 Task: Look for space in Jupiter, United States from 10th August, 2023 to 18th August, 2023 for 2 adults in price range Rs.10000 to Rs.14000. Place can be private room with 1  bedroom having 1 bed and 1 bathroom. Property type can be house, flat, guest house. Amenities needed are: wifi, TV, free parkinig on premises, gym, breakfast. Booking option can be shelf check-in. Required host language is English.
Action: Mouse moved to (526, 108)
Screenshot: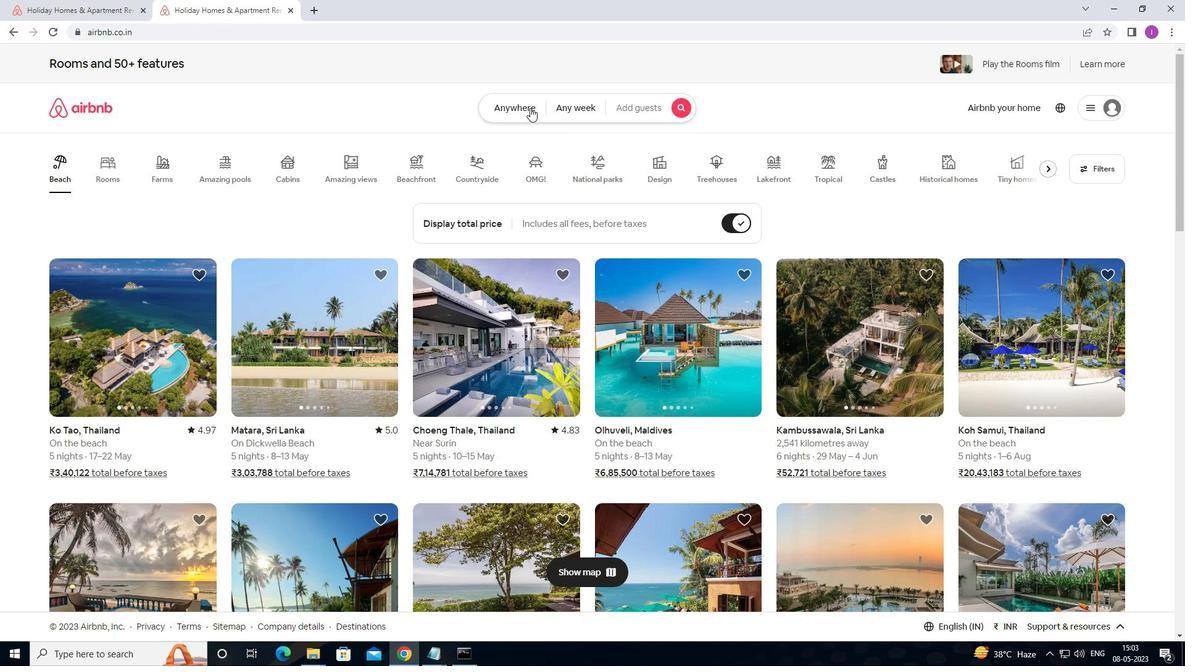 
Action: Mouse pressed left at (526, 108)
Screenshot: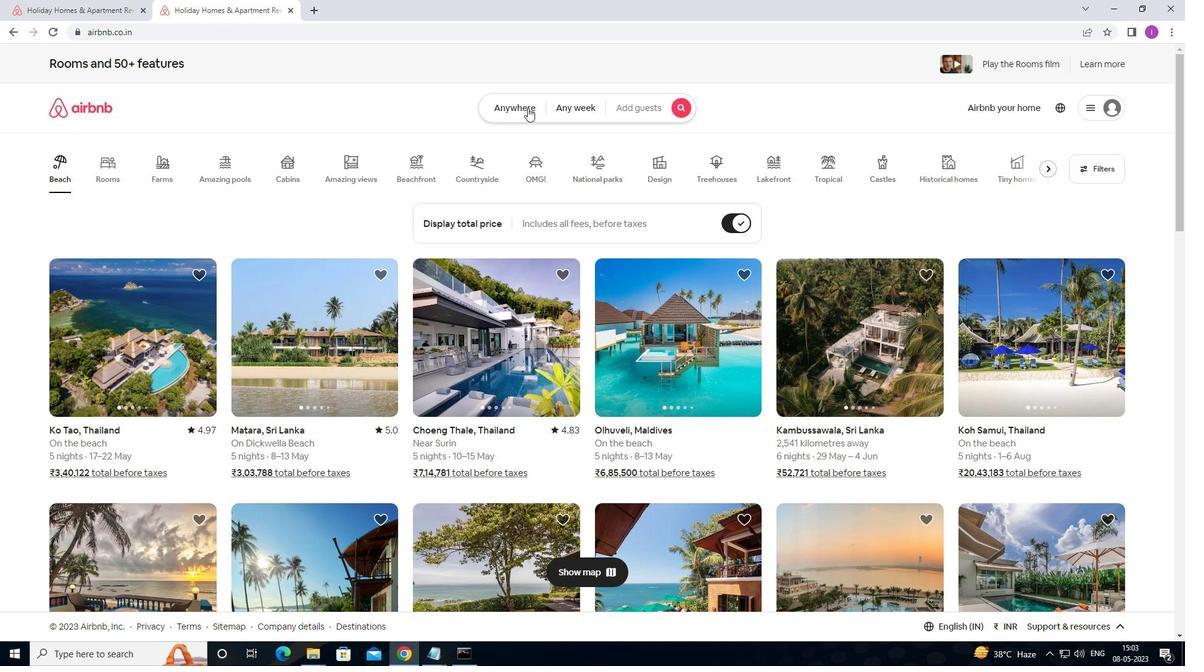 
Action: Mouse moved to (367, 161)
Screenshot: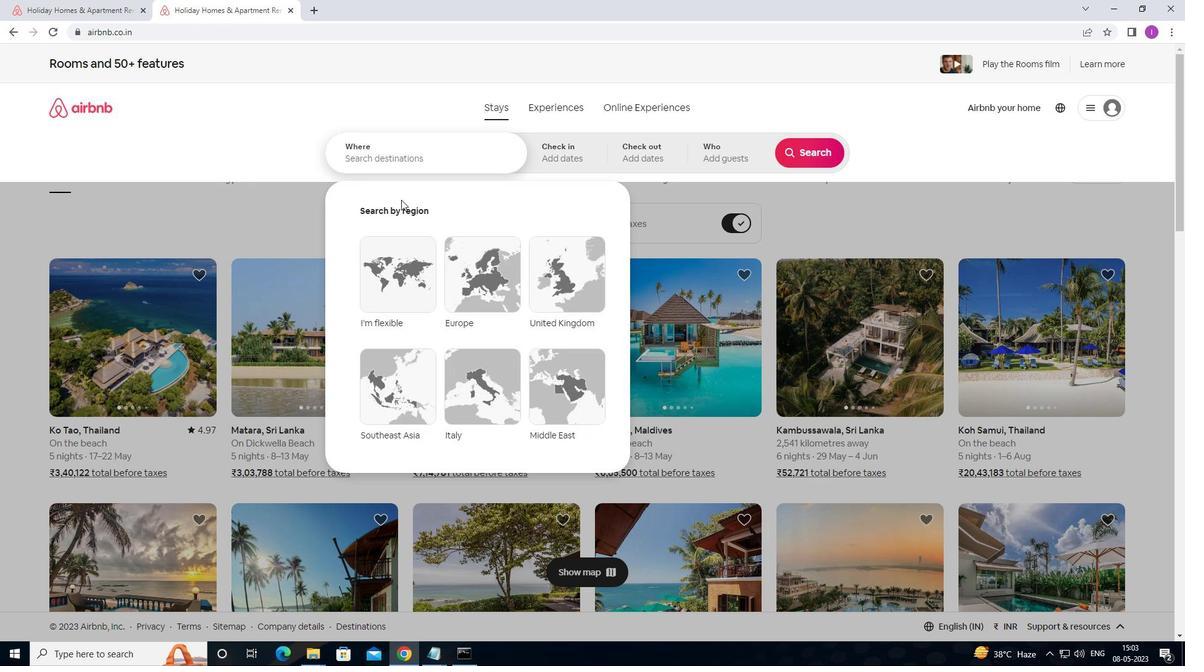 
Action: Mouse pressed left at (367, 161)
Screenshot: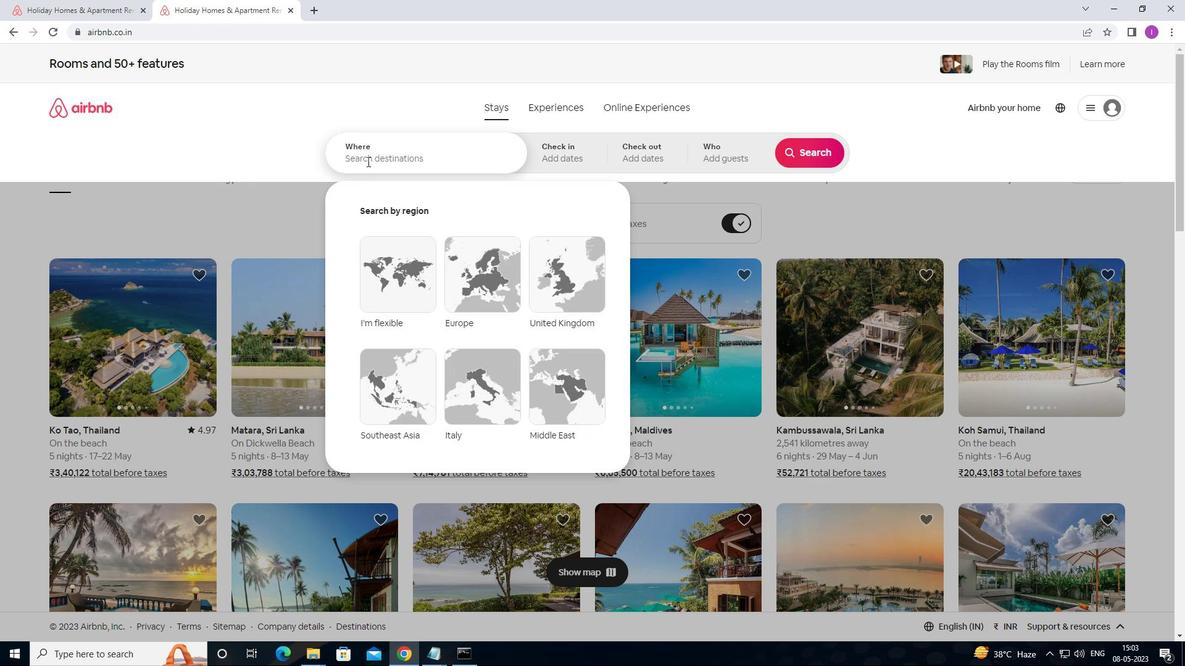 
Action: Mouse moved to (584, 161)
Screenshot: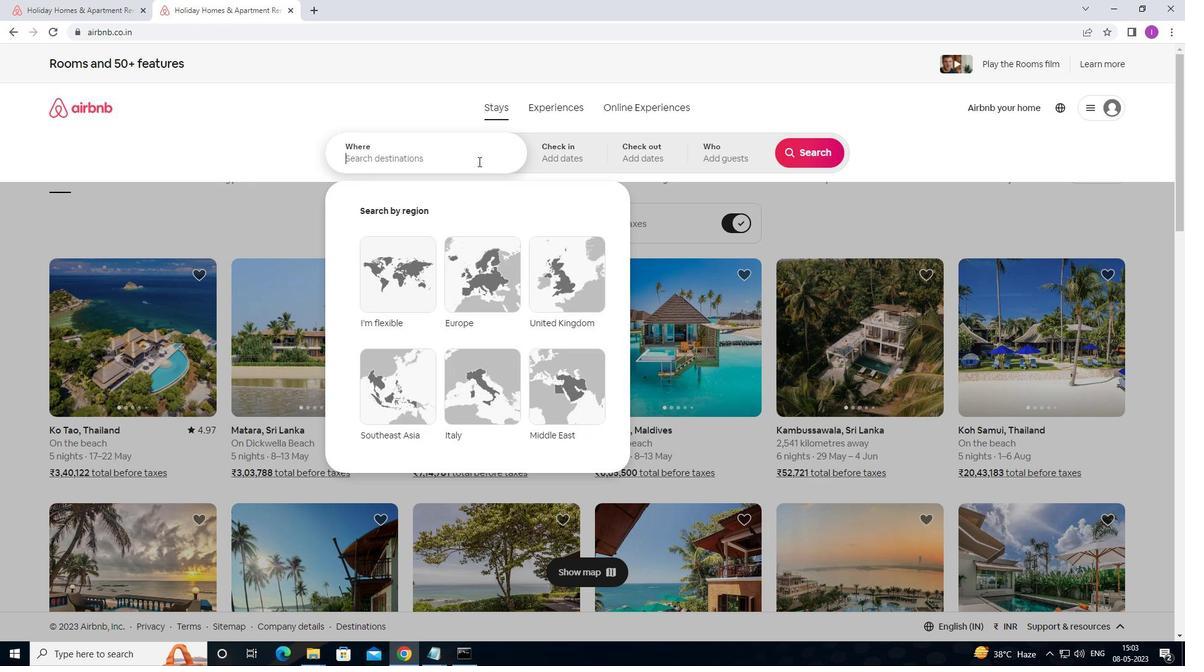 
Action: Key pressed <Key.shift><Key.shift><Key.shift>JUPITER,<Key.shift>UNITED<Key.space>STATES
Screenshot: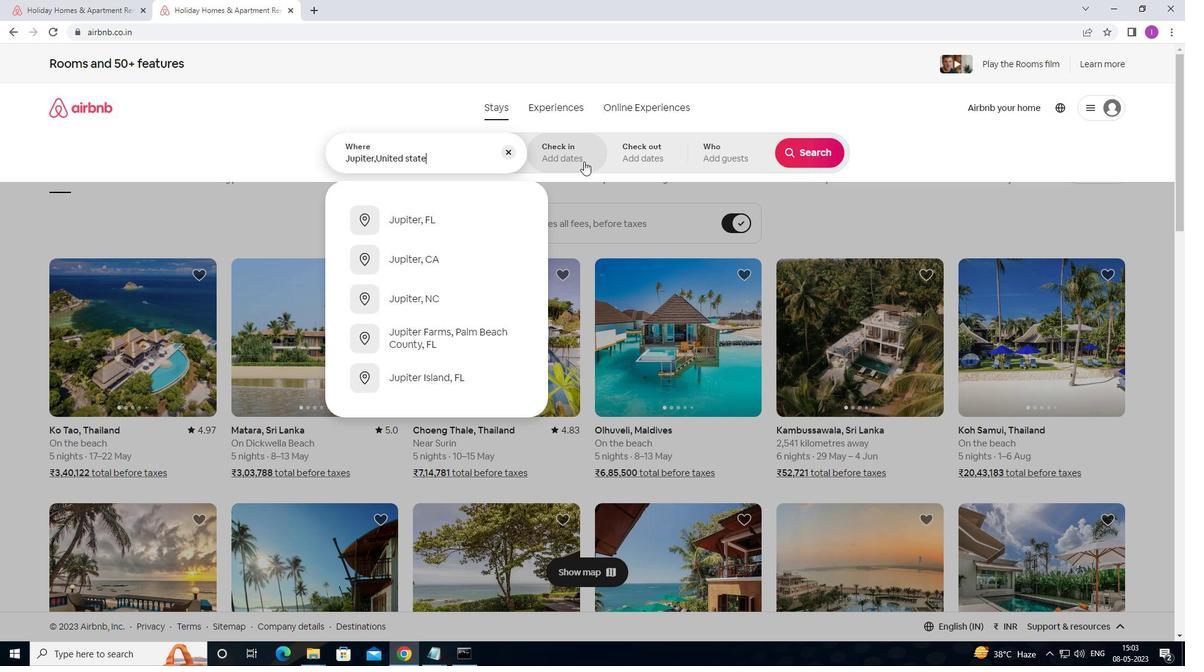 
Action: Mouse moved to (564, 154)
Screenshot: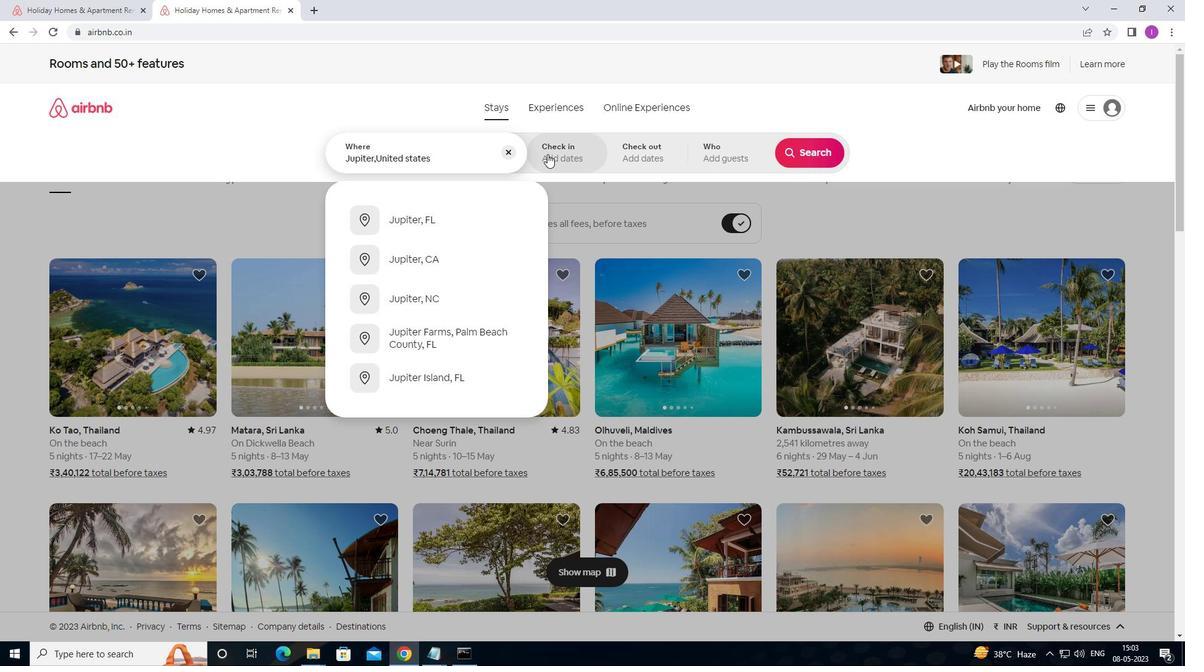 
Action: Mouse pressed left at (564, 154)
Screenshot: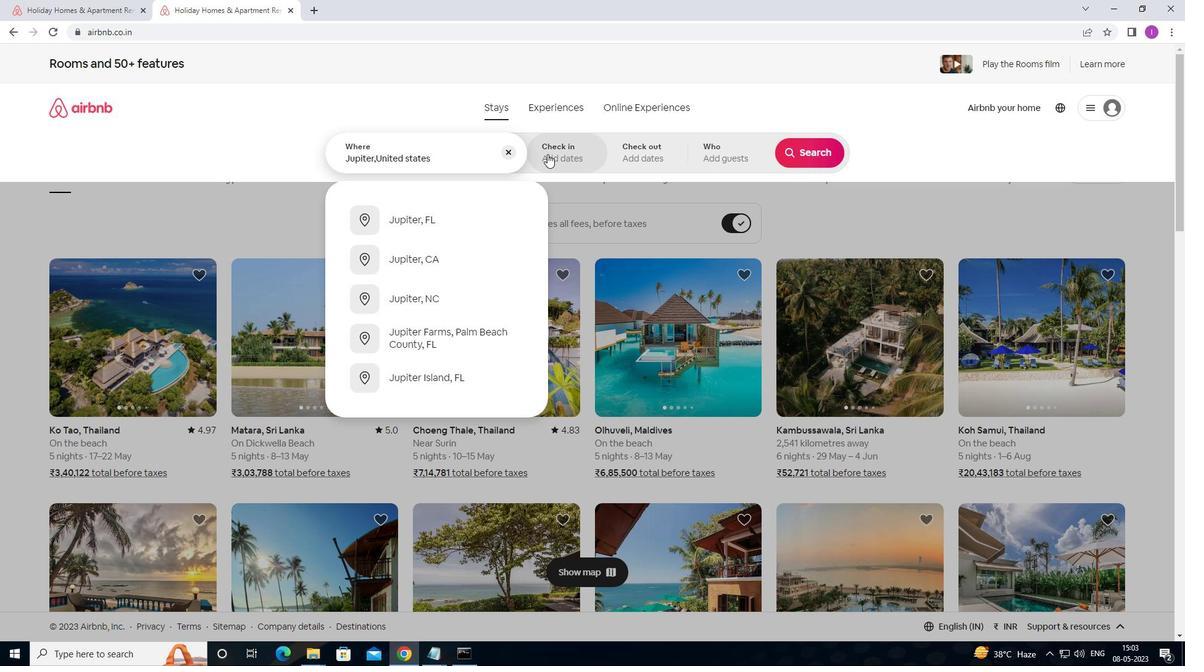 
Action: Mouse moved to (795, 247)
Screenshot: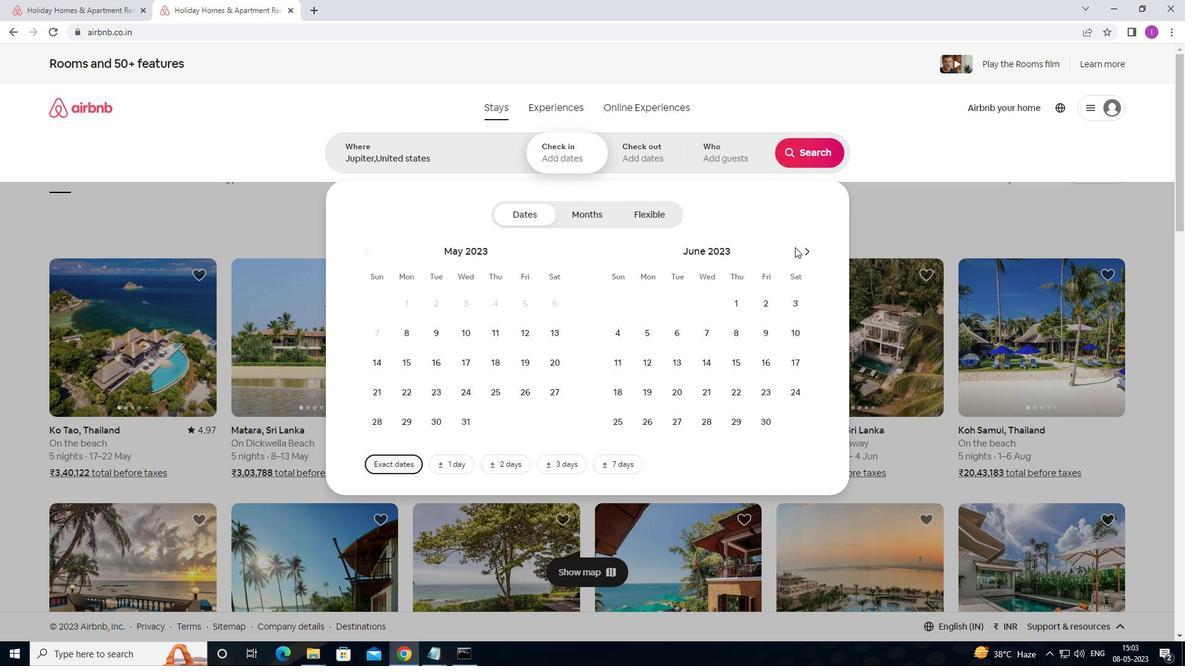 
Action: Mouse pressed left at (795, 247)
Screenshot: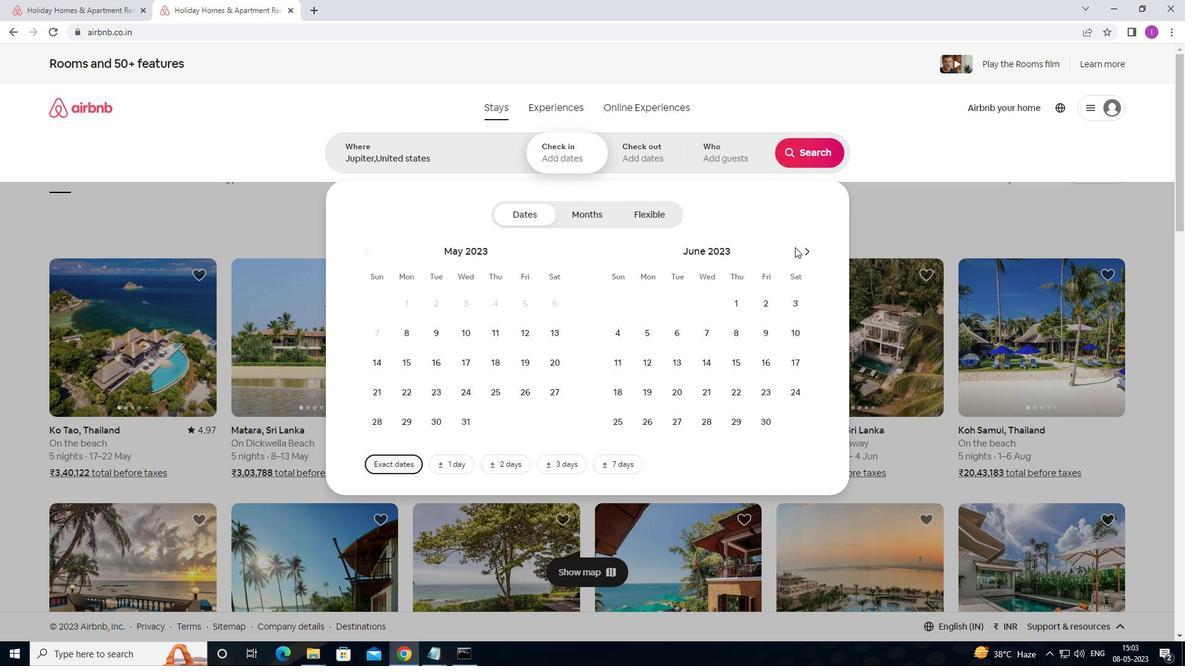 
Action: Mouse pressed left at (795, 247)
Screenshot: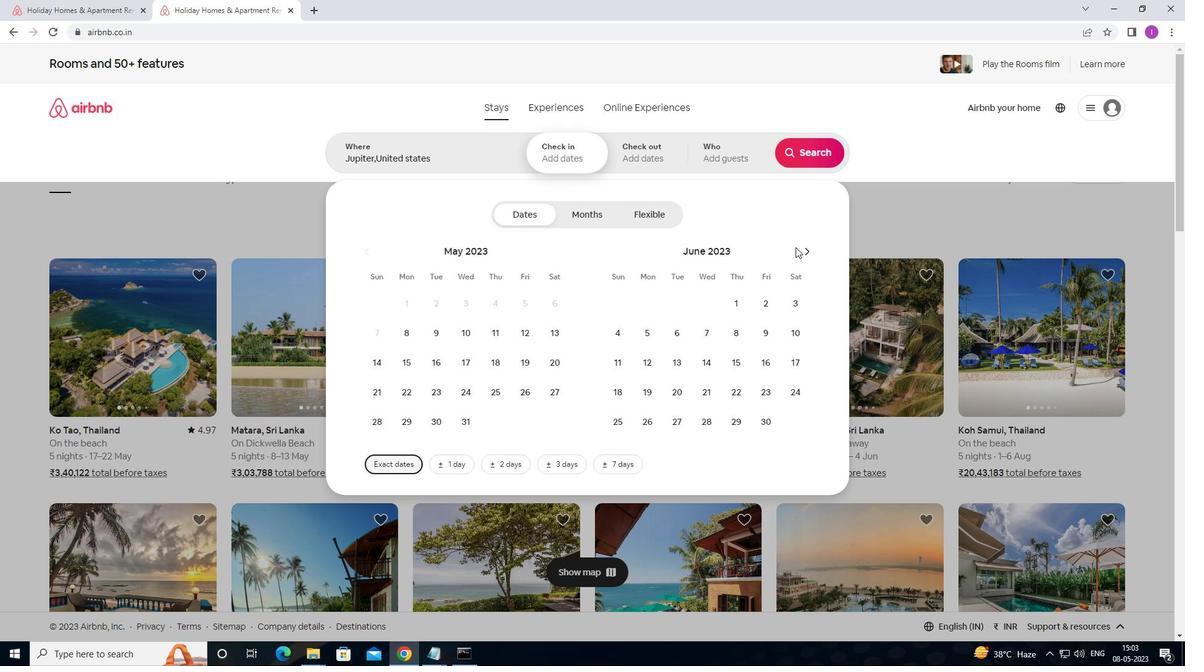 
Action: Mouse moved to (802, 253)
Screenshot: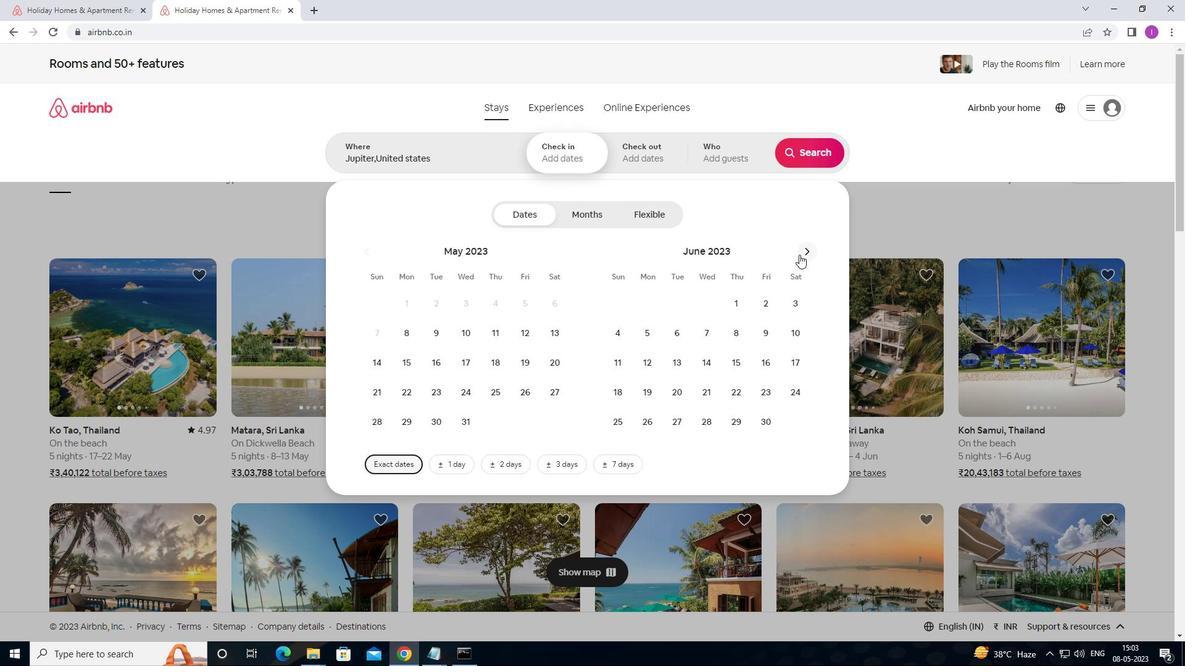 
Action: Mouse pressed left at (802, 253)
Screenshot: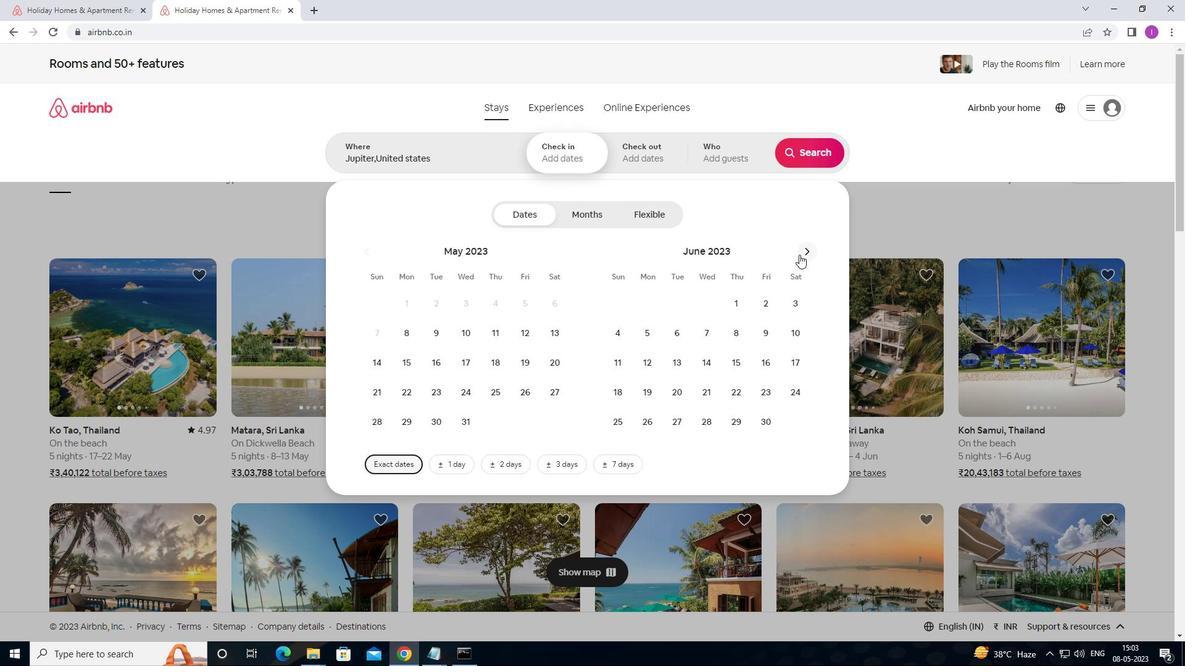 
Action: Mouse moved to (802, 253)
Screenshot: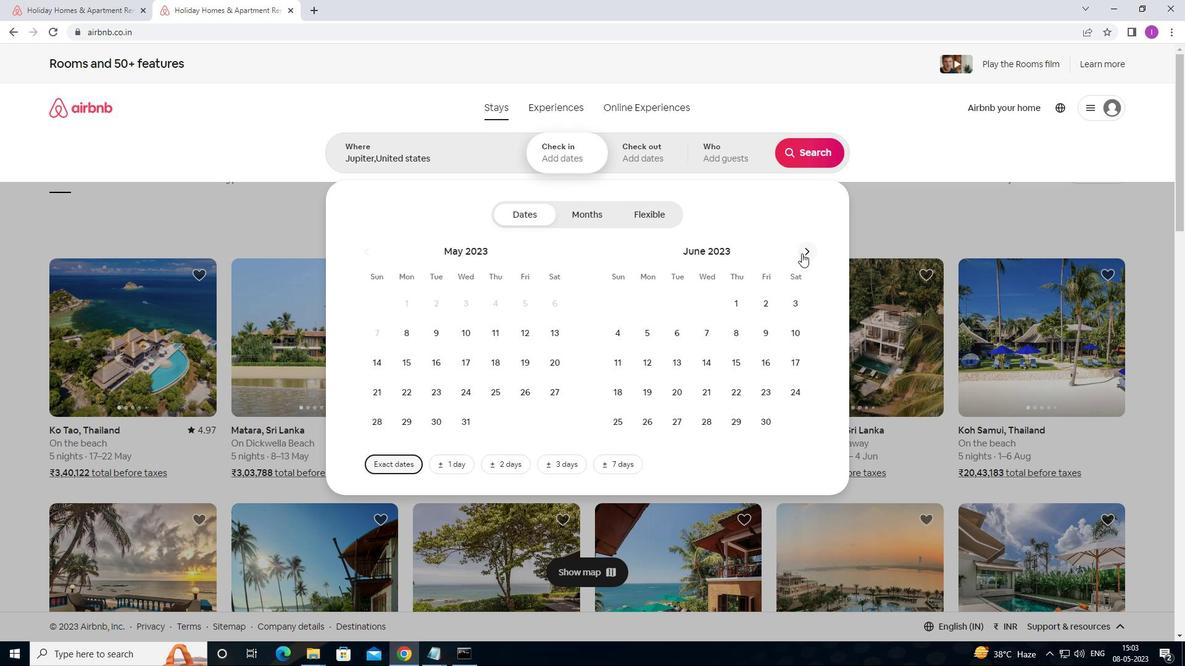 
Action: Mouse pressed left at (802, 253)
Screenshot: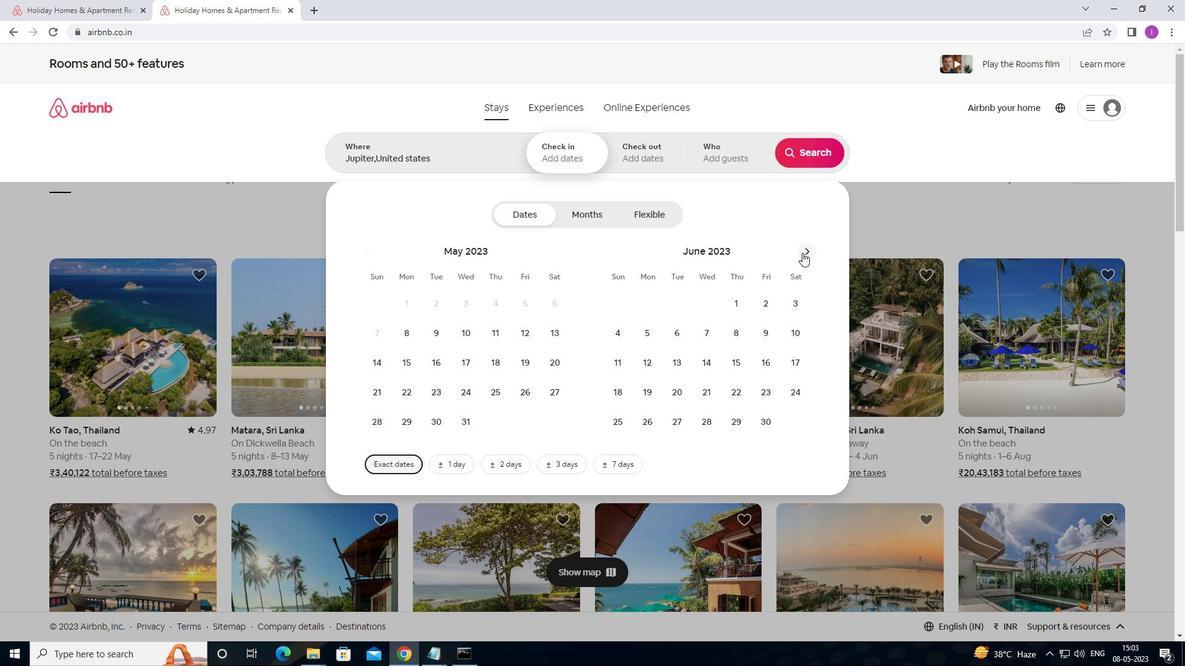 
Action: Mouse moved to (735, 336)
Screenshot: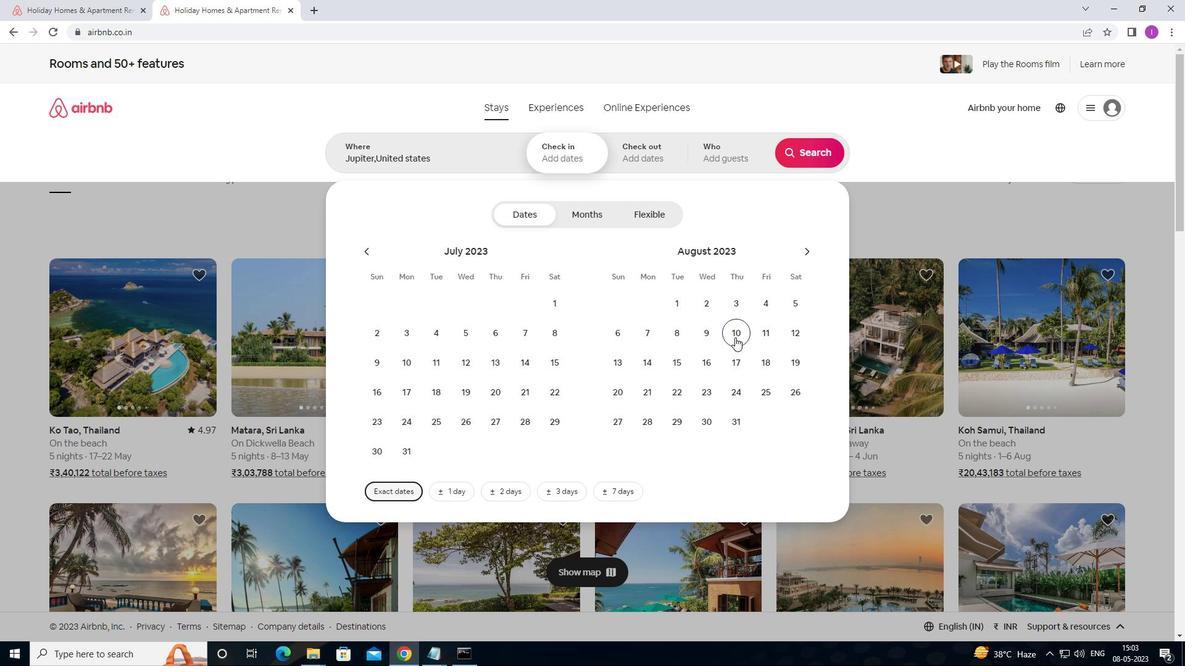 
Action: Mouse pressed left at (735, 336)
Screenshot: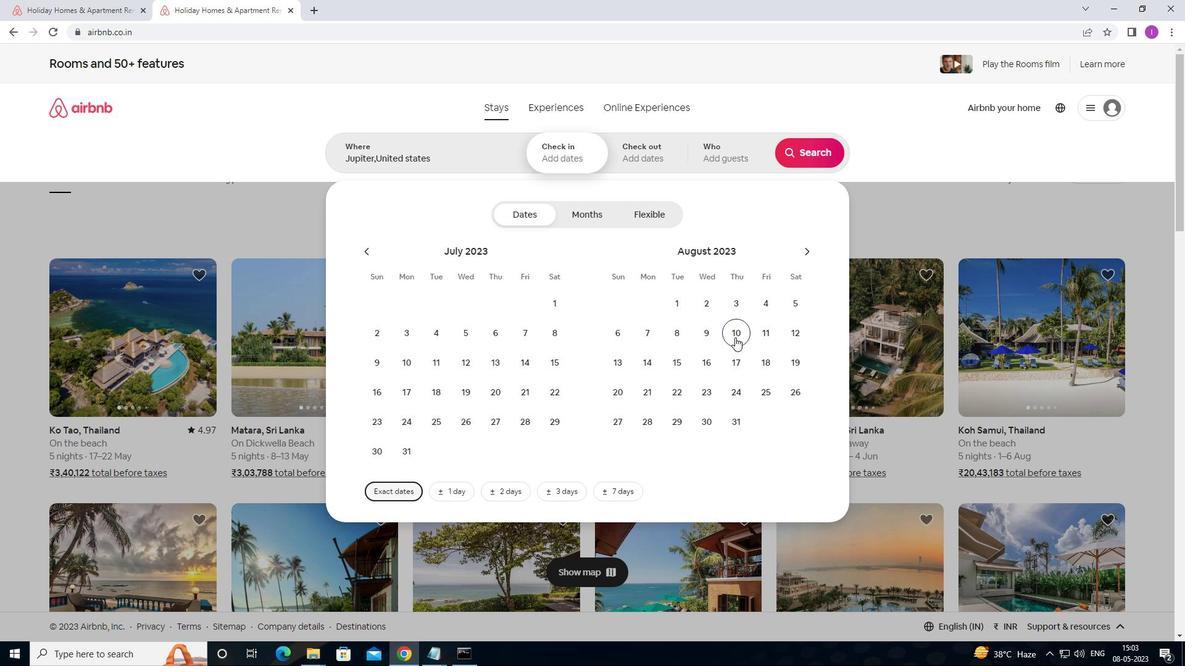 
Action: Mouse moved to (771, 362)
Screenshot: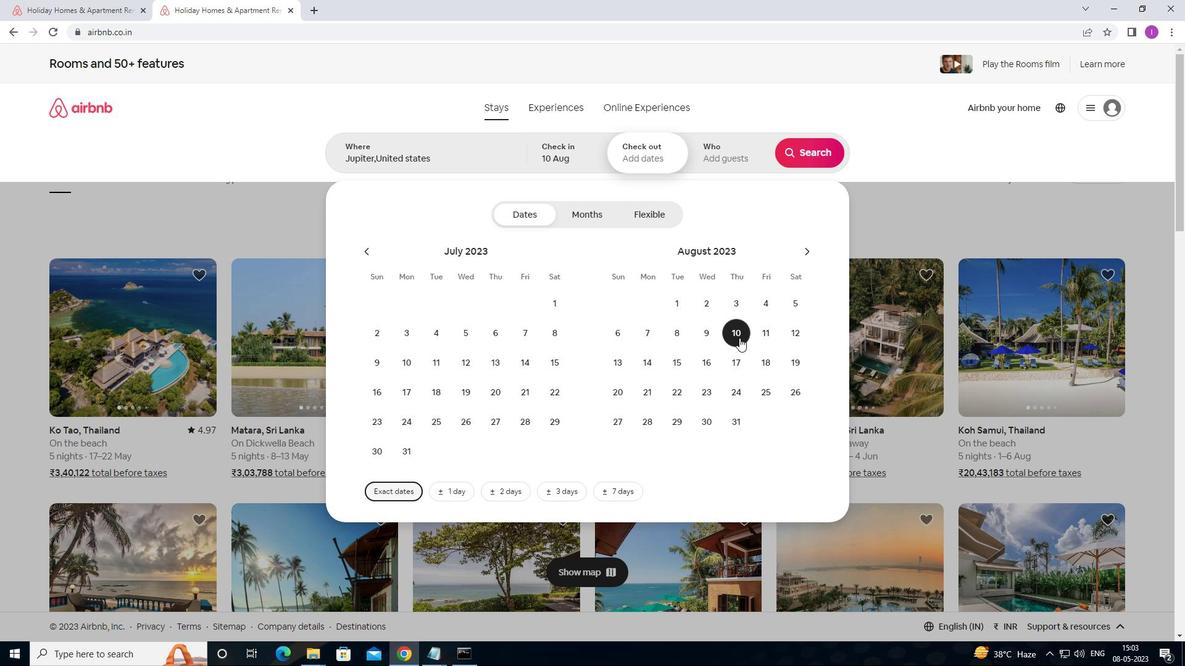 
Action: Mouse pressed left at (771, 362)
Screenshot: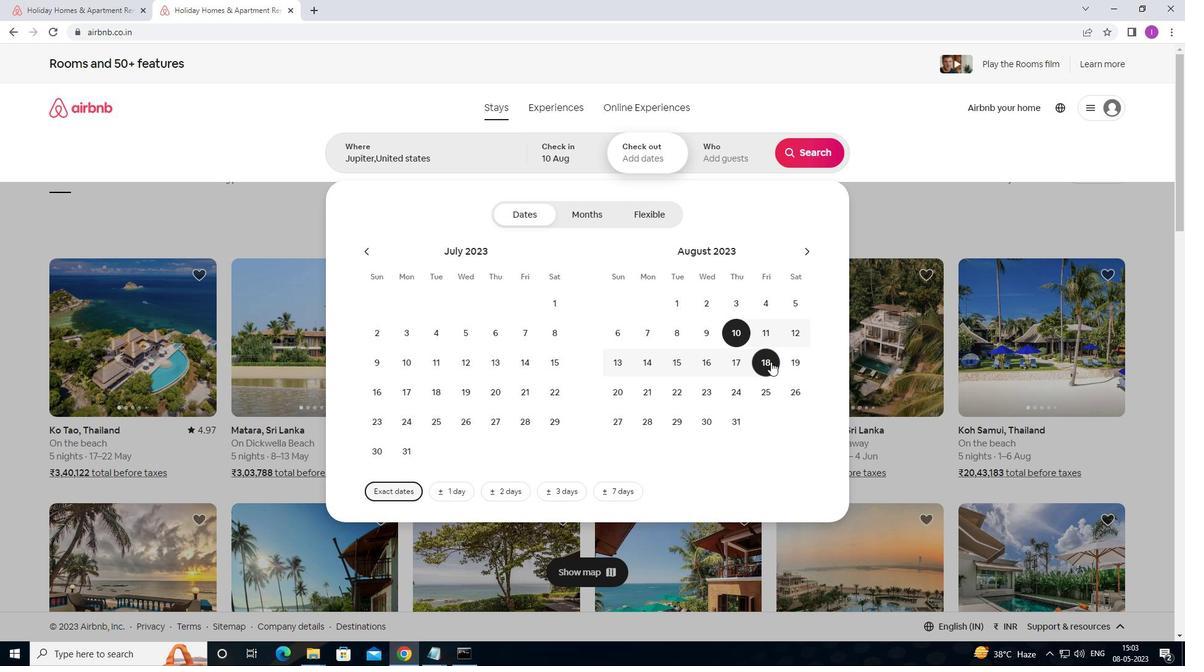 
Action: Mouse moved to (710, 153)
Screenshot: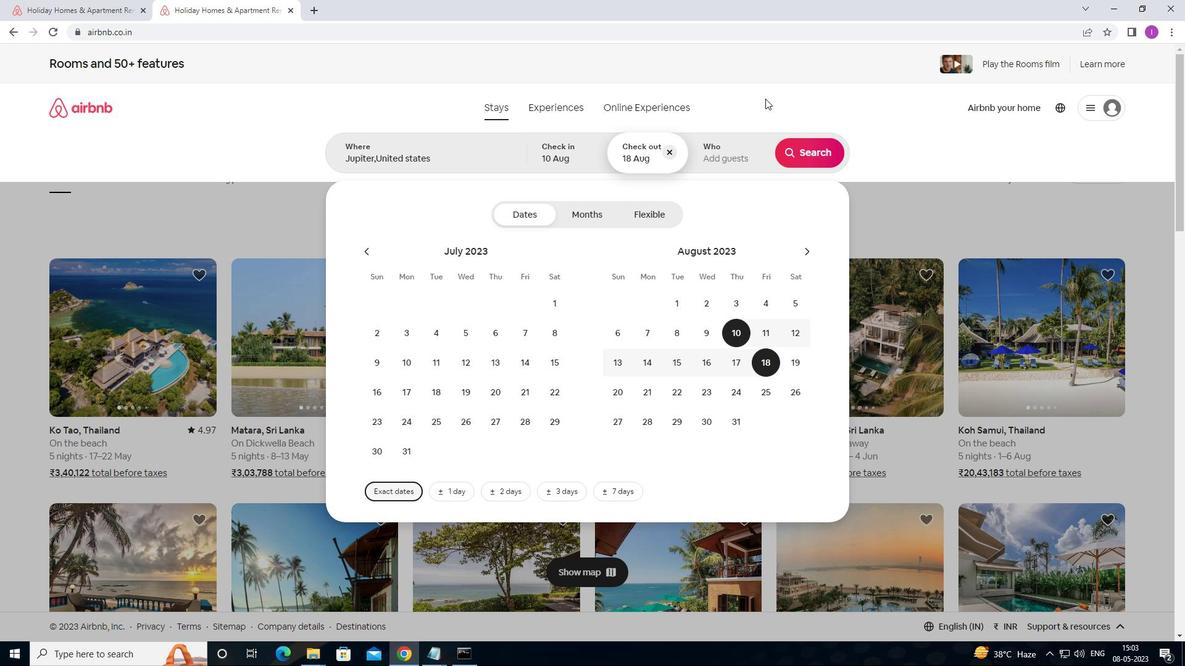 
Action: Mouse pressed left at (710, 153)
Screenshot: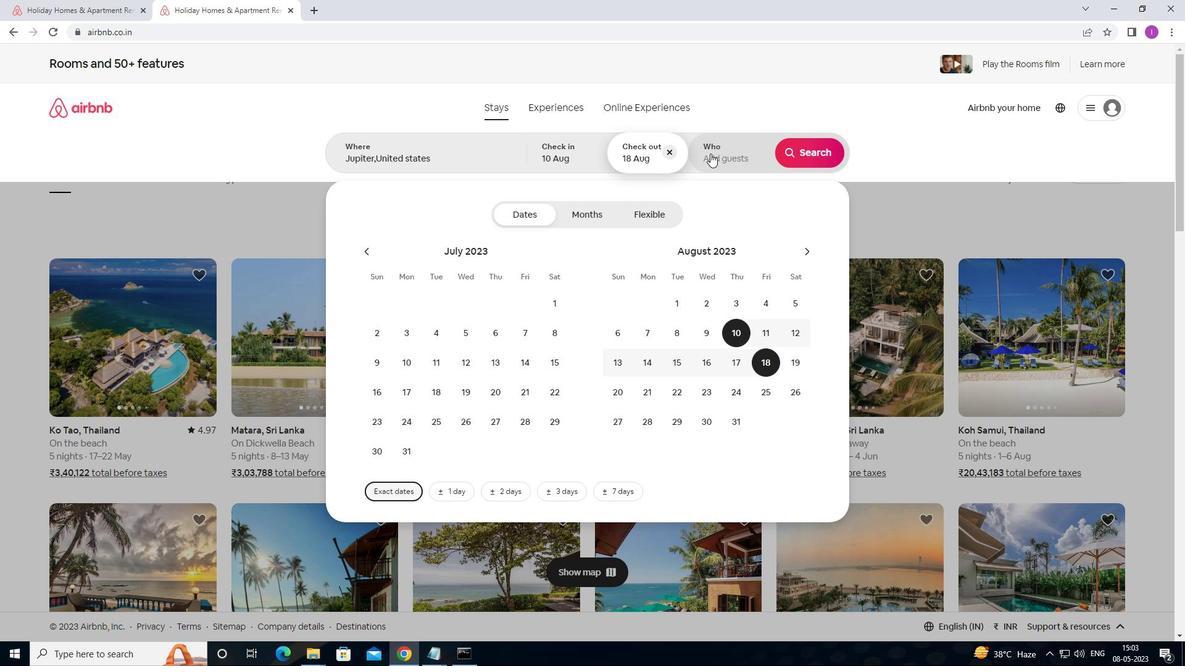 
Action: Mouse moved to (815, 214)
Screenshot: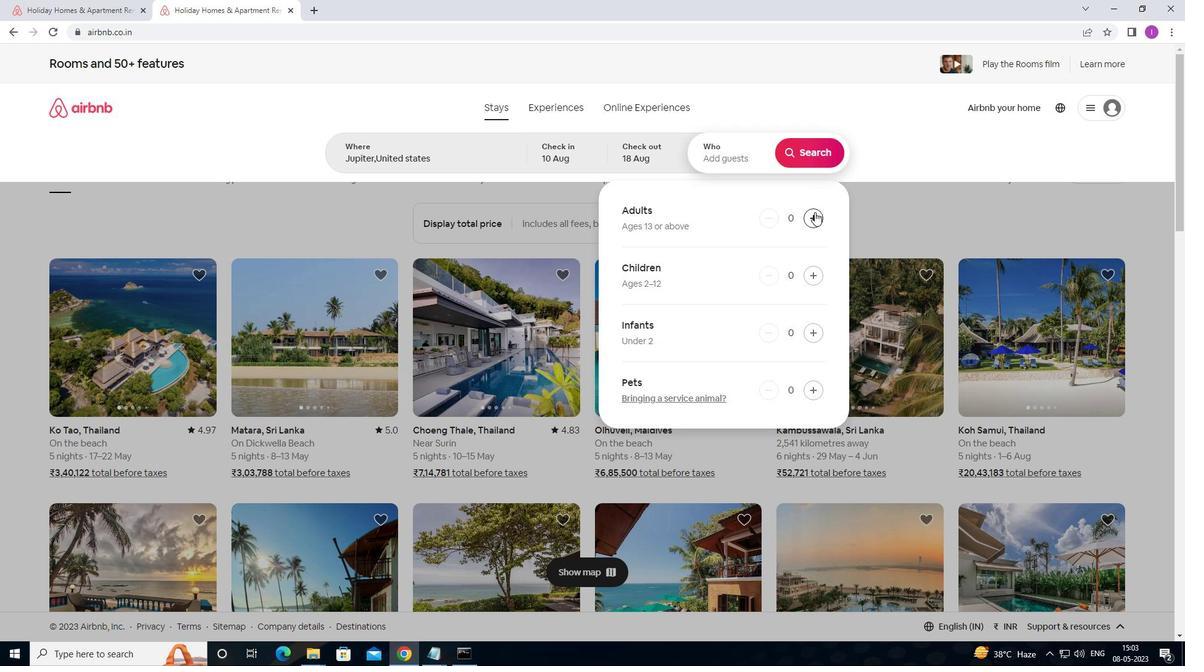 
Action: Mouse pressed left at (815, 214)
Screenshot: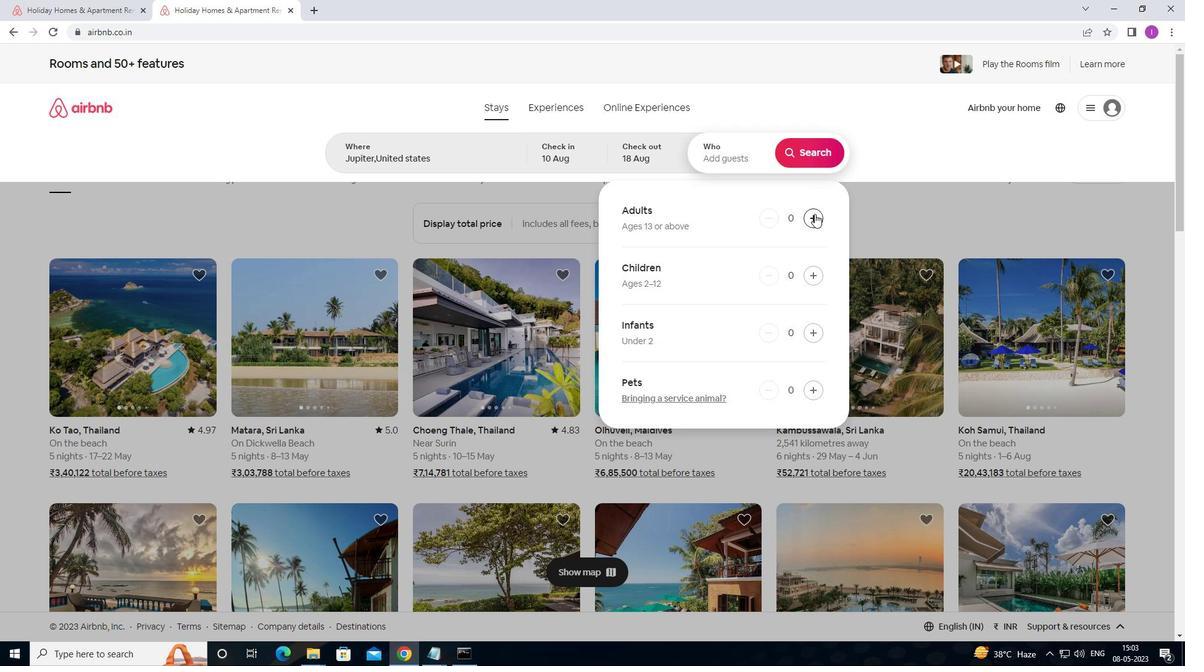 
Action: Mouse pressed left at (815, 214)
Screenshot: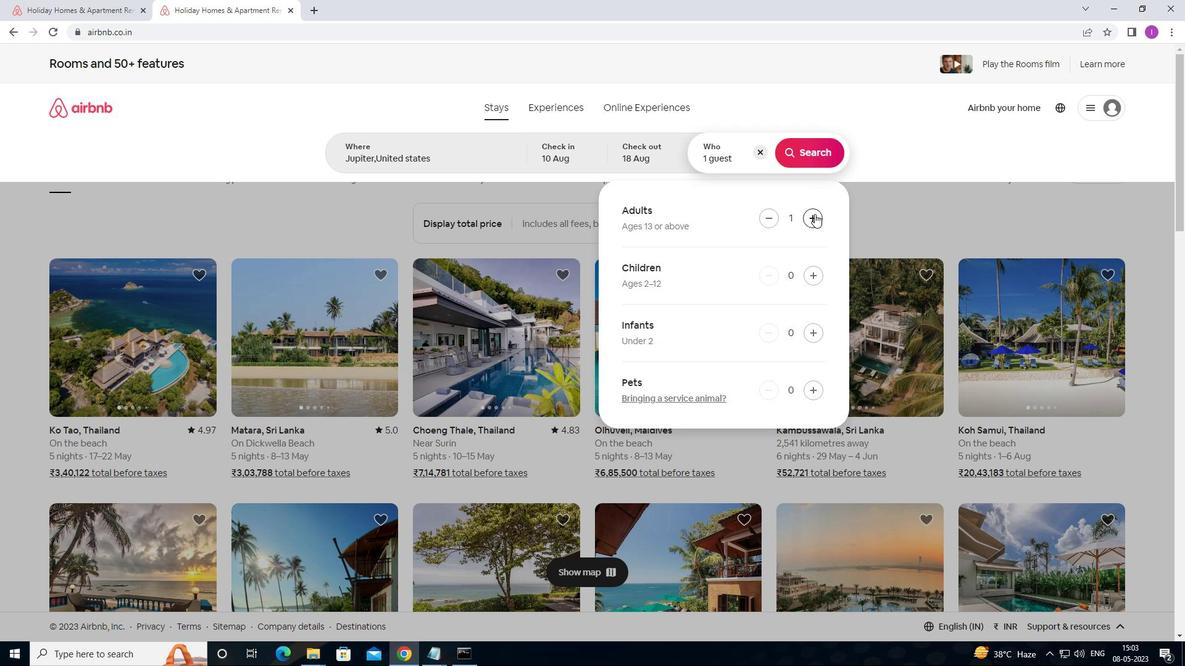 
Action: Mouse moved to (809, 154)
Screenshot: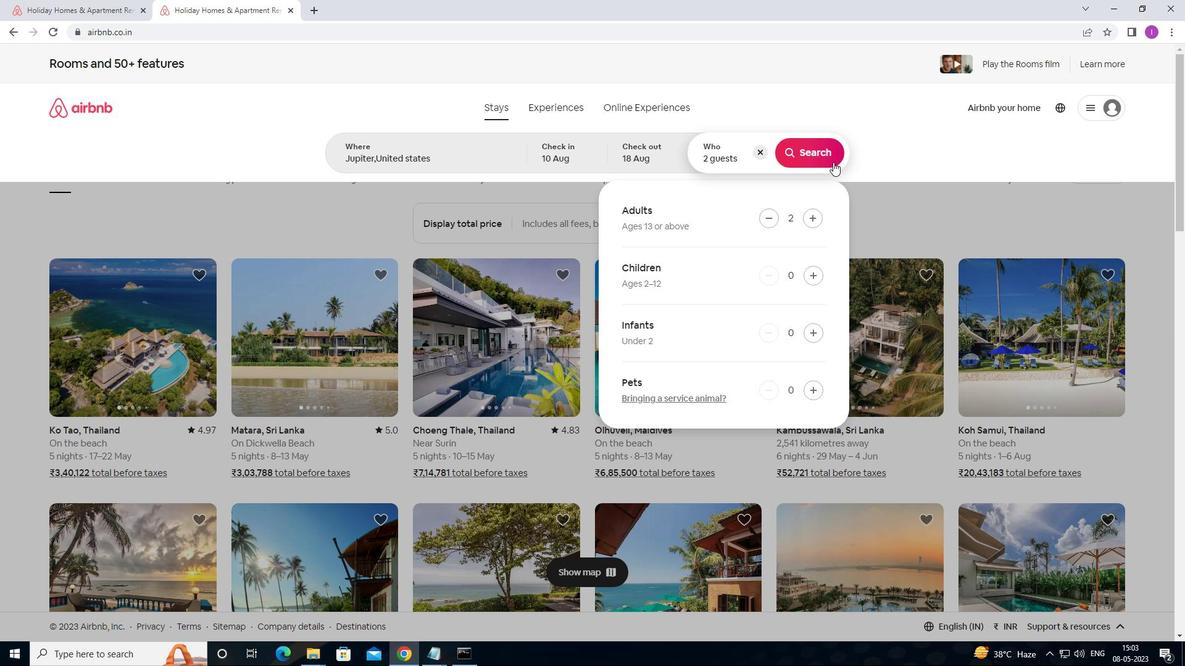 
Action: Mouse pressed left at (809, 154)
Screenshot: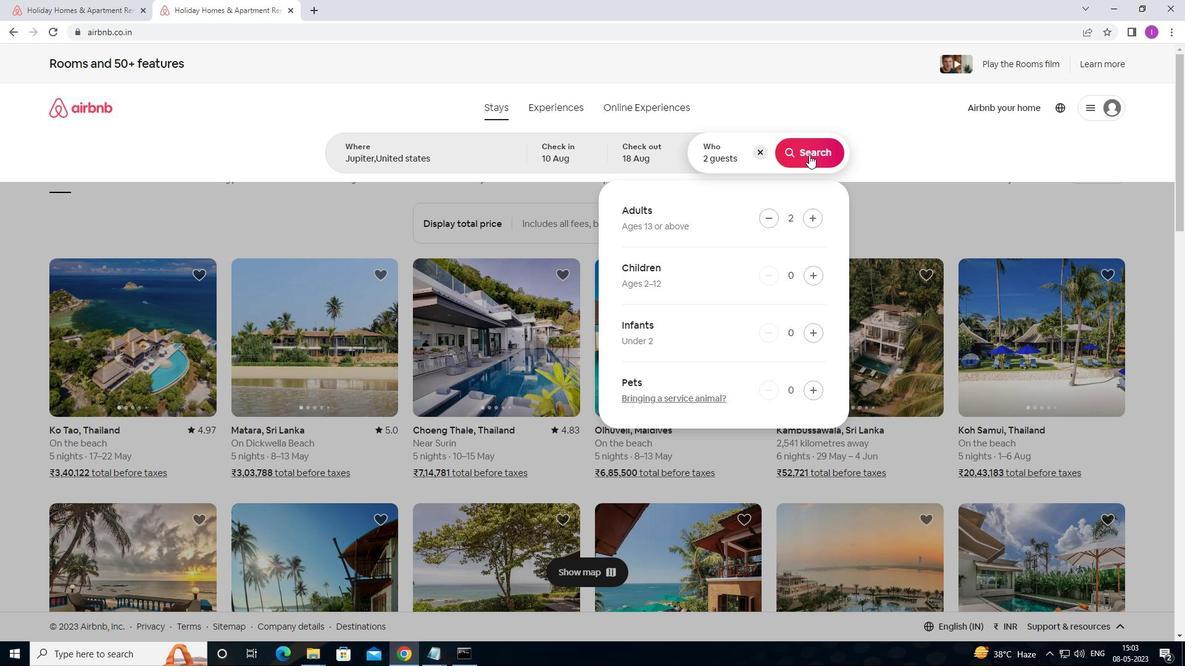 
Action: Mouse moved to (1137, 124)
Screenshot: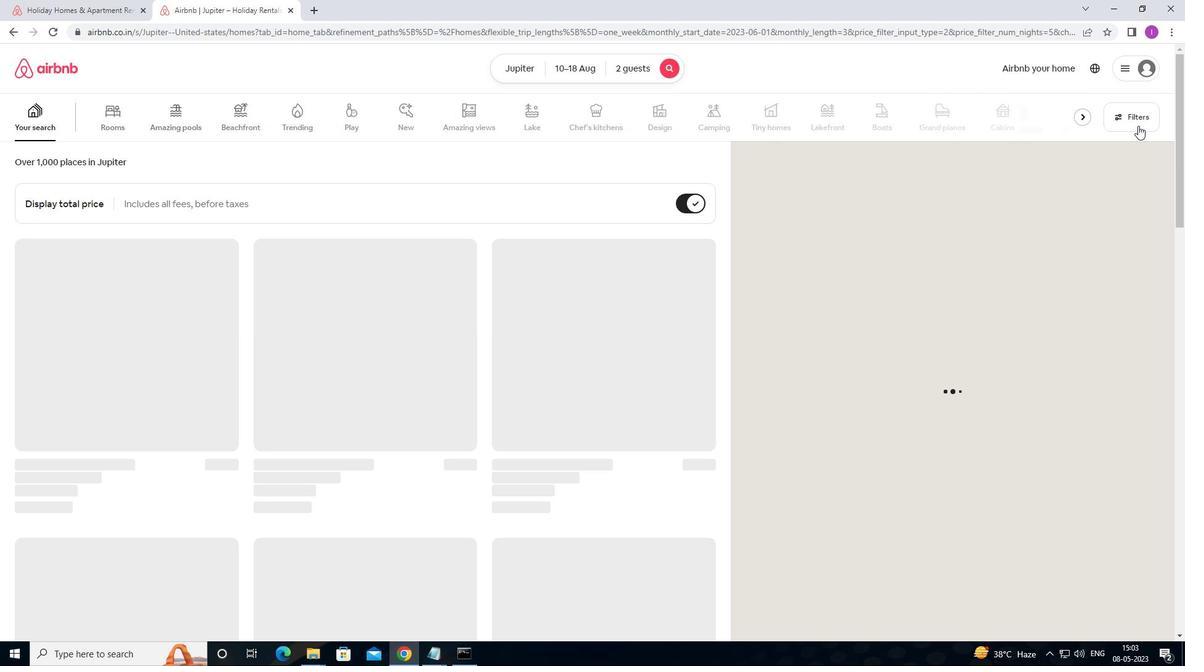 
Action: Mouse pressed left at (1137, 124)
Screenshot: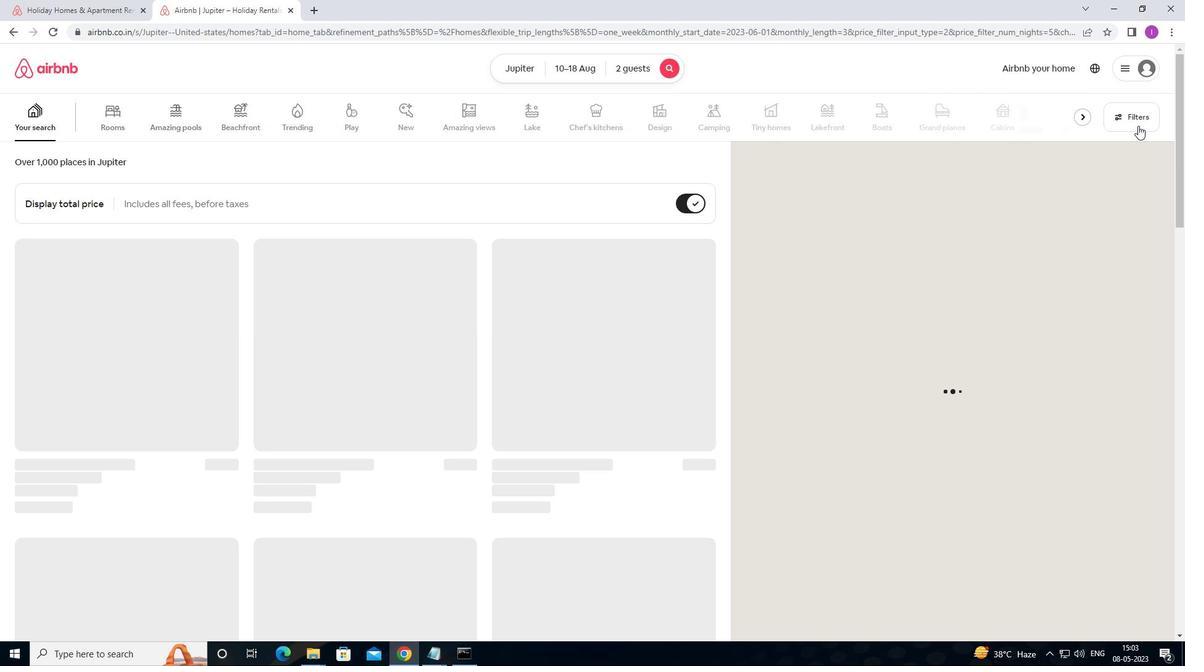 
Action: Mouse moved to (453, 421)
Screenshot: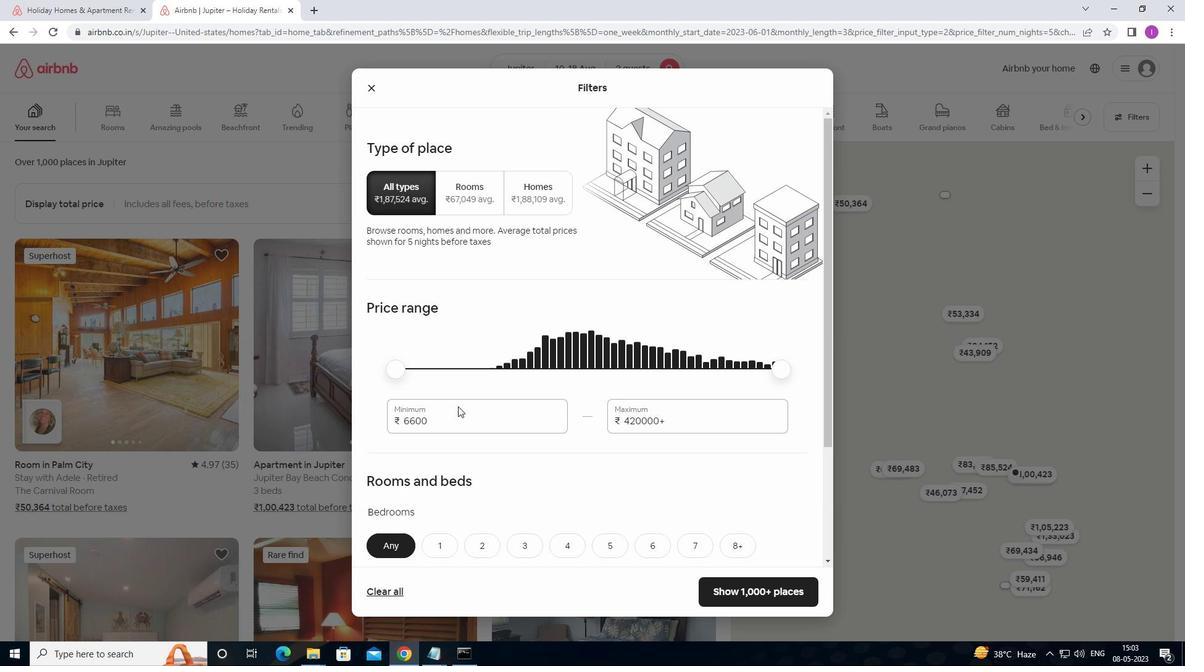 
Action: Mouse pressed left at (453, 421)
Screenshot: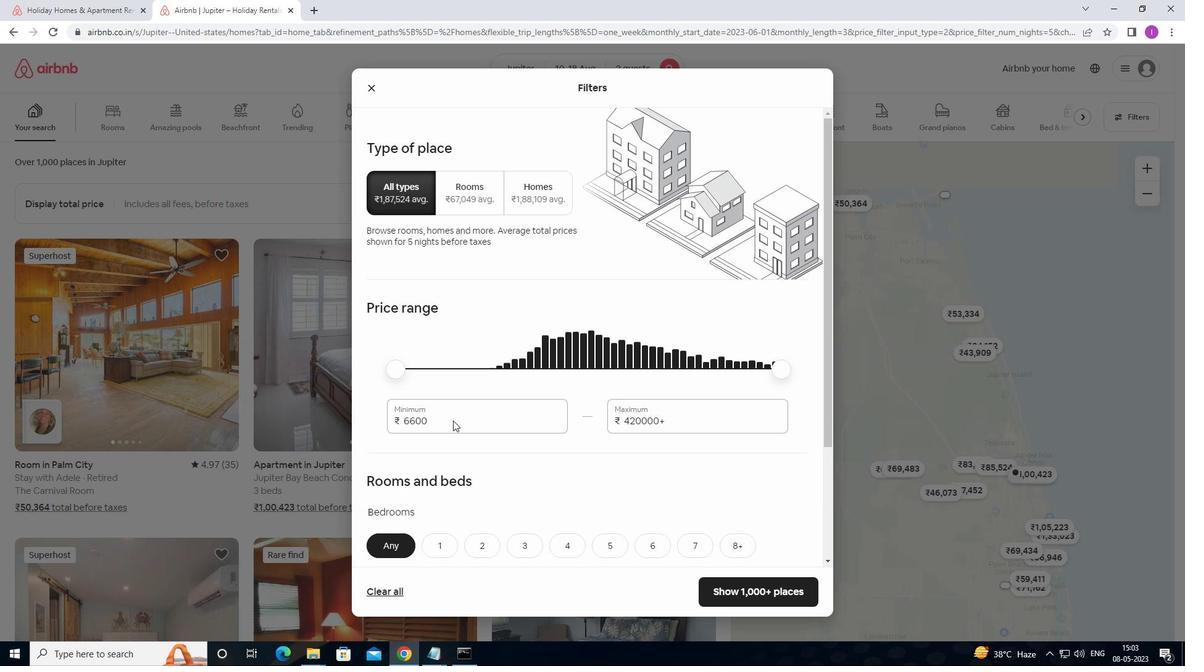 
Action: Mouse moved to (529, 401)
Screenshot: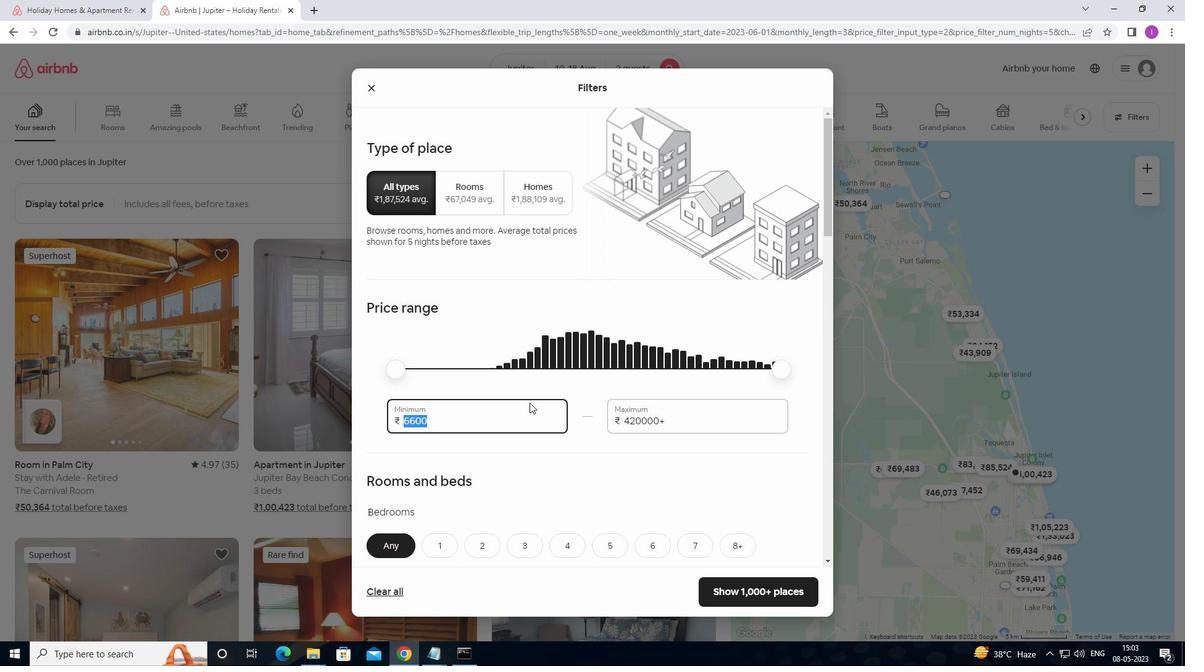 
Action: Key pressed 1
Screenshot: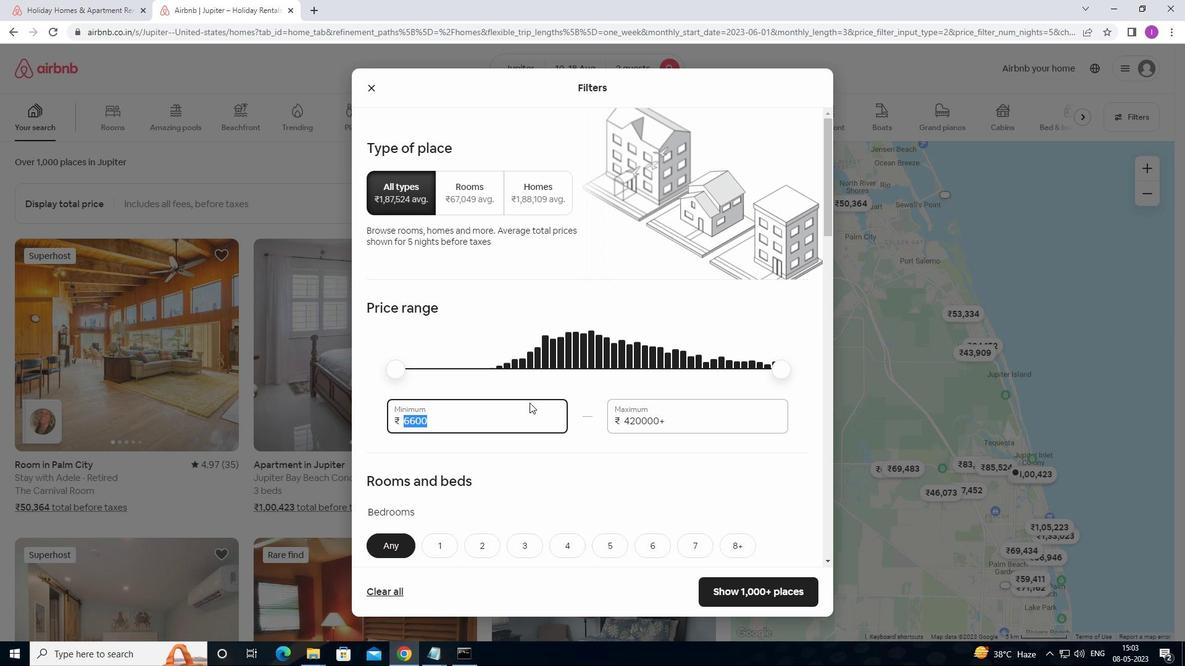 
Action: Mouse moved to (531, 400)
Screenshot: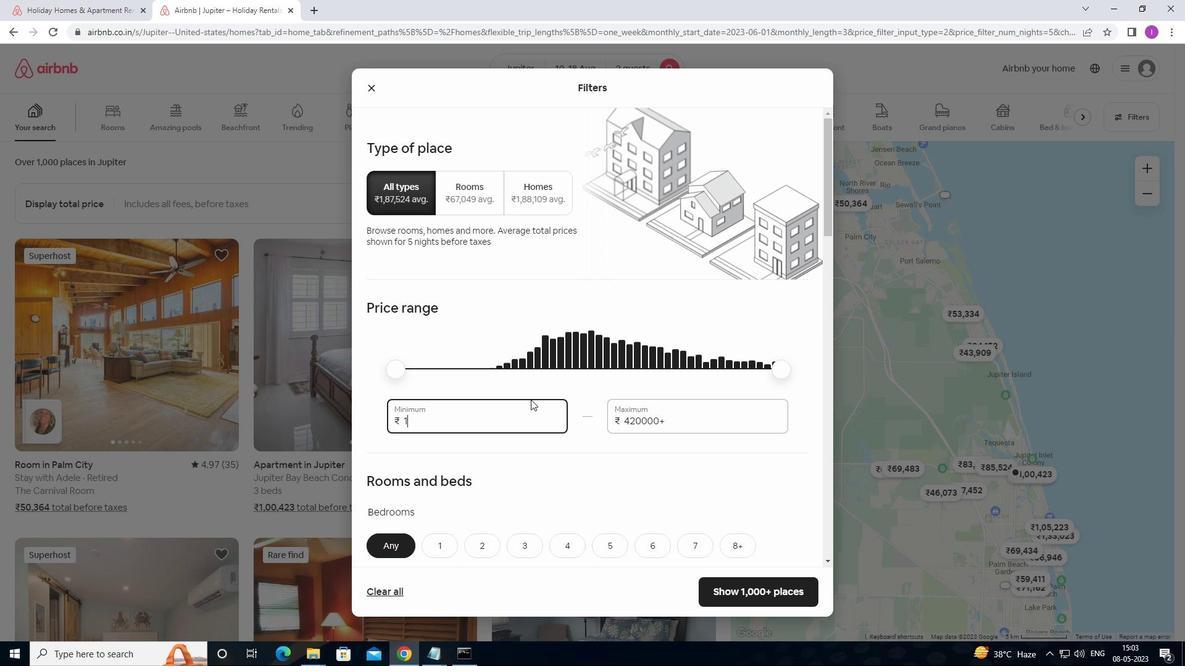 
Action: Key pressed 0
Screenshot: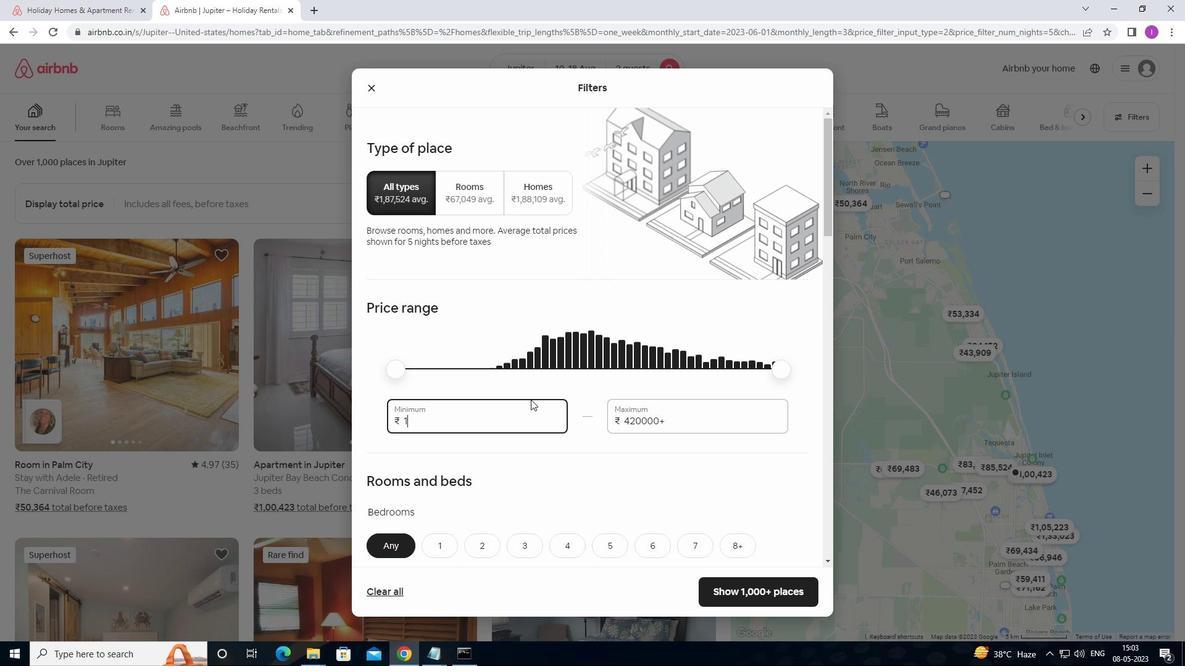 
Action: Mouse moved to (533, 399)
Screenshot: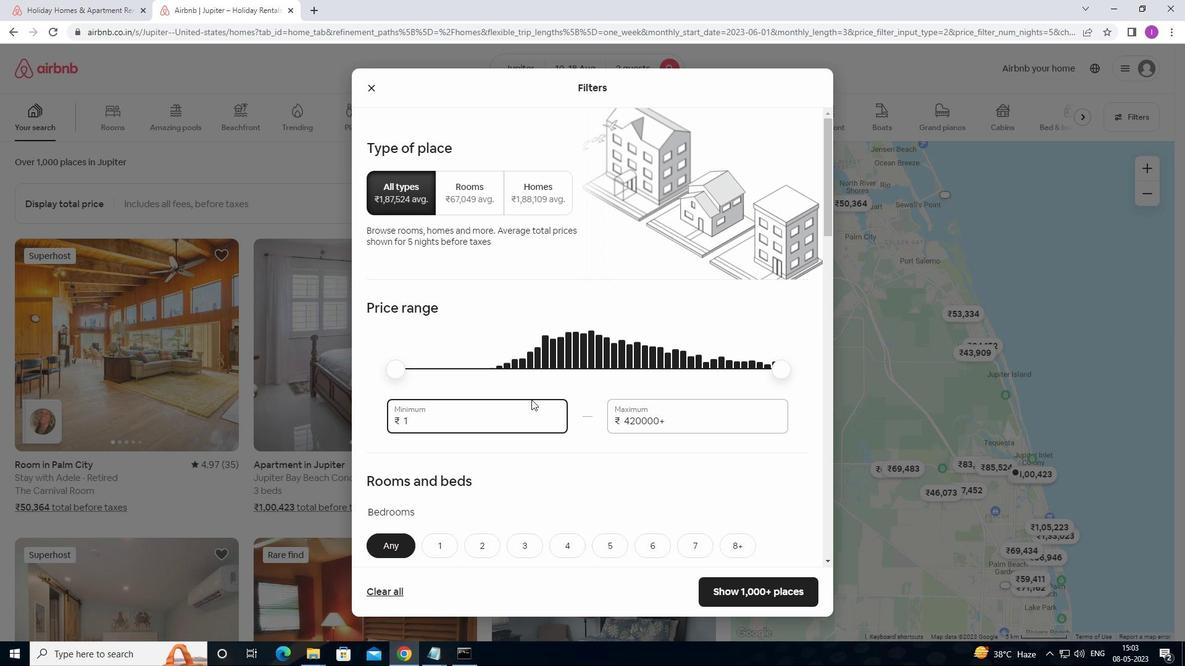 
Action: Key pressed 0
Screenshot: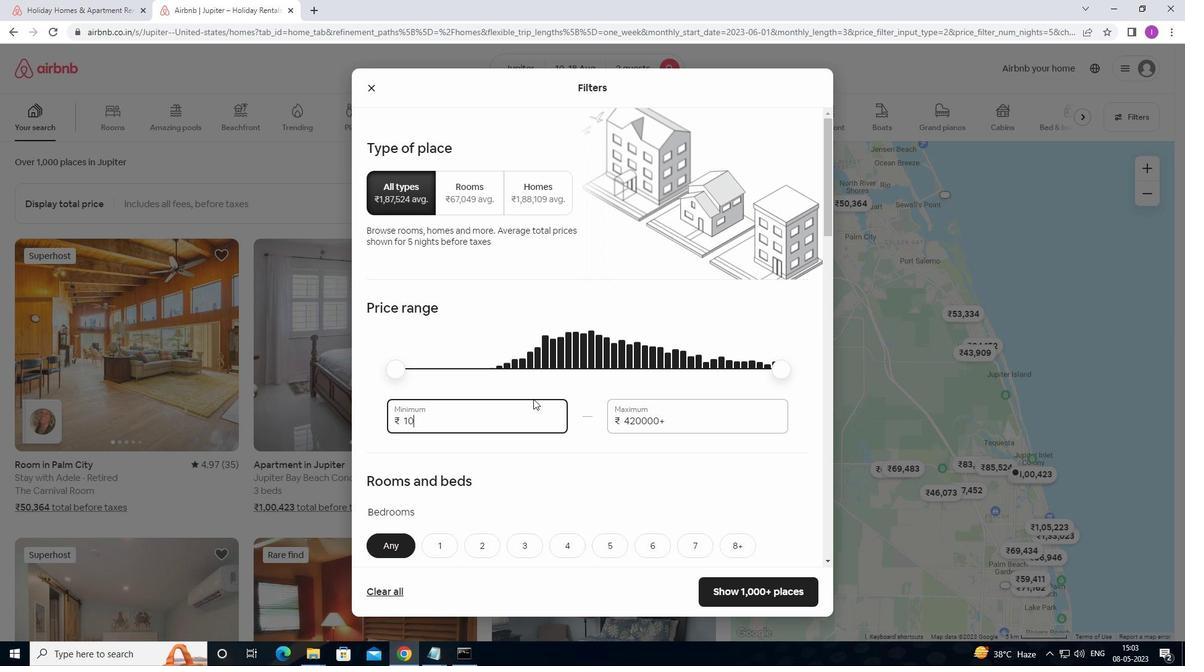 
Action: Mouse moved to (533, 398)
Screenshot: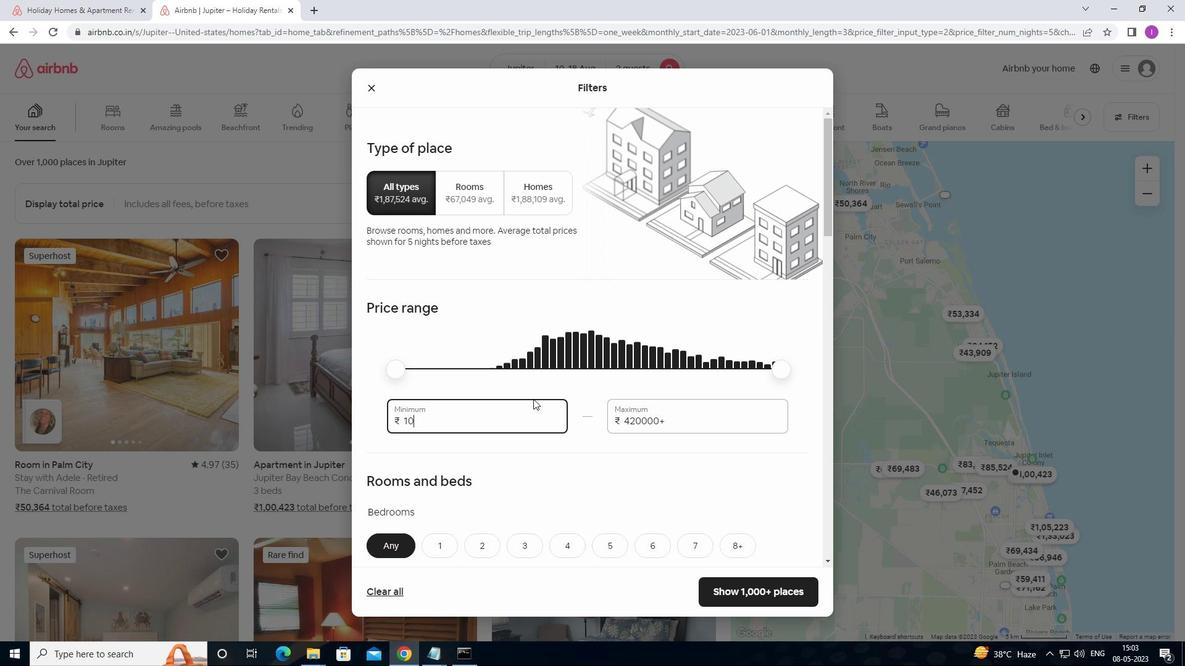 
Action: Key pressed 00
Screenshot: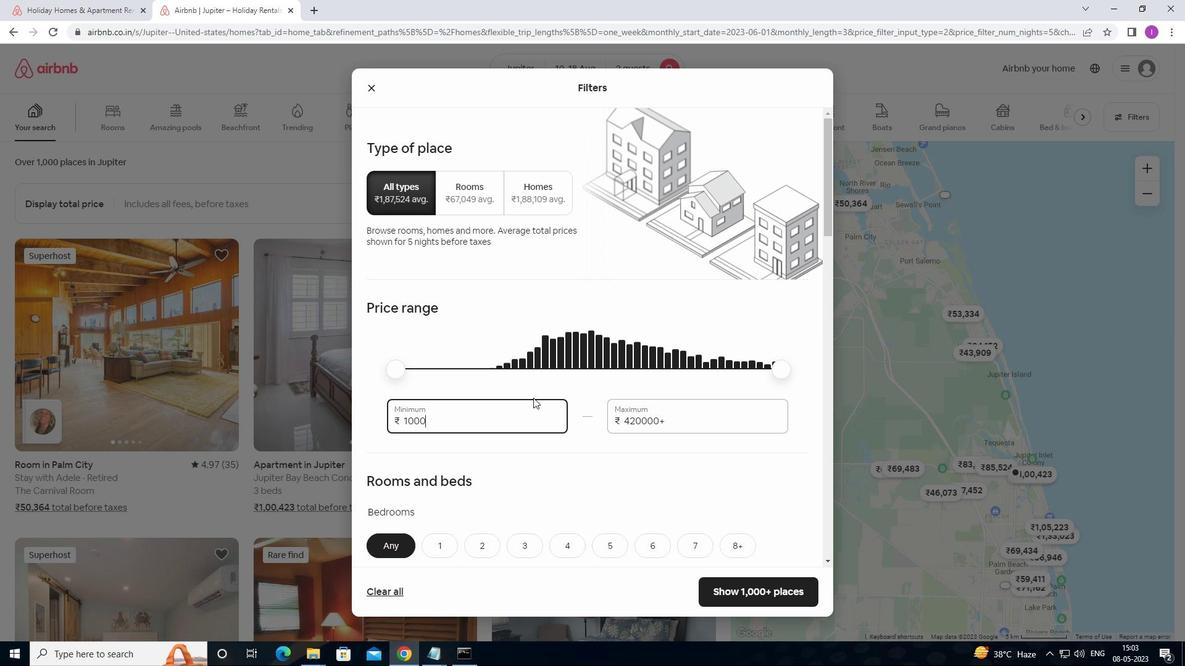 
Action: Mouse moved to (668, 421)
Screenshot: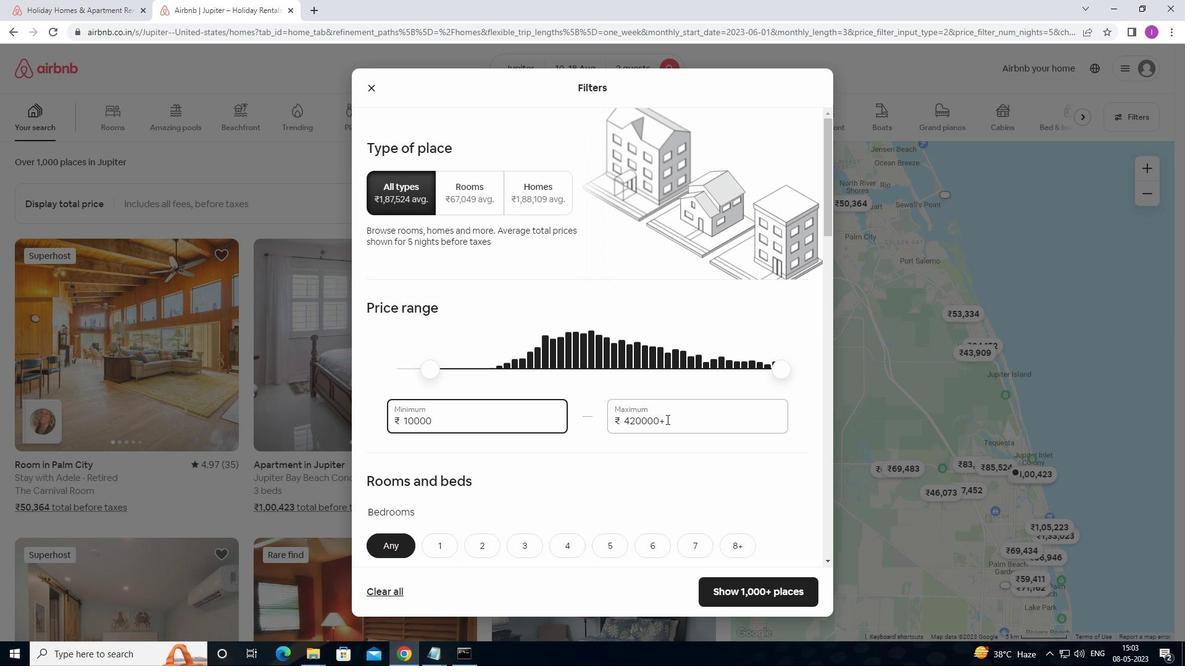 
Action: Mouse pressed left at (668, 421)
Screenshot: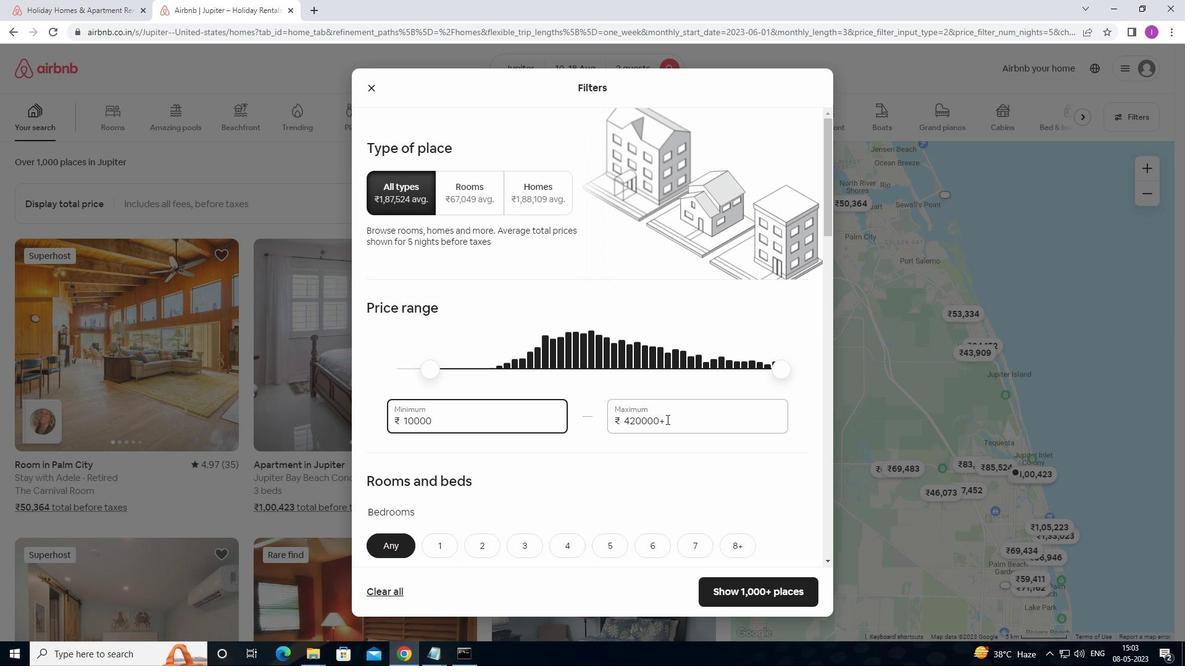 
Action: Mouse moved to (605, 414)
Screenshot: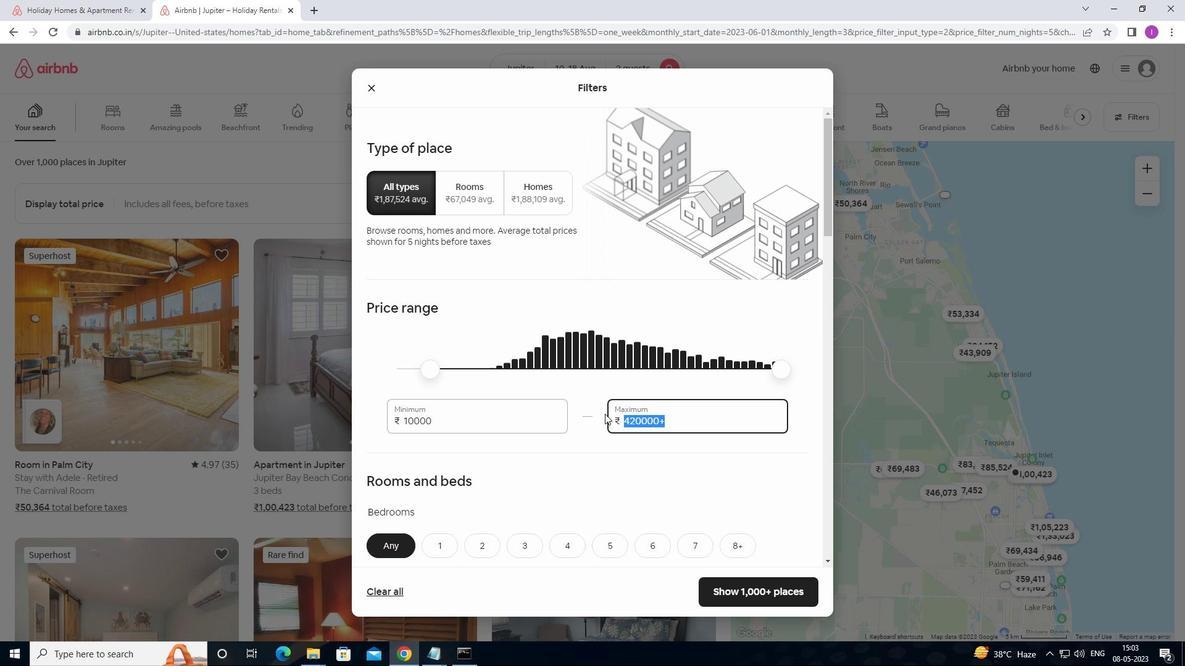 
Action: Key pressed 14000
Screenshot: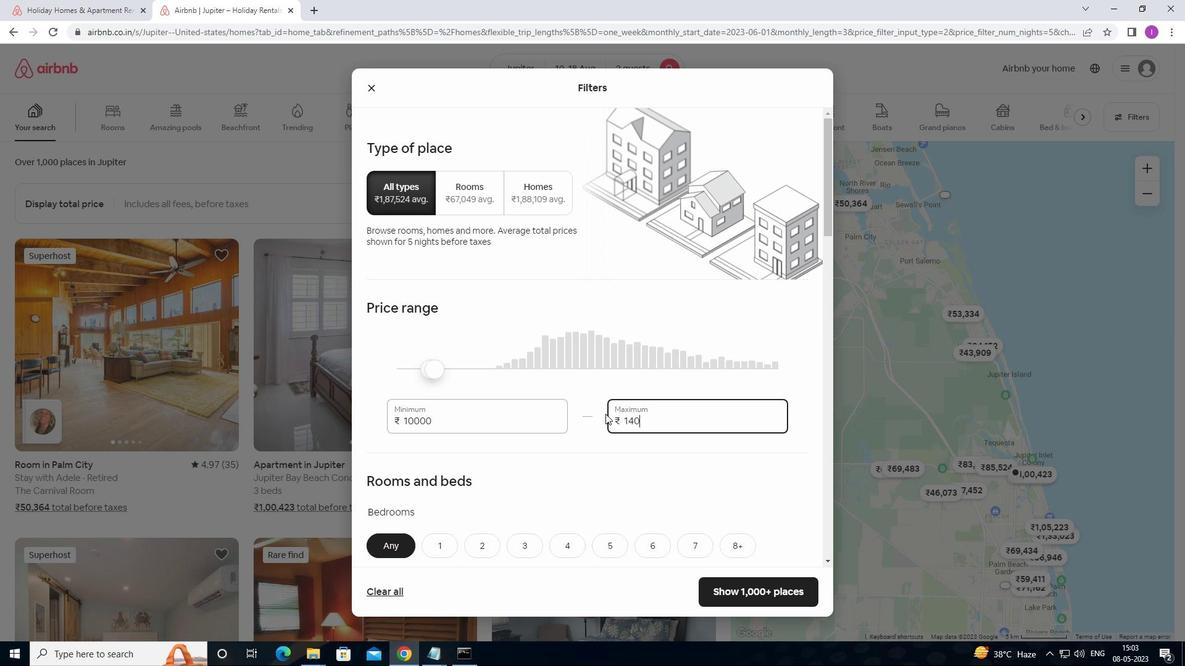 
Action: Mouse moved to (641, 406)
Screenshot: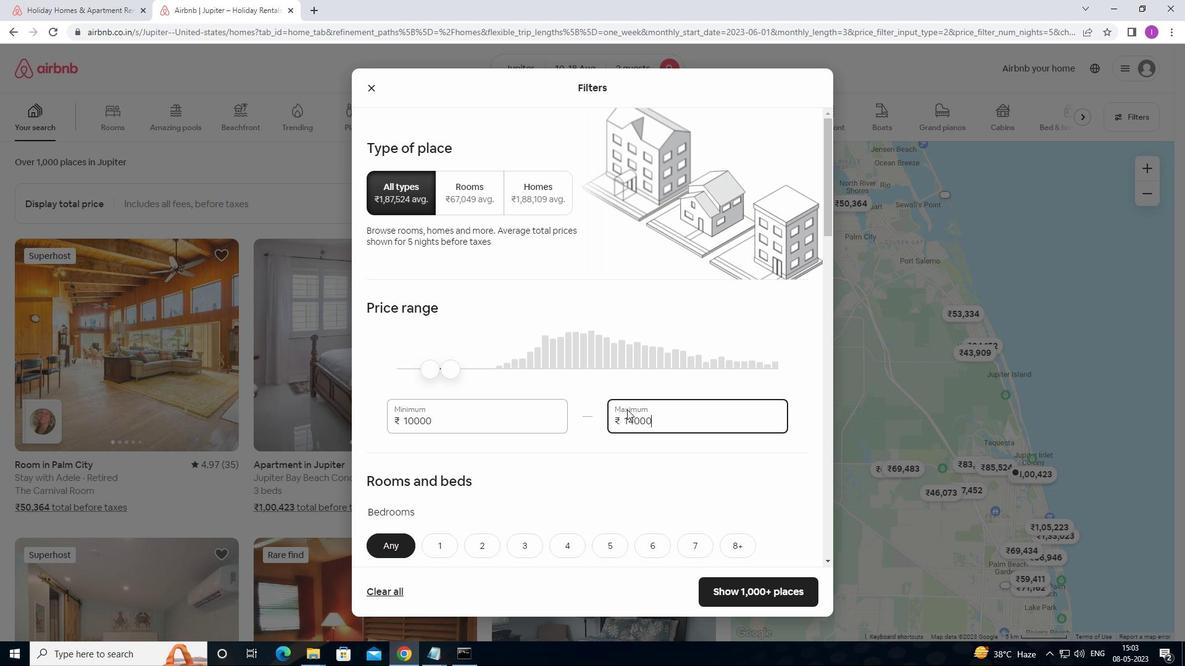 
Action: Mouse scrolled (641, 406) with delta (0, 0)
Screenshot: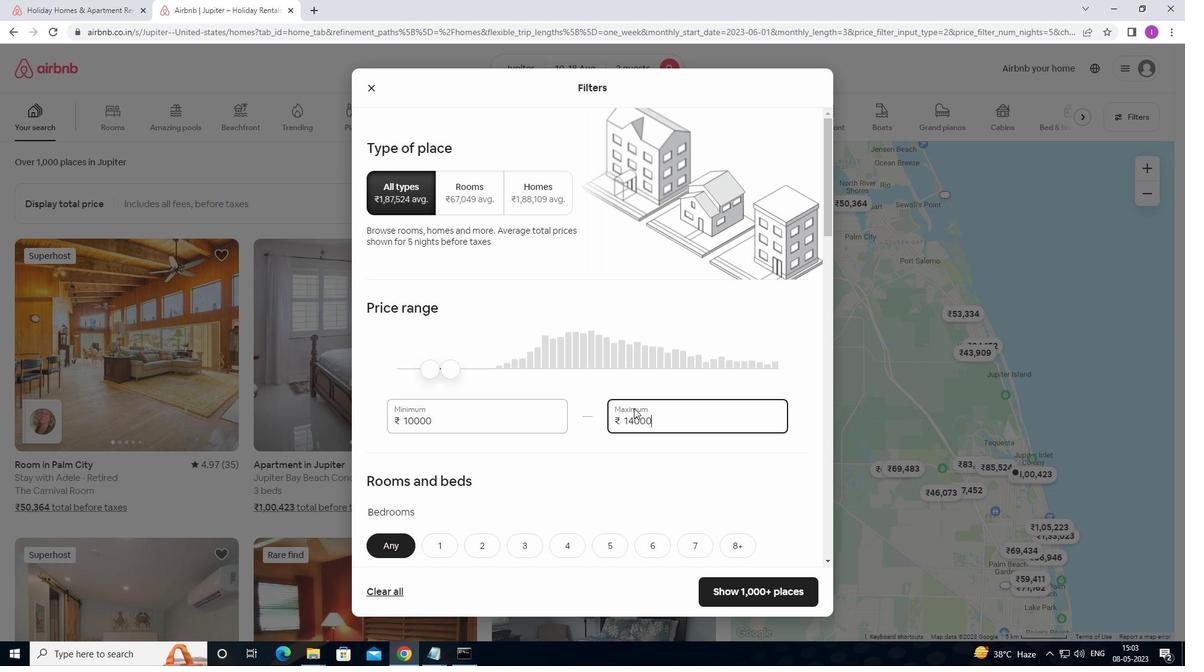 
Action: Mouse scrolled (641, 406) with delta (0, 0)
Screenshot: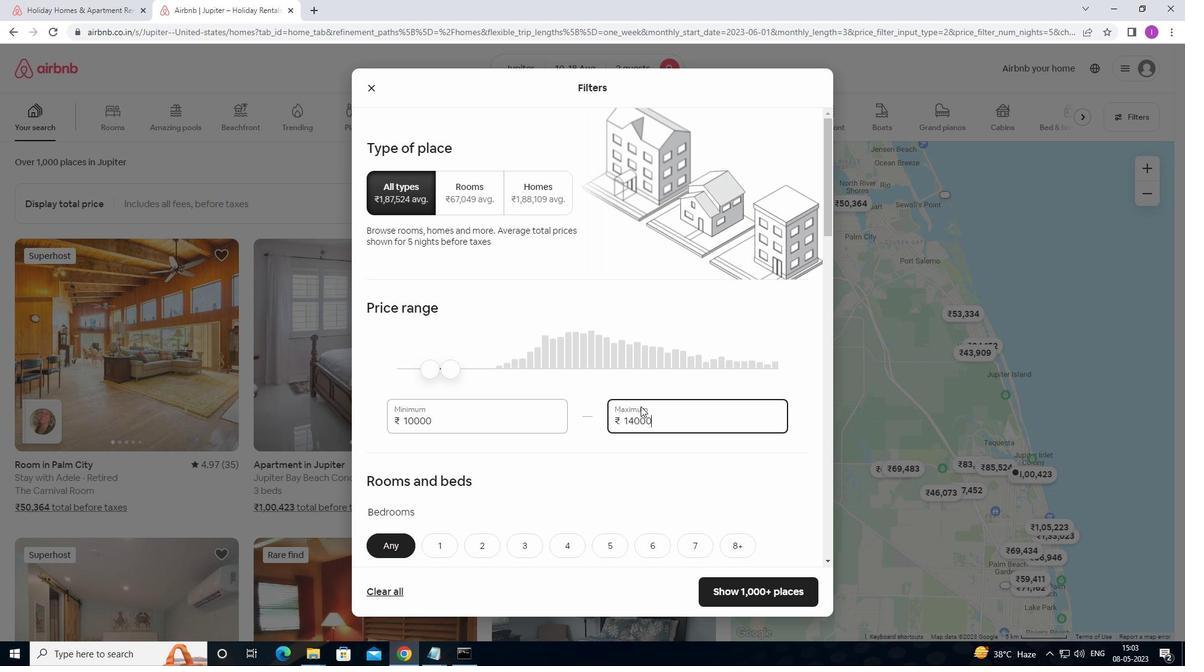 
Action: Mouse moved to (627, 405)
Screenshot: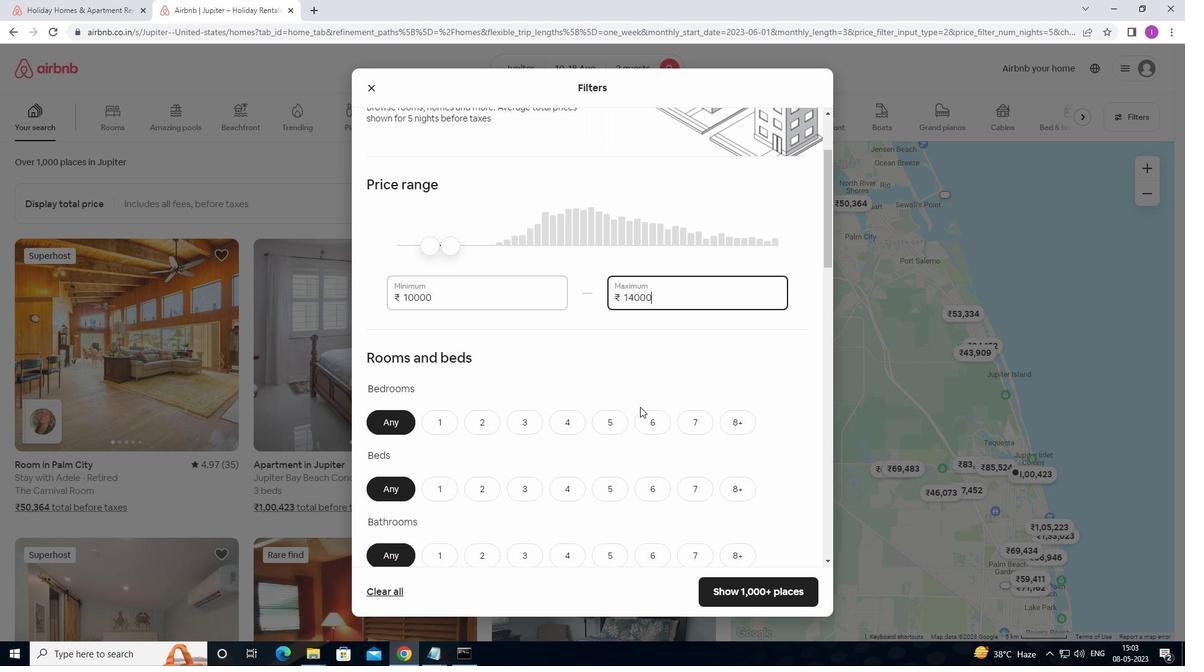 
Action: Mouse scrolled (627, 405) with delta (0, 0)
Screenshot: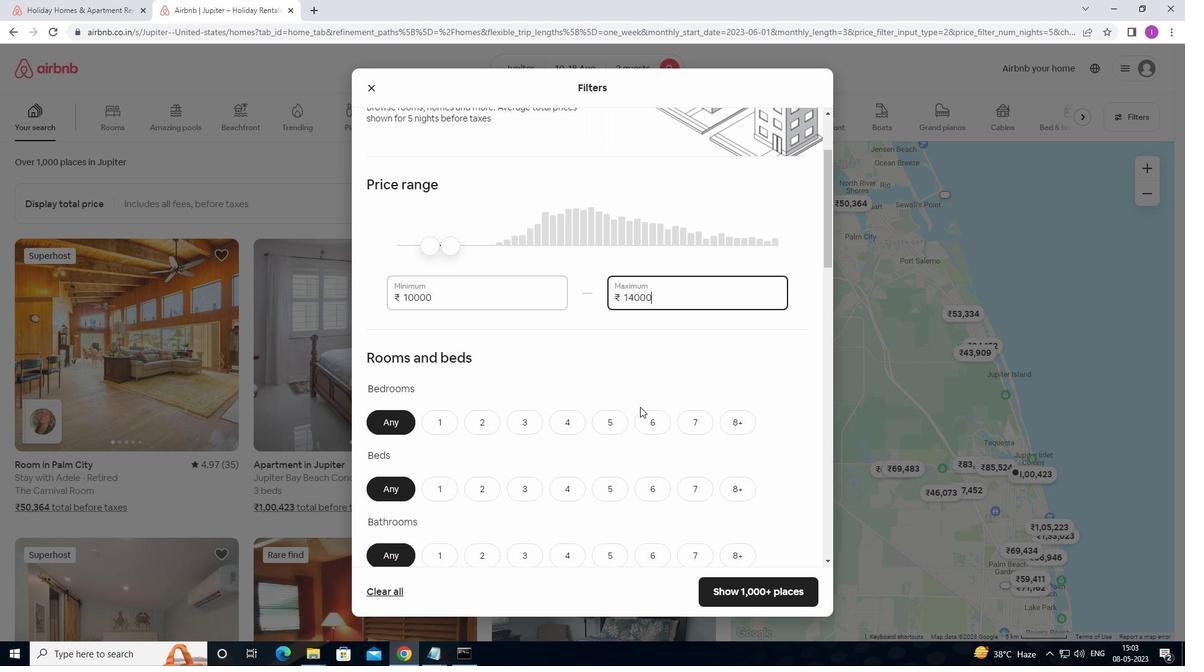 
Action: Mouse scrolled (627, 405) with delta (0, 0)
Screenshot: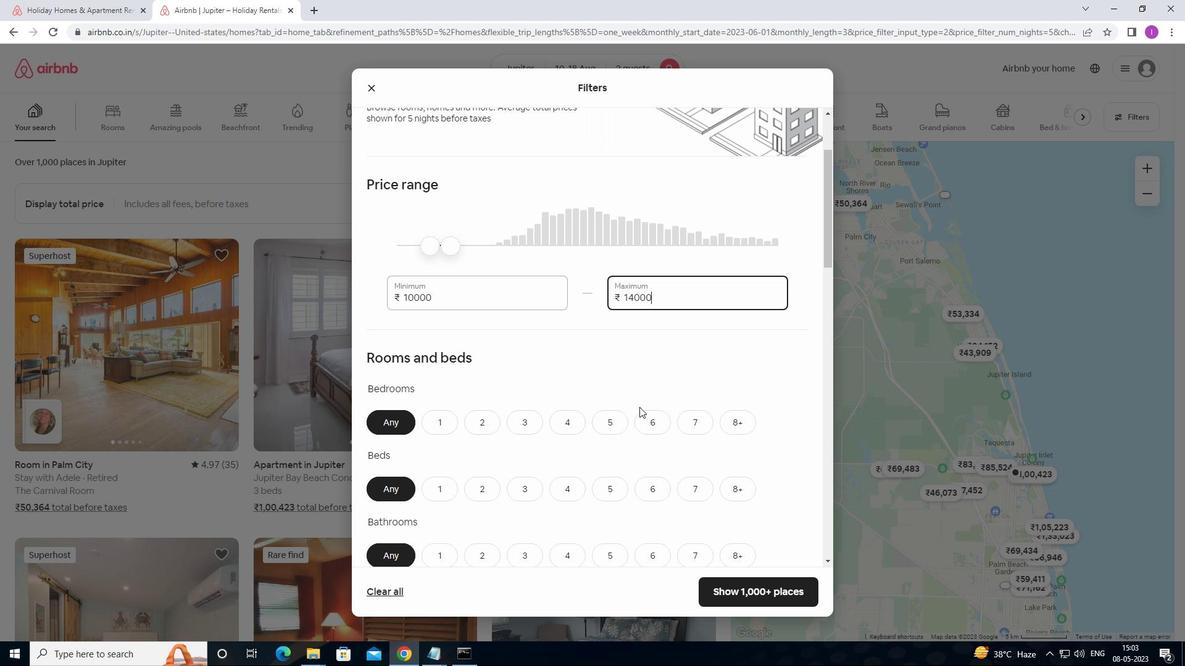 
Action: Mouse moved to (440, 296)
Screenshot: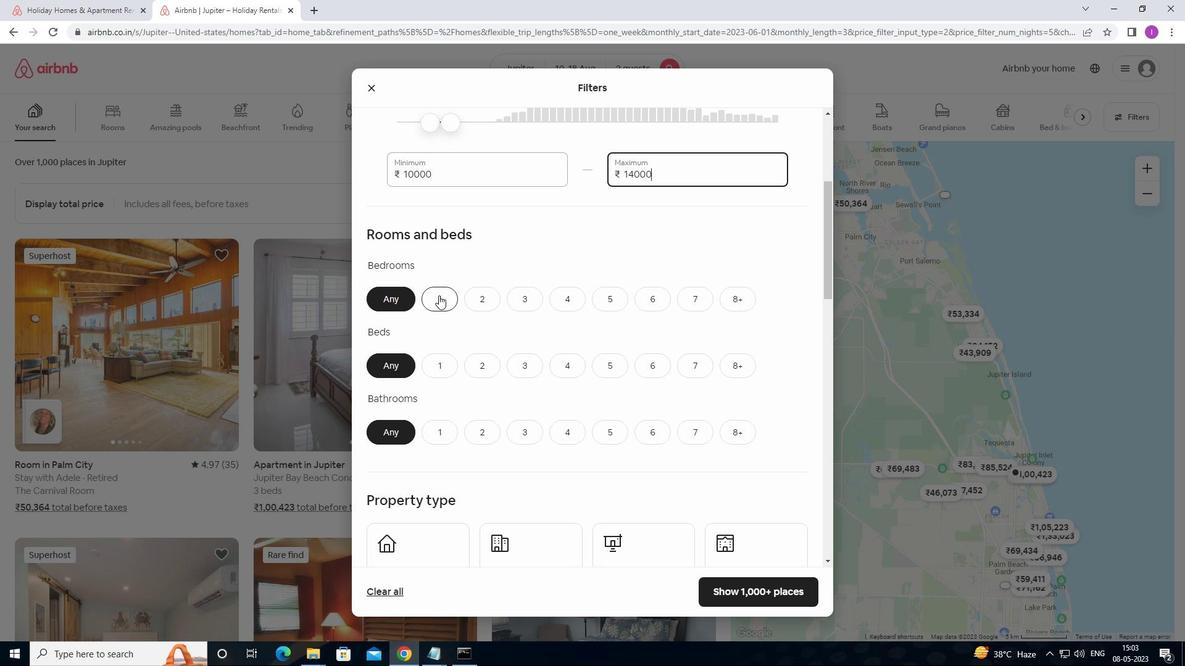 
Action: Mouse pressed left at (440, 296)
Screenshot: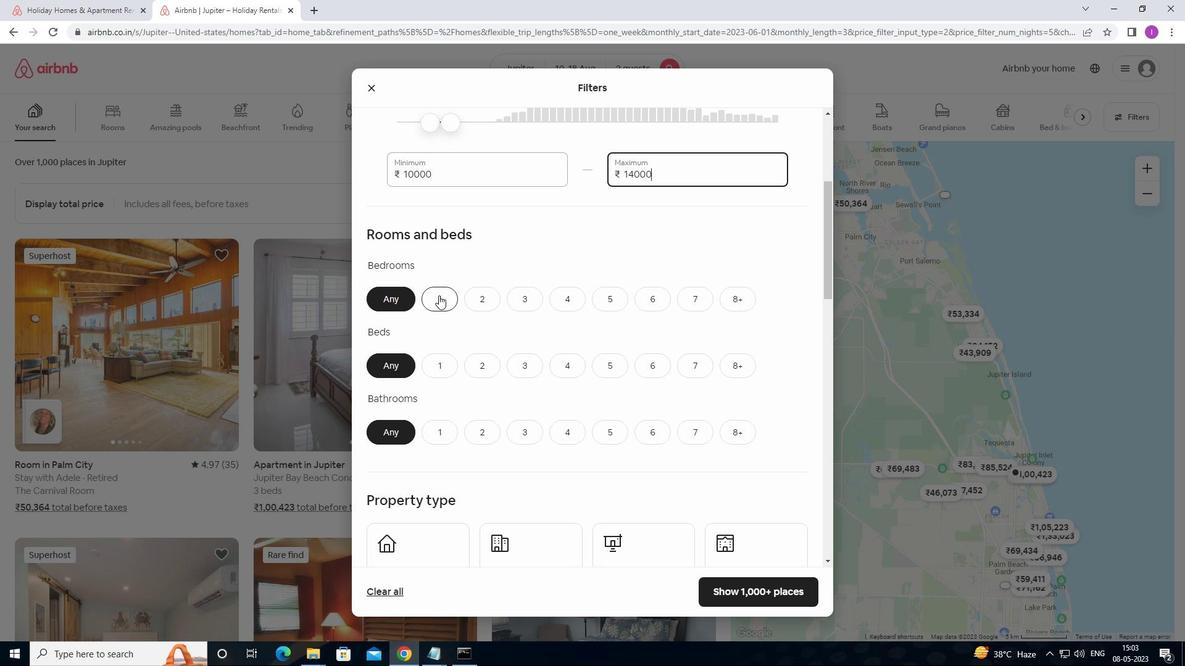 
Action: Mouse moved to (445, 365)
Screenshot: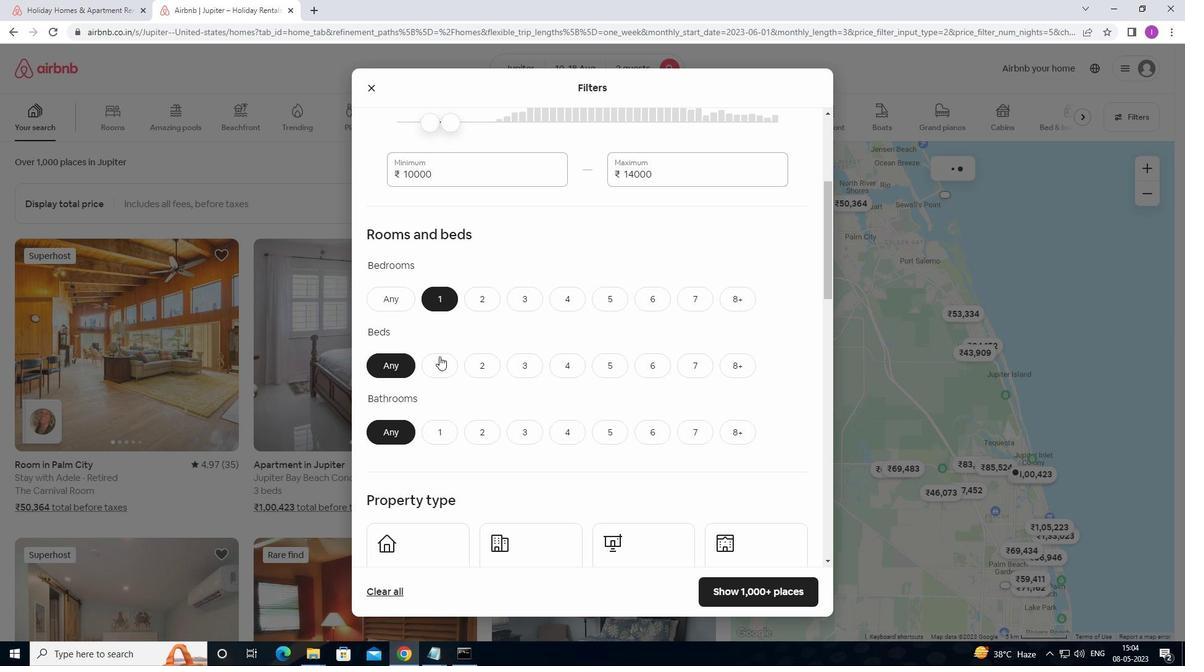 
Action: Mouse pressed left at (445, 365)
Screenshot: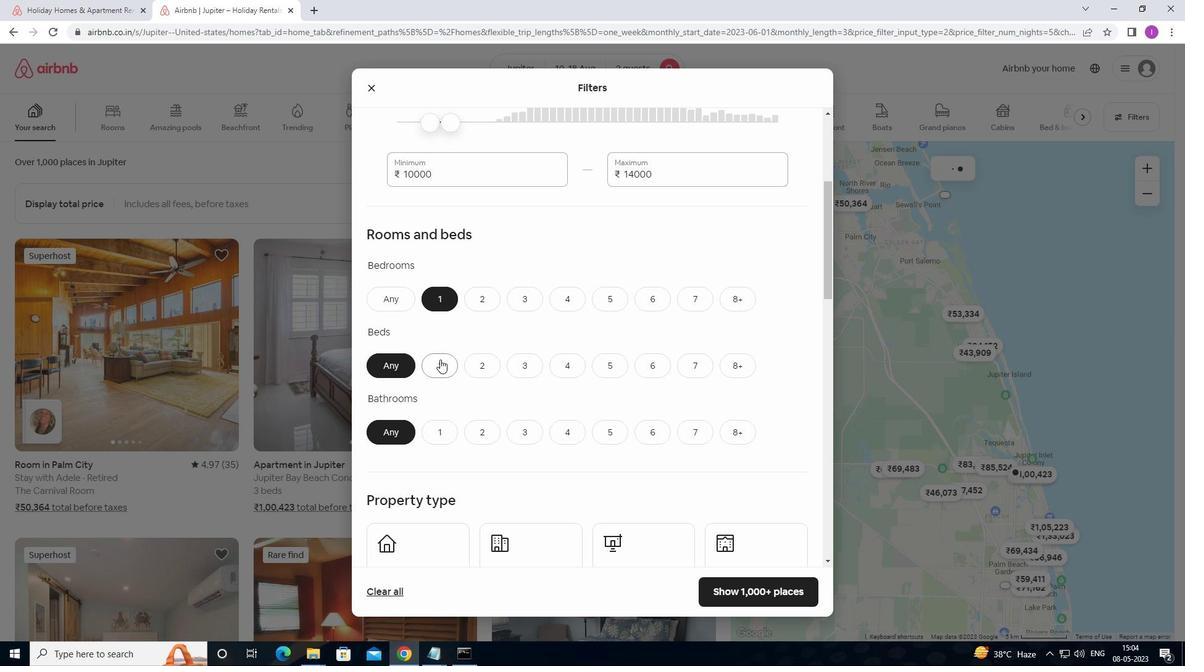 
Action: Mouse moved to (436, 426)
Screenshot: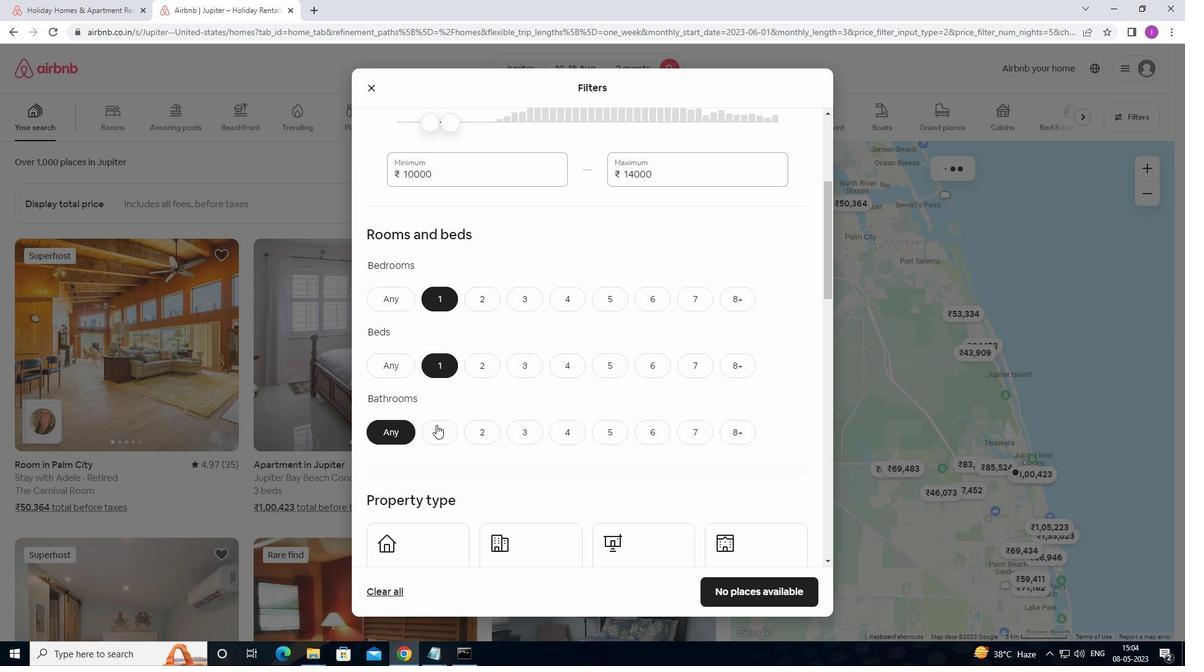 
Action: Mouse pressed left at (436, 426)
Screenshot: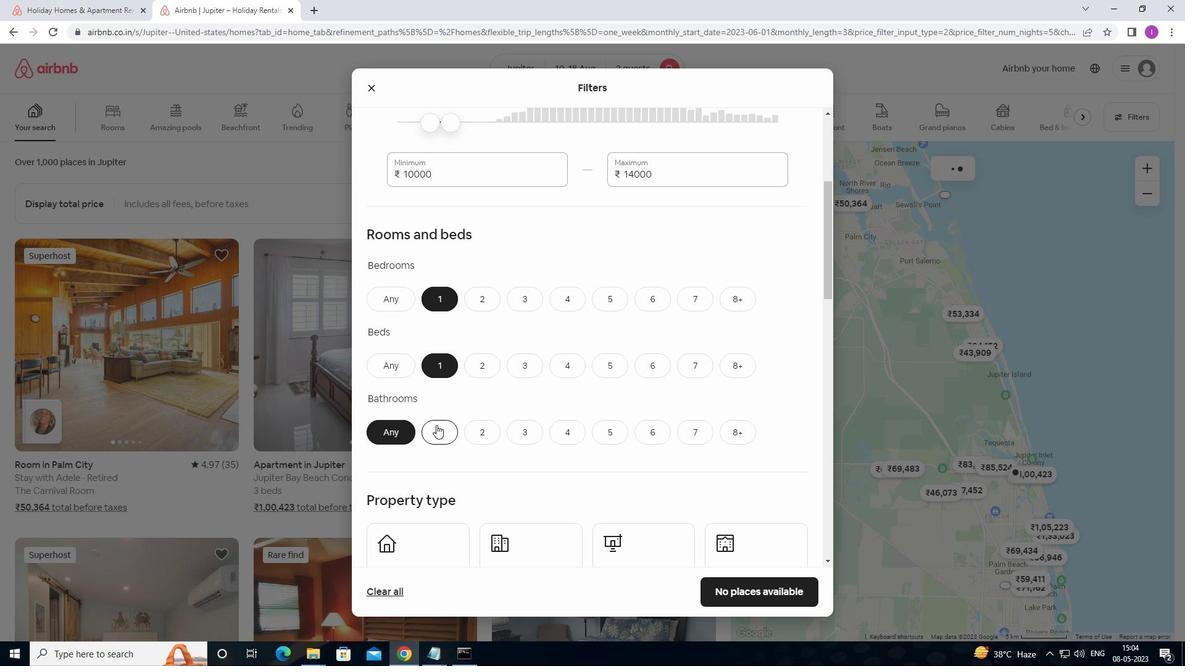 
Action: Mouse moved to (593, 405)
Screenshot: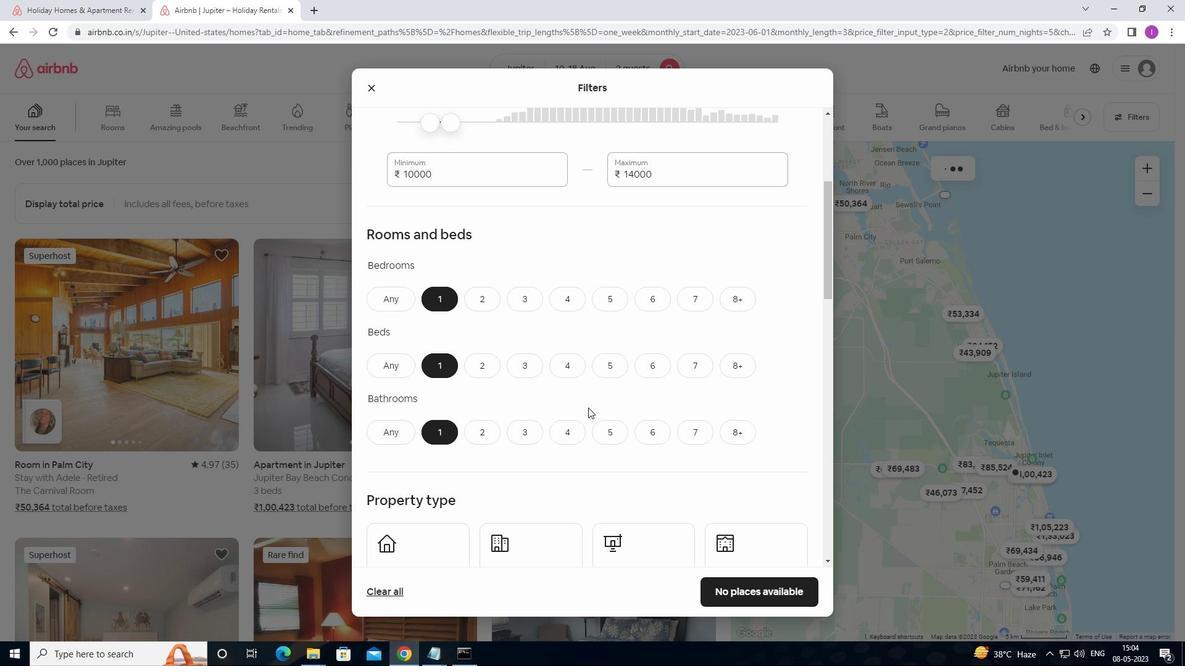 
Action: Mouse scrolled (593, 404) with delta (0, 0)
Screenshot: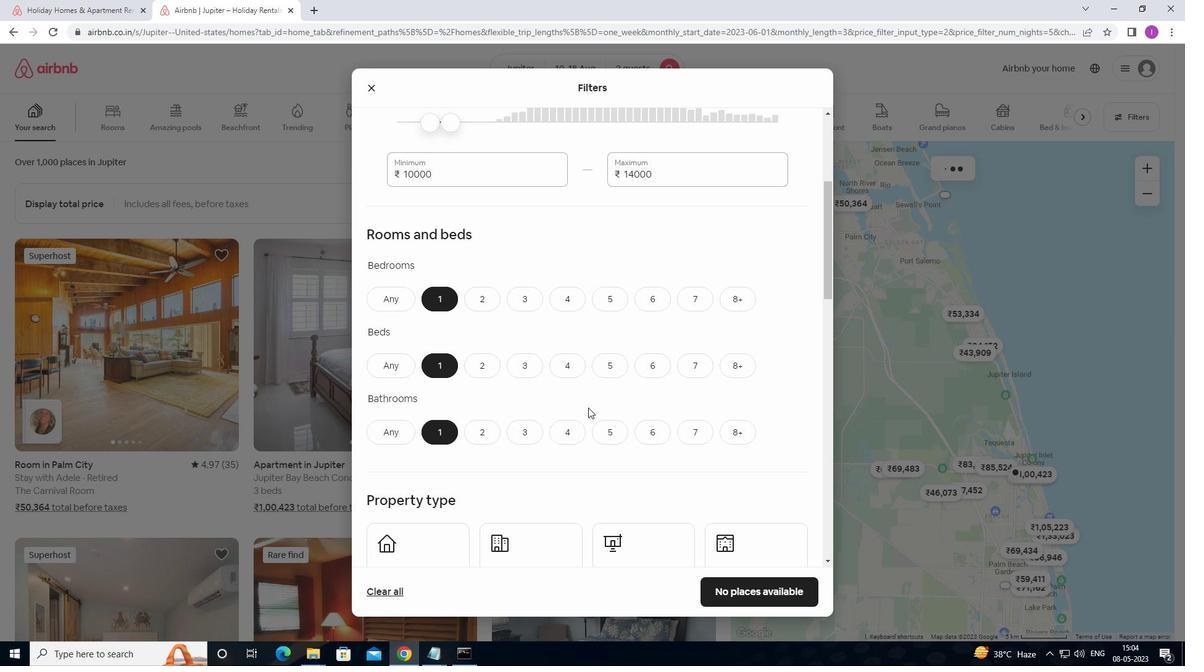
Action: Mouse scrolled (593, 404) with delta (0, 0)
Screenshot: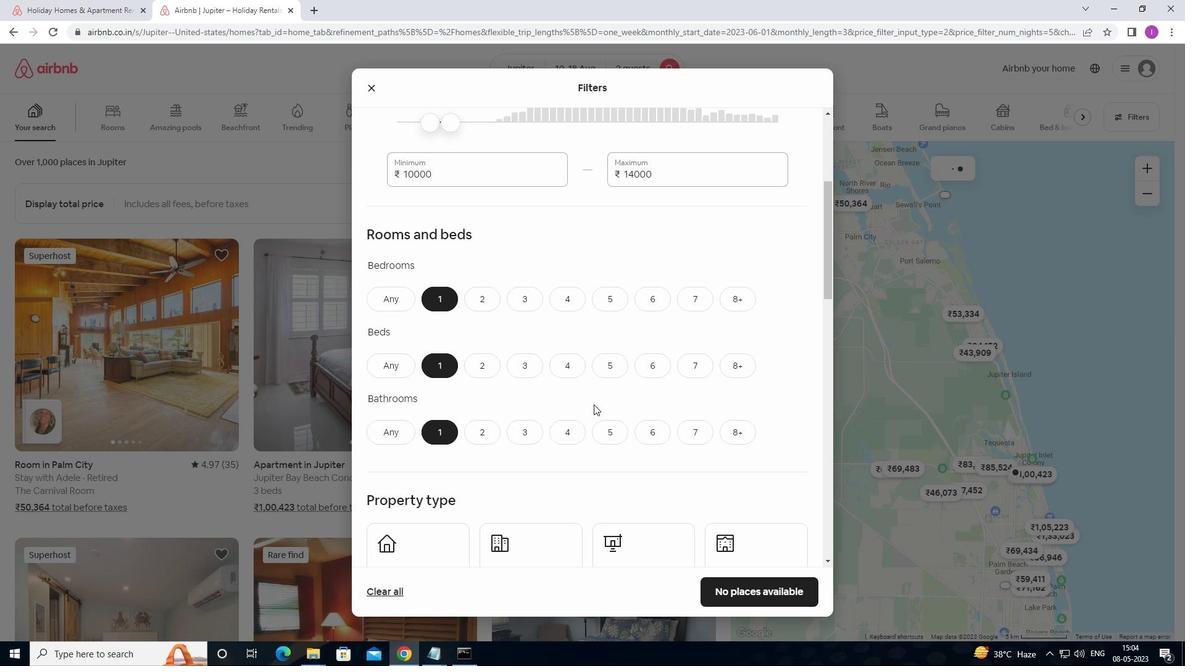 
Action: Mouse scrolled (593, 404) with delta (0, 0)
Screenshot: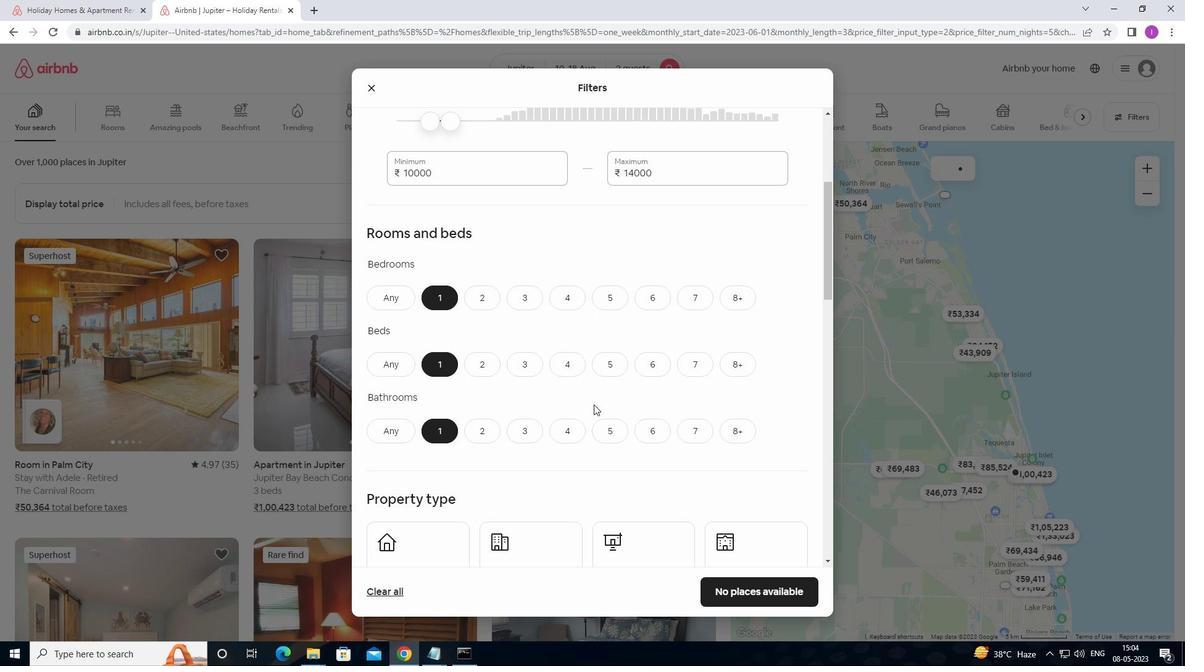 
Action: Mouse moved to (600, 400)
Screenshot: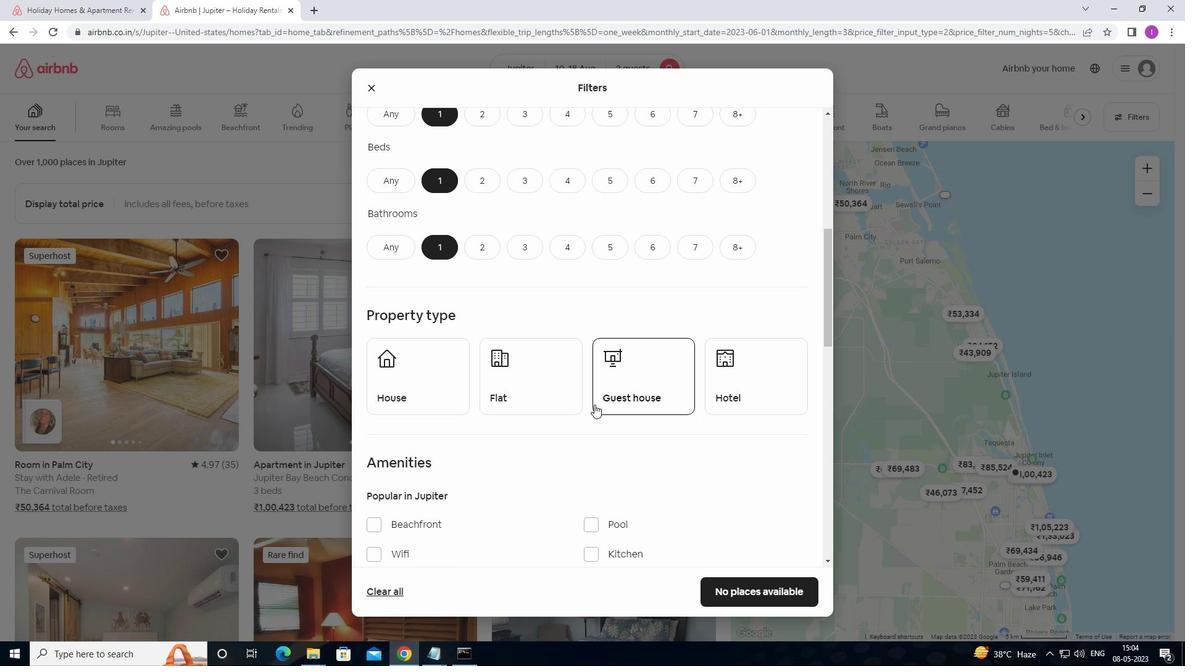 
Action: Mouse scrolled (600, 400) with delta (0, 0)
Screenshot: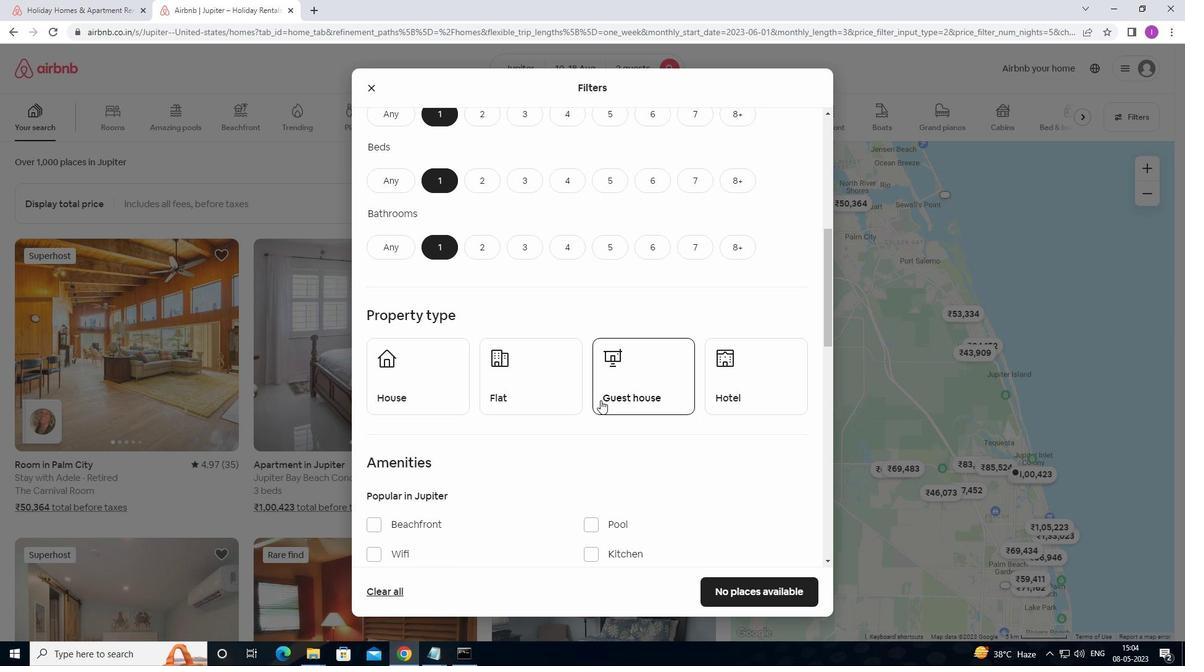 
Action: Mouse moved to (427, 334)
Screenshot: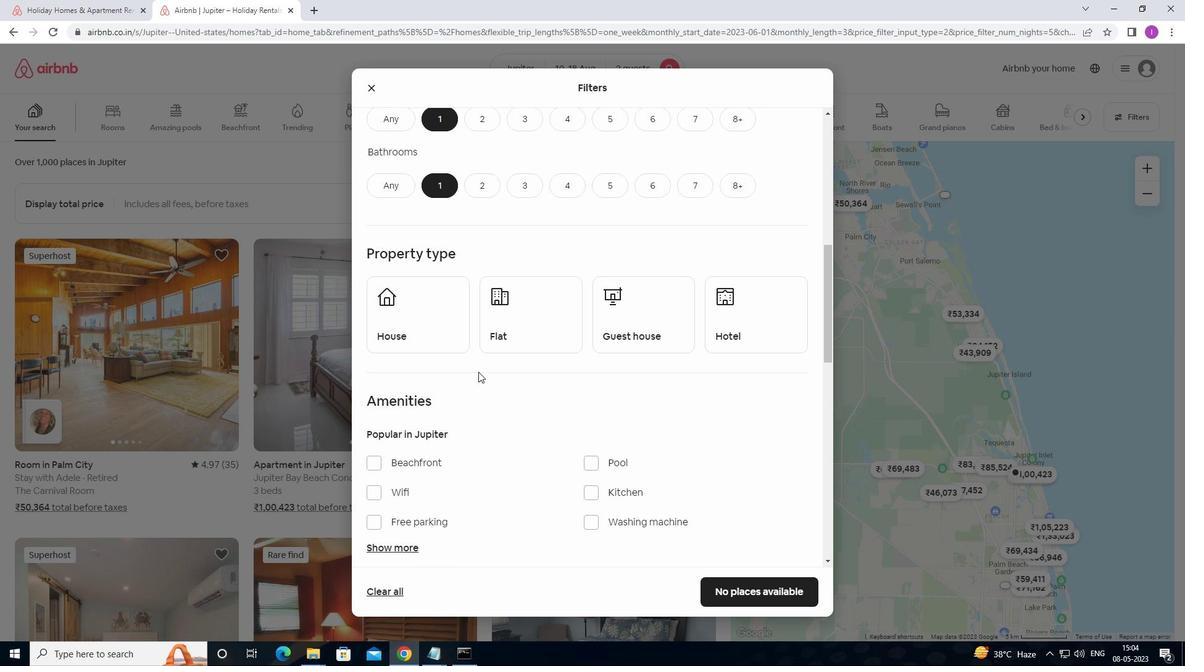 
Action: Mouse pressed left at (427, 334)
Screenshot: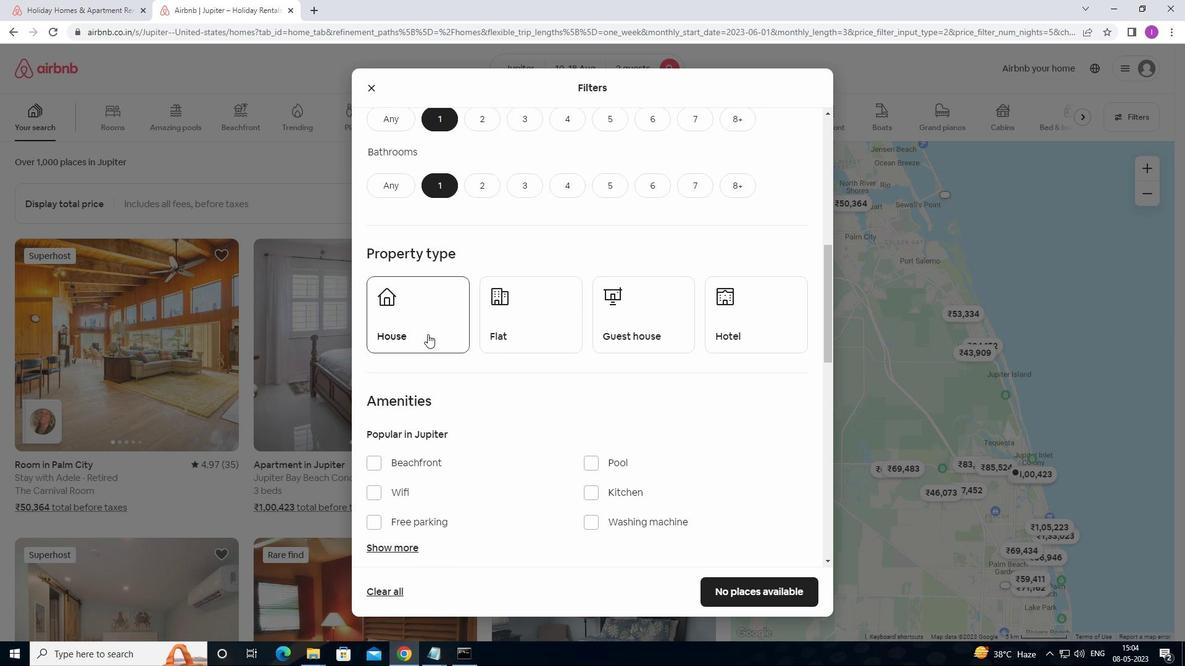 
Action: Mouse moved to (506, 327)
Screenshot: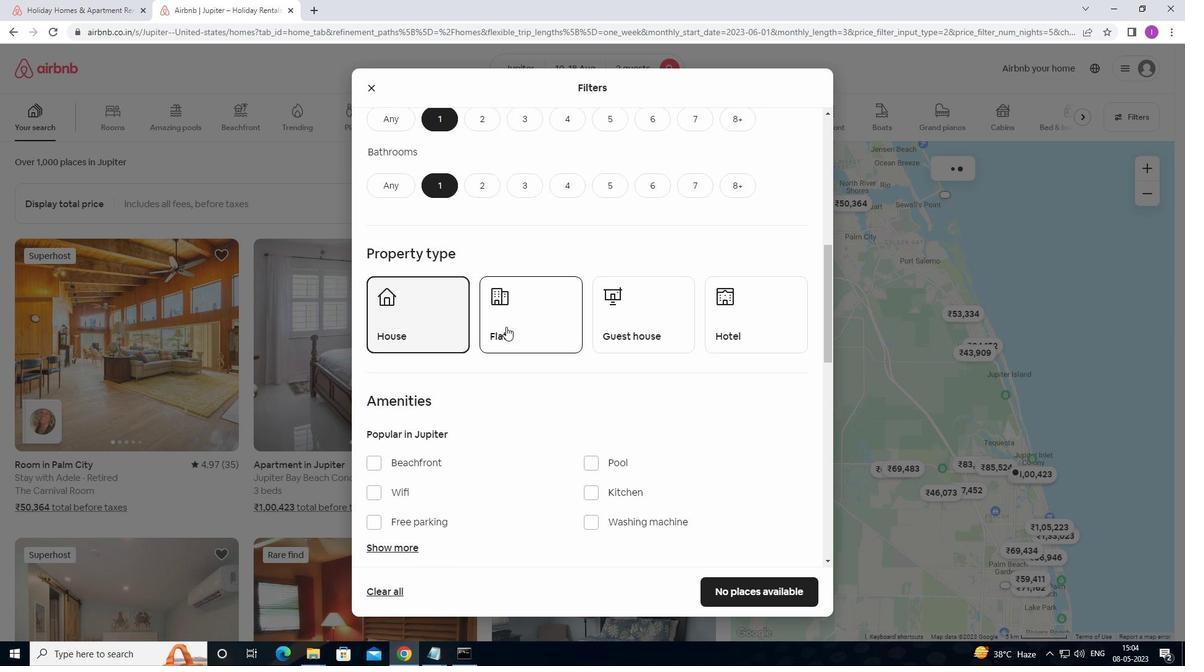 
Action: Mouse pressed left at (506, 327)
Screenshot: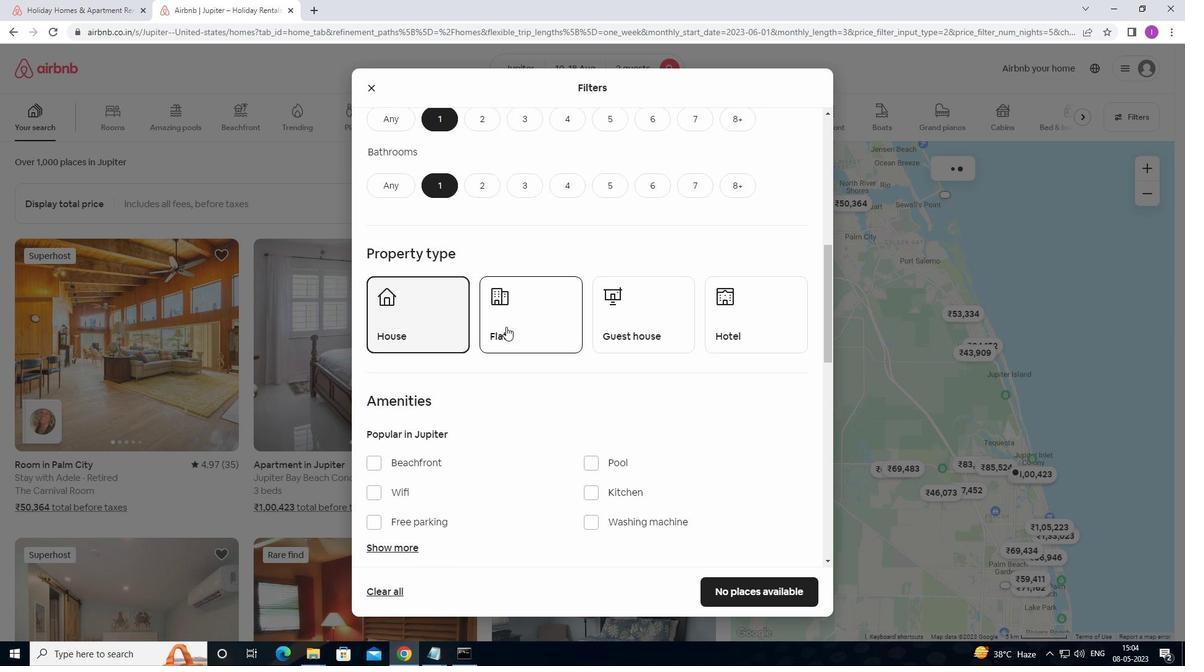 
Action: Mouse moved to (626, 334)
Screenshot: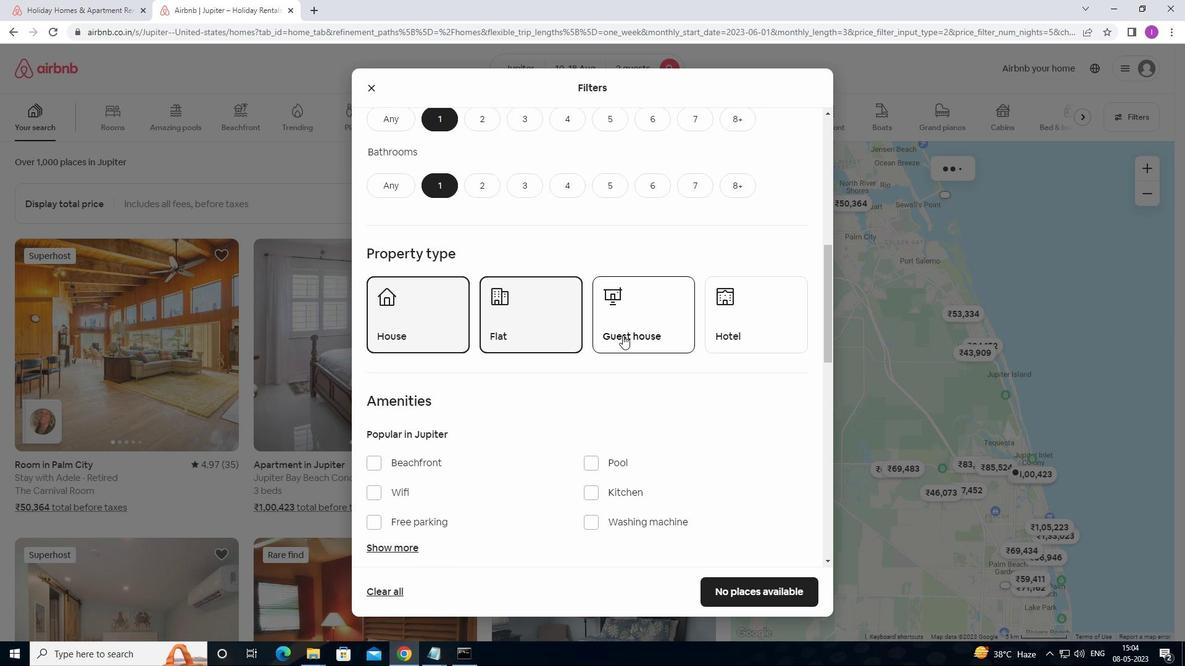 
Action: Mouse pressed left at (626, 334)
Screenshot: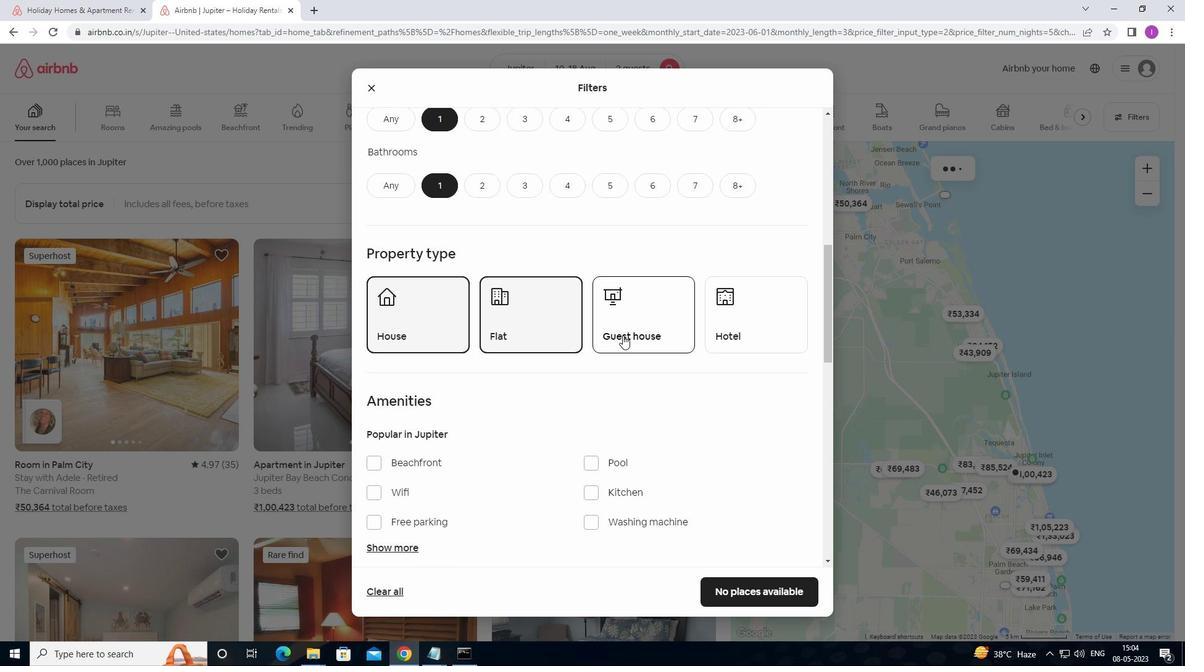 
Action: Mouse moved to (772, 326)
Screenshot: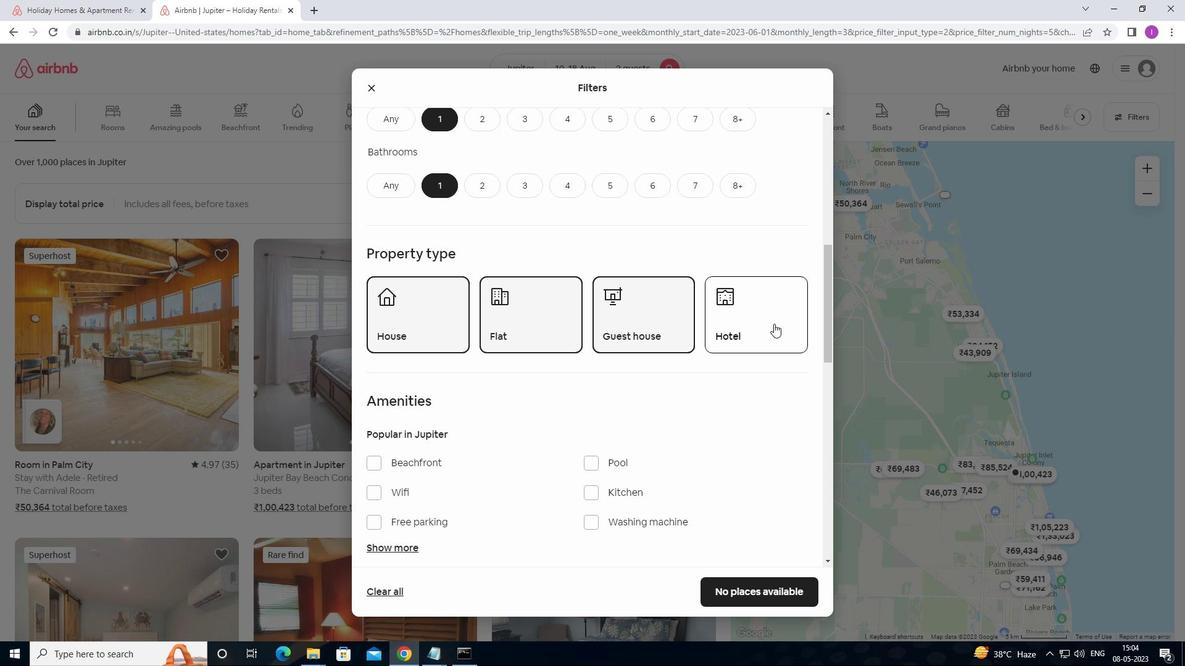 
Action: Mouse scrolled (772, 325) with delta (0, 0)
Screenshot: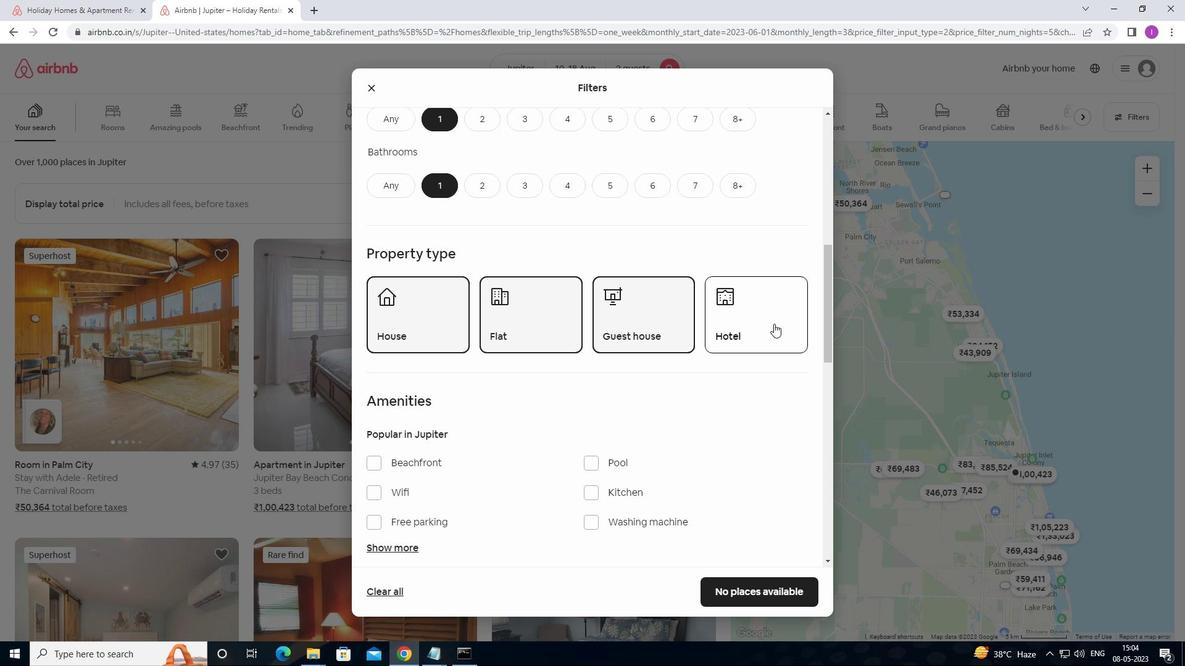 
Action: Mouse moved to (772, 326)
Screenshot: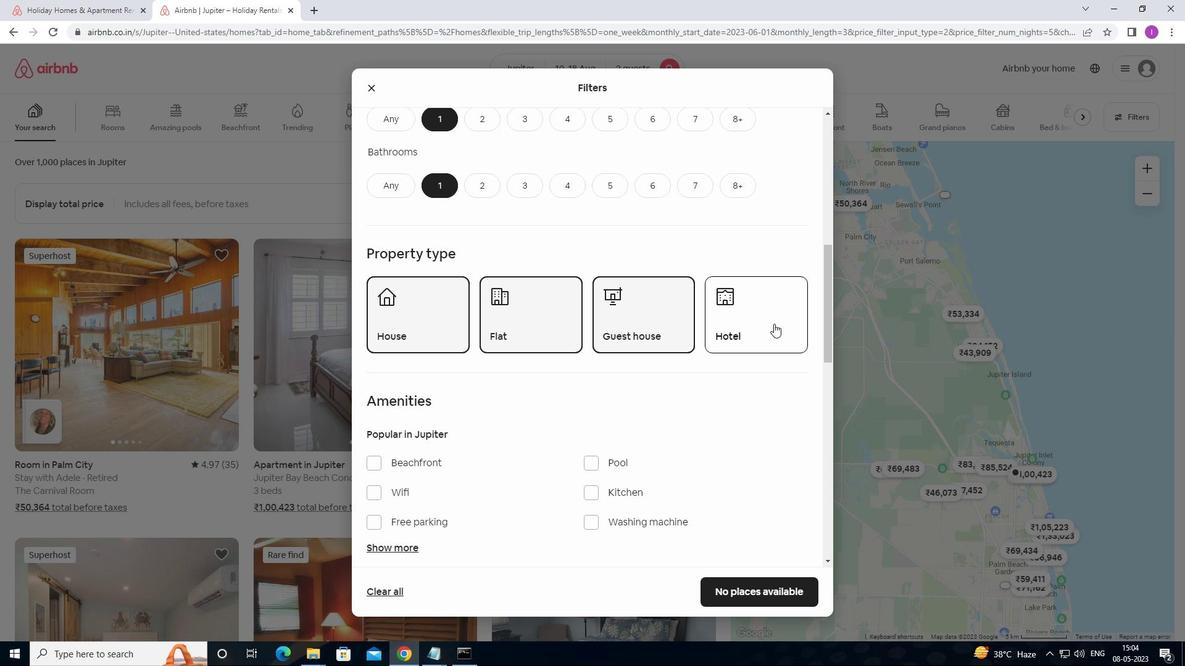 
Action: Mouse scrolled (772, 326) with delta (0, 0)
Screenshot: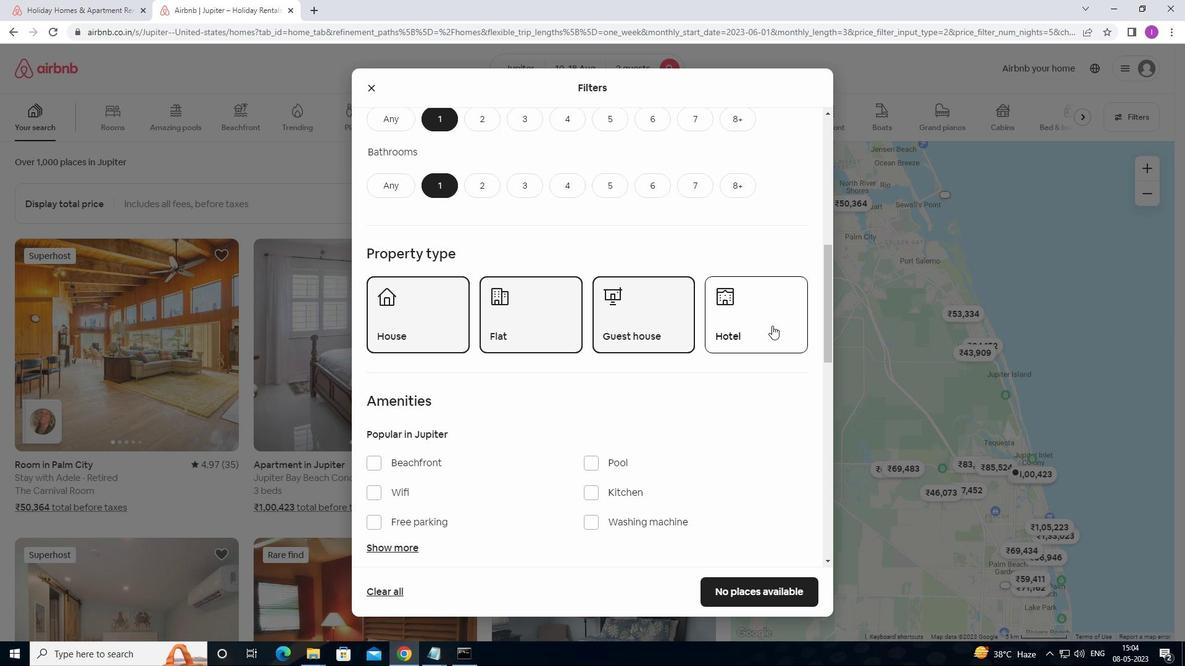 
Action: Mouse moved to (377, 365)
Screenshot: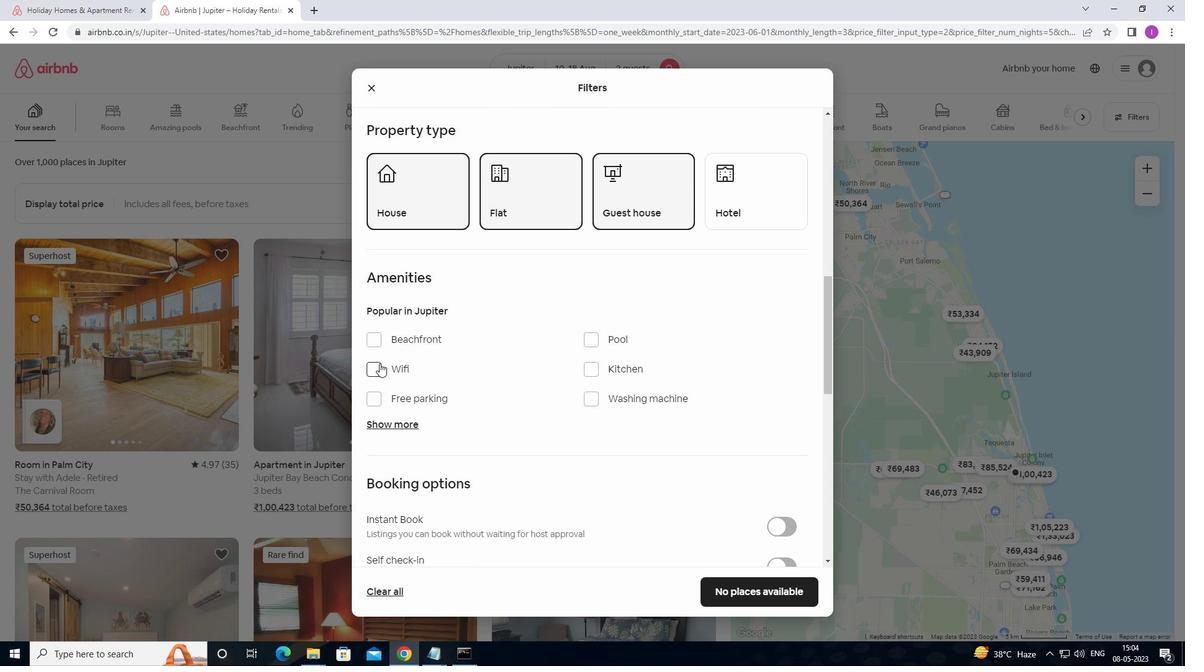 
Action: Mouse pressed left at (377, 365)
Screenshot: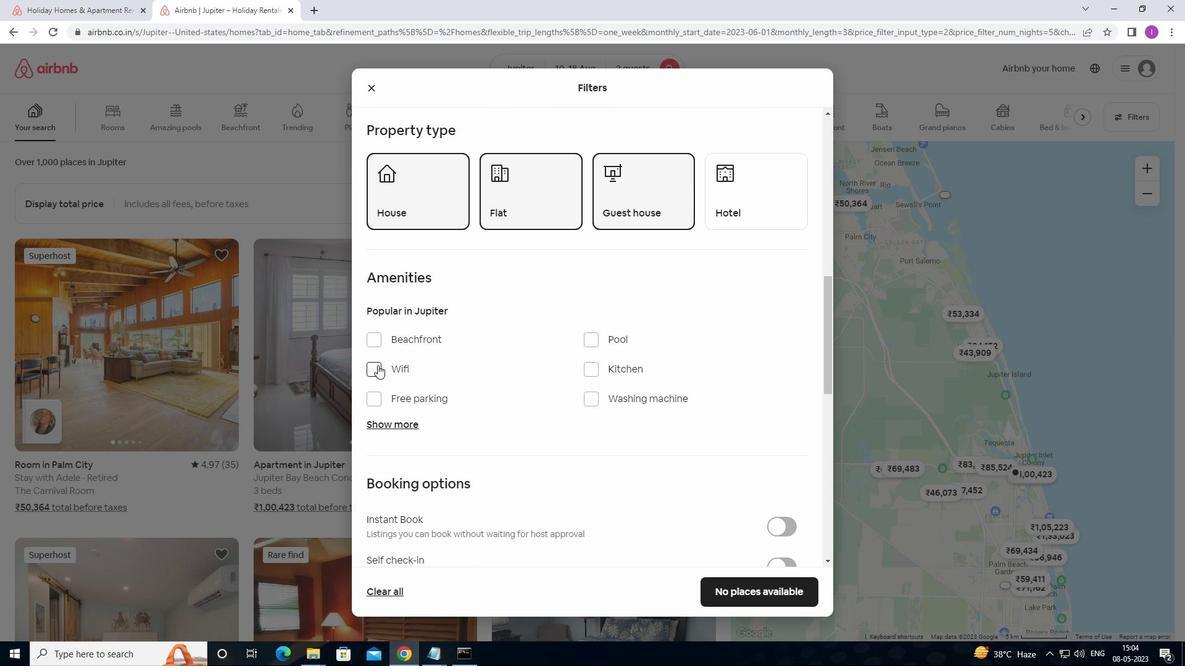
Action: Mouse moved to (577, 348)
Screenshot: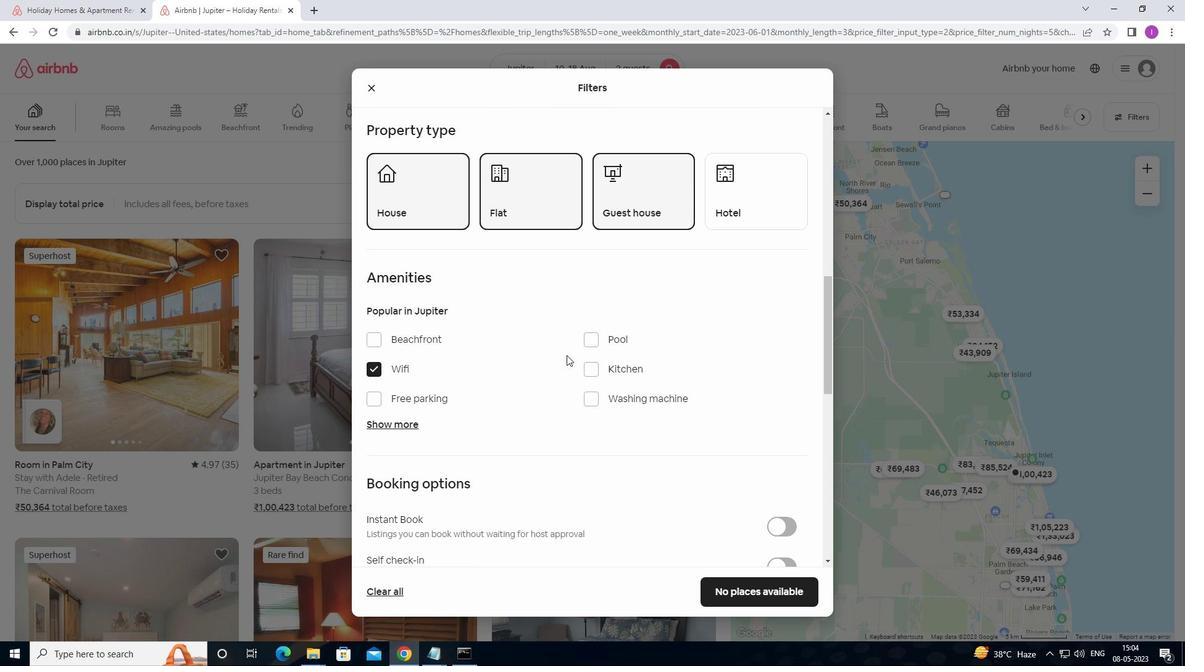
Action: Mouse scrolled (577, 348) with delta (0, 0)
Screenshot: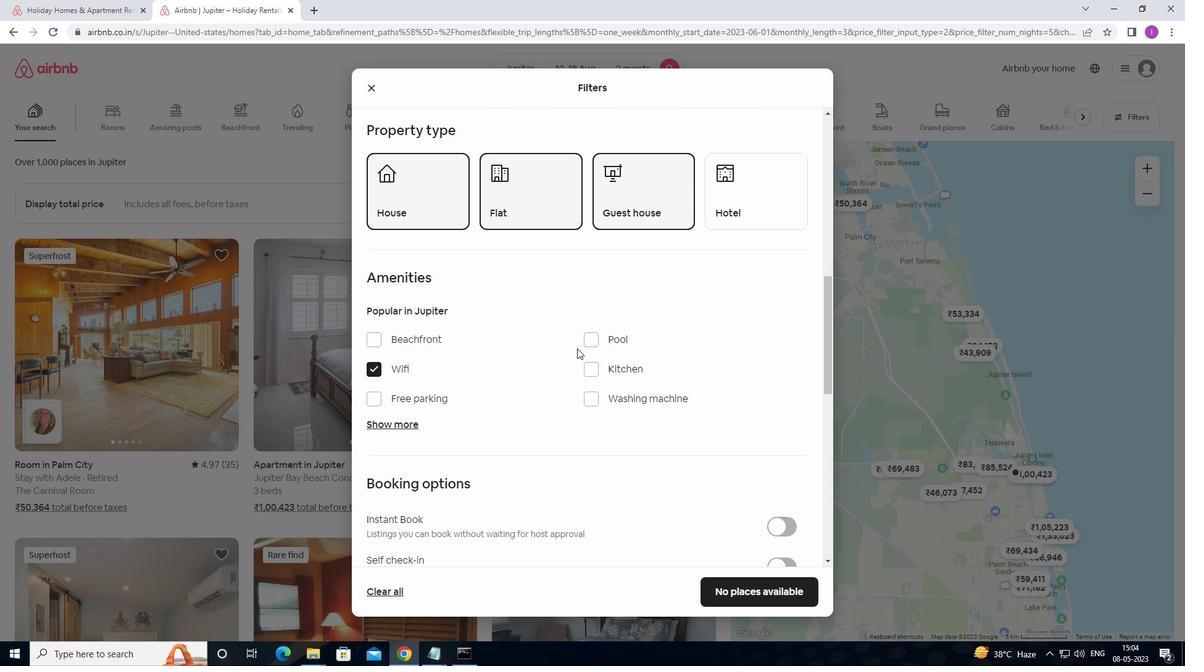 
Action: Mouse moved to (368, 338)
Screenshot: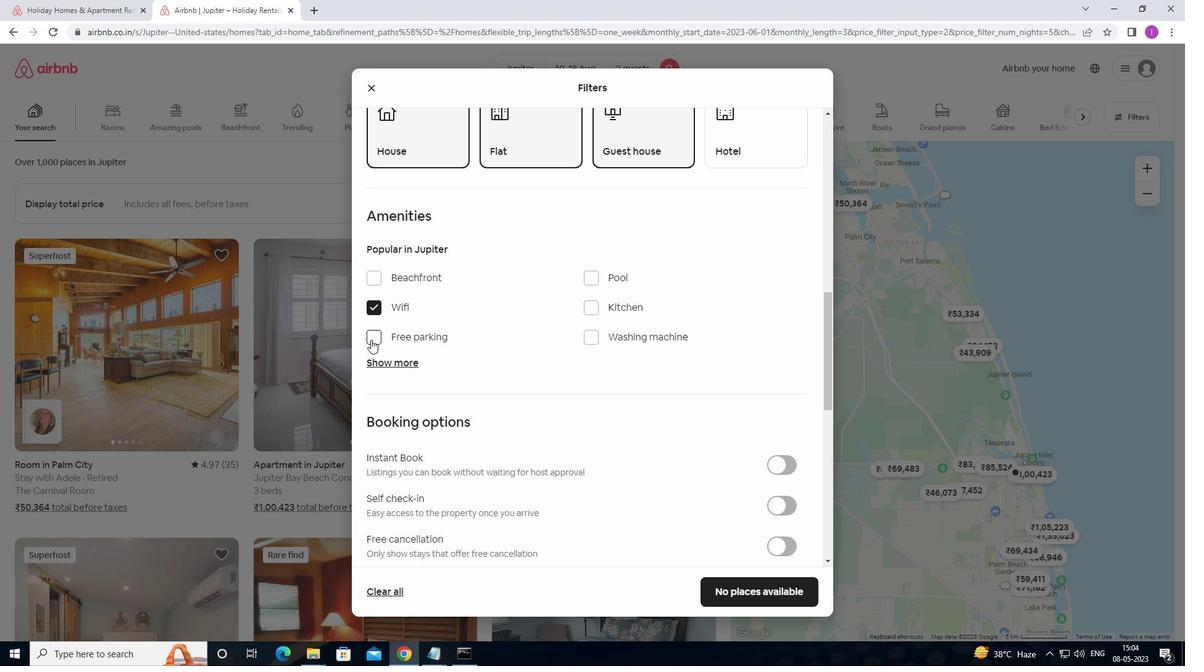 
Action: Mouse pressed left at (368, 338)
Screenshot: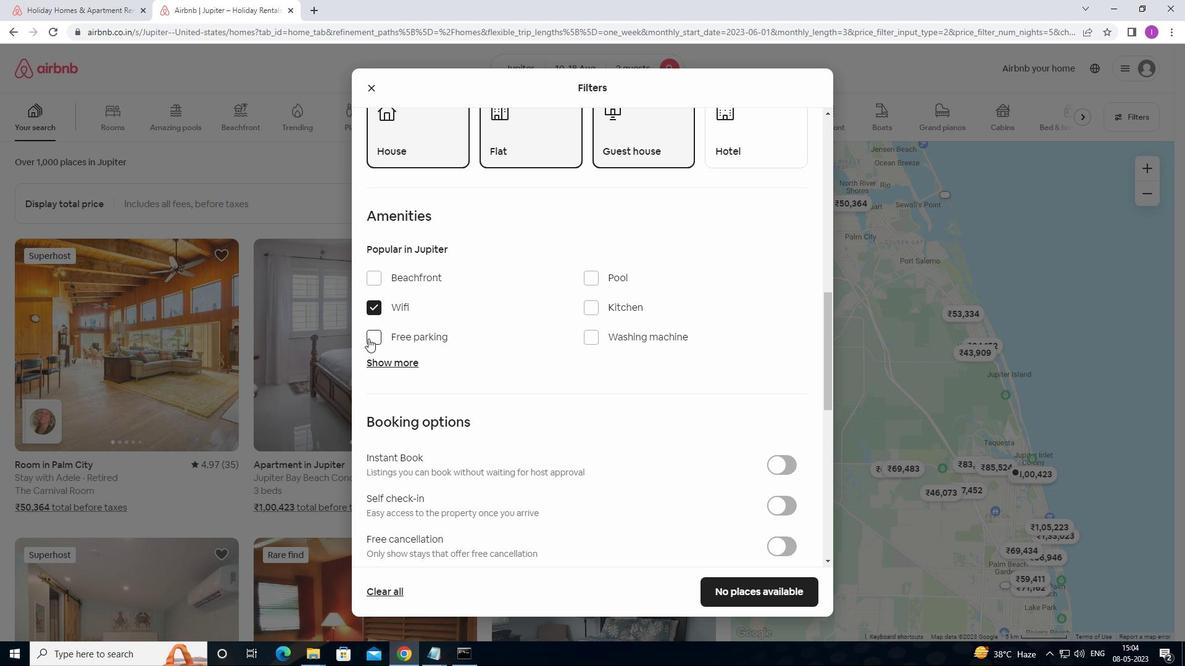
Action: Mouse moved to (375, 361)
Screenshot: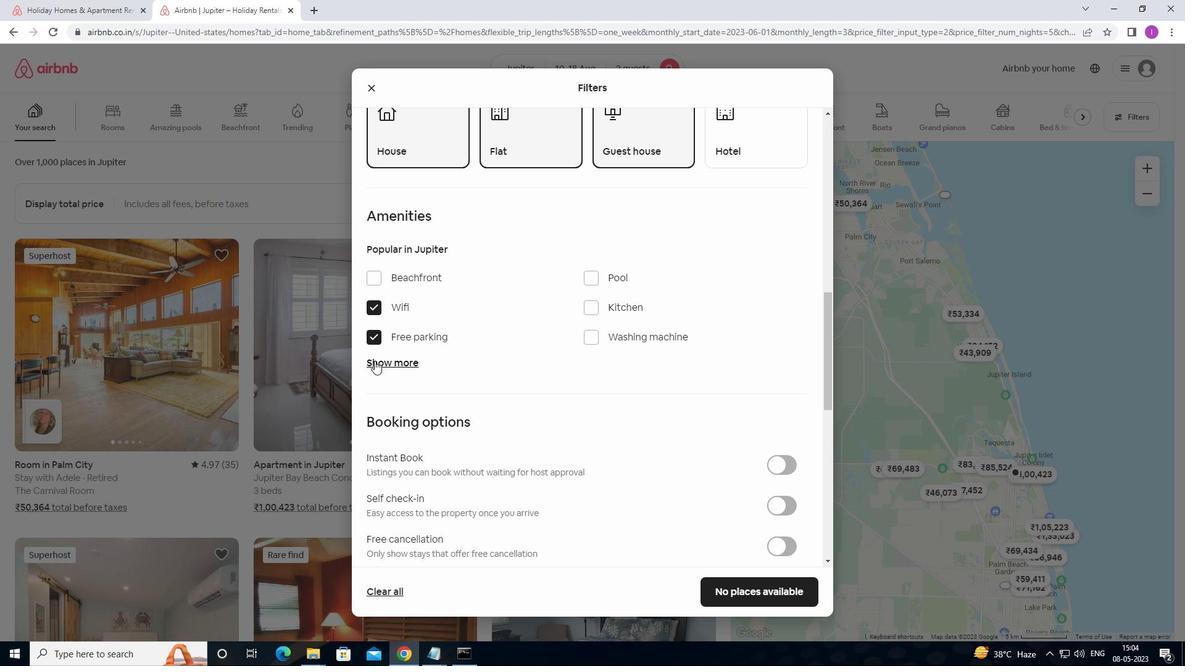 
Action: Mouse pressed left at (375, 361)
Screenshot: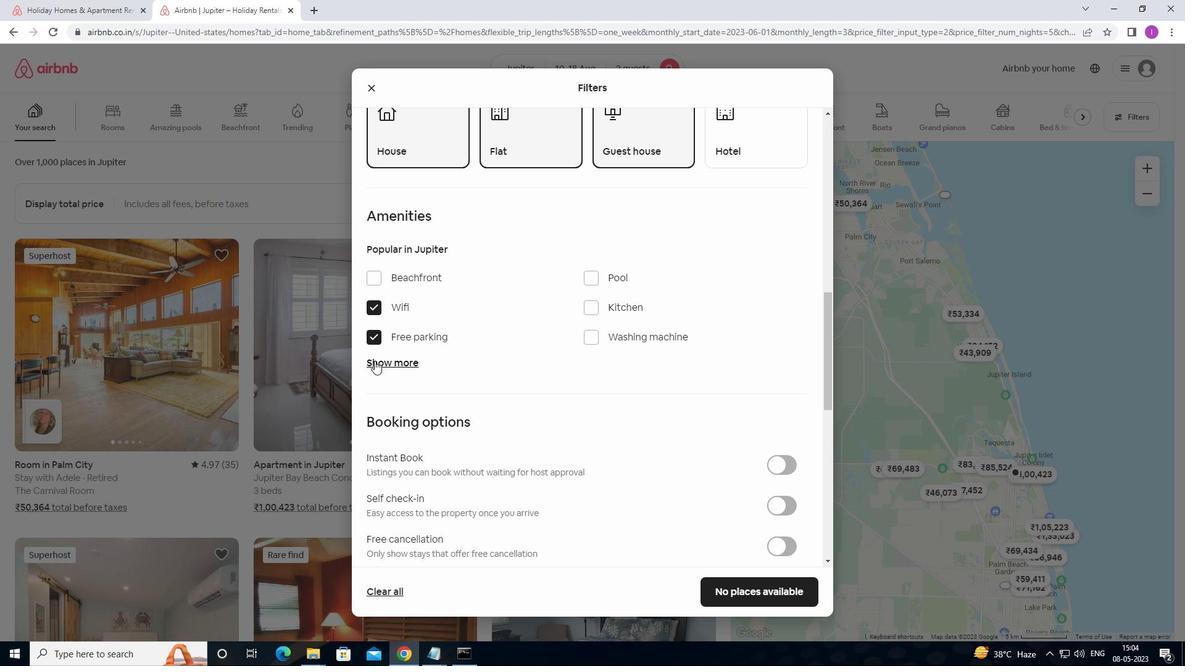 
Action: Mouse moved to (516, 379)
Screenshot: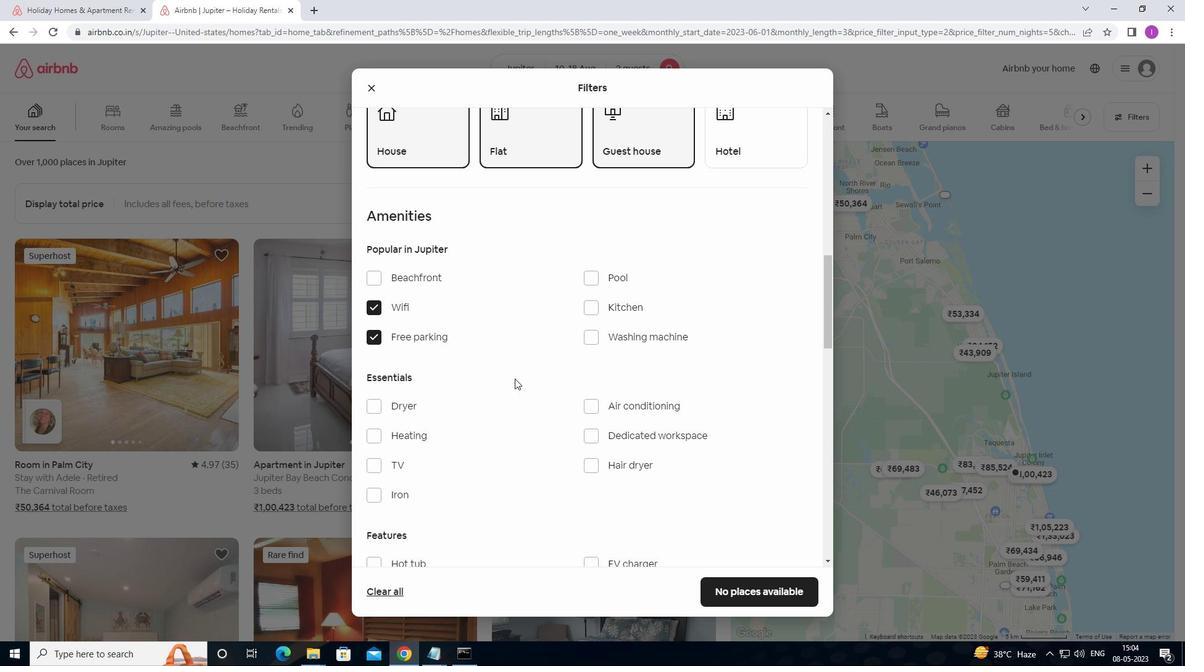 
Action: Mouse scrolled (516, 379) with delta (0, 0)
Screenshot: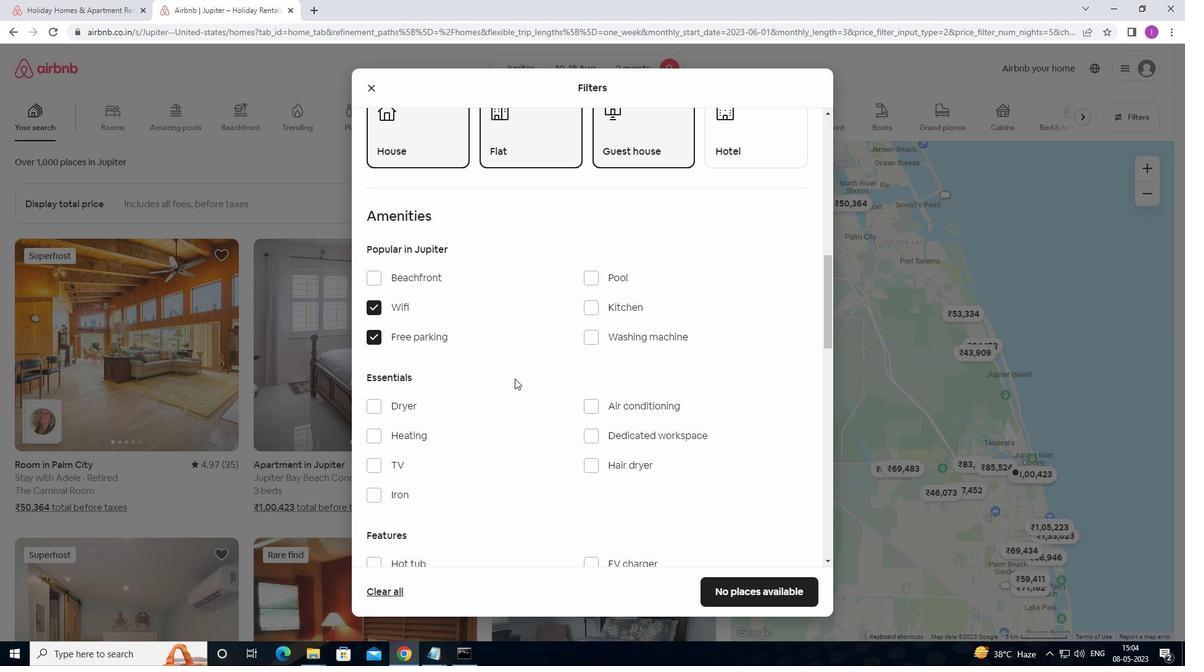 
Action: Mouse moved to (516, 379)
Screenshot: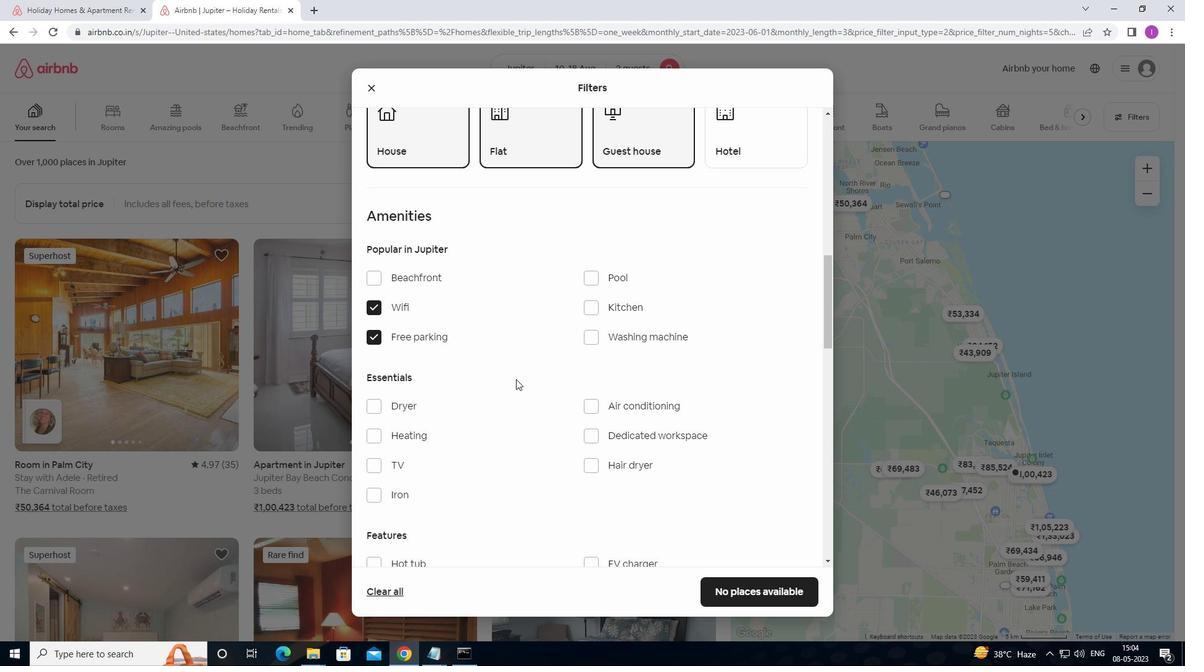 
Action: Mouse scrolled (516, 379) with delta (0, 0)
Screenshot: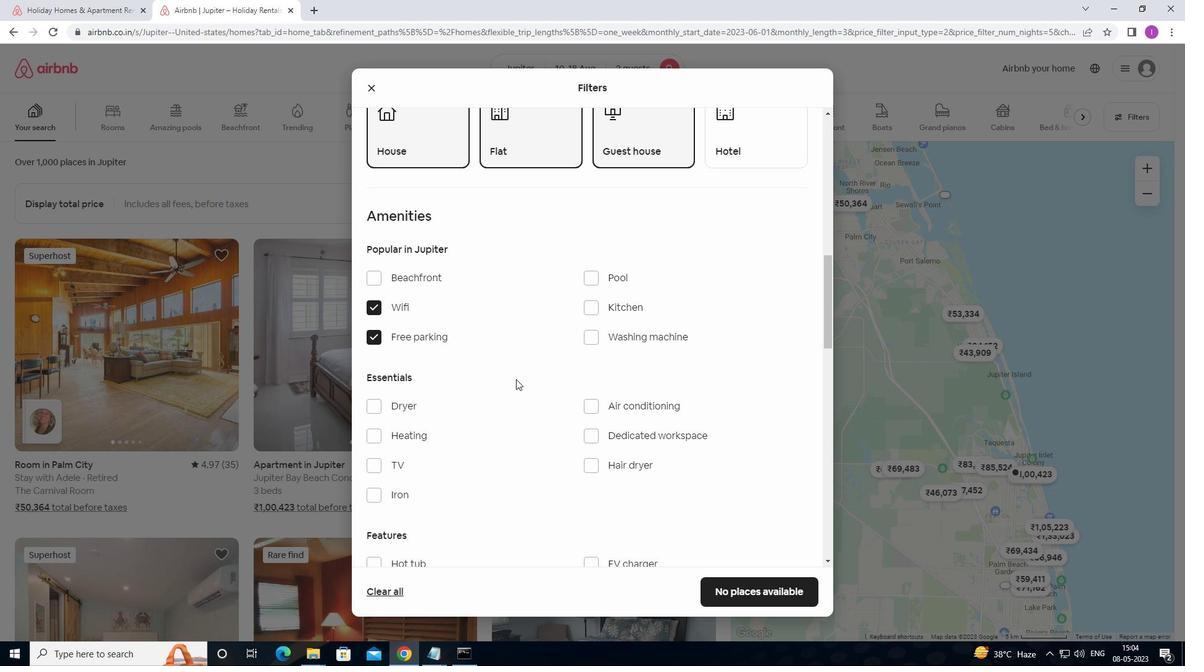 
Action: Mouse moved to (376, 342)
Screenshot: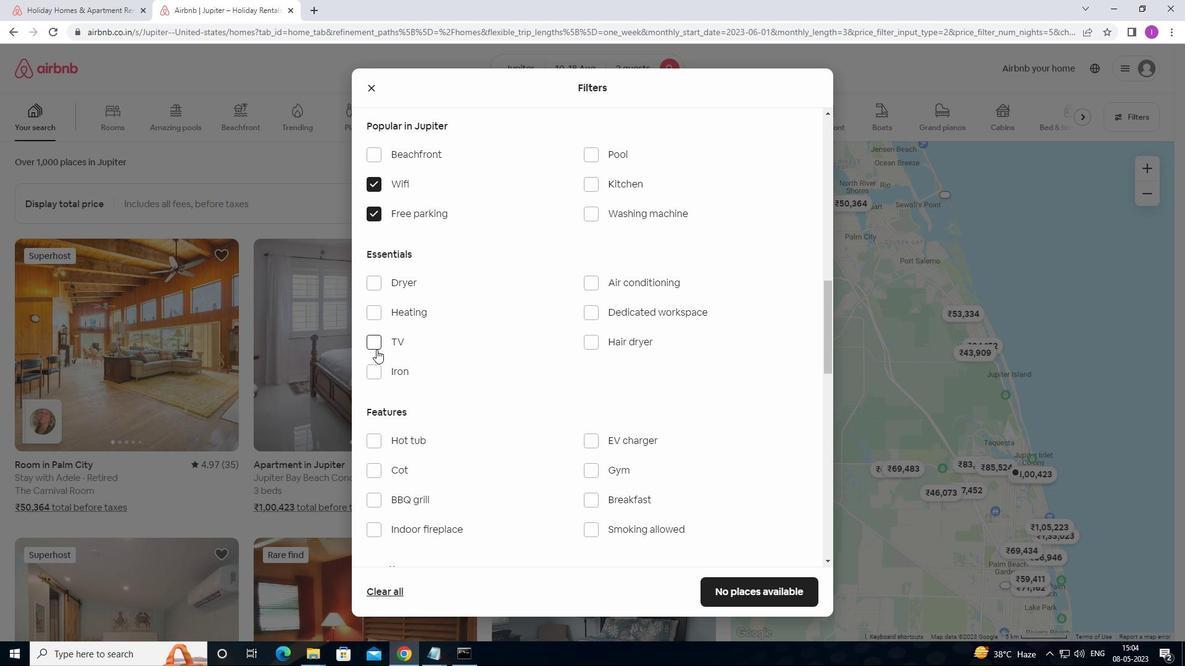 
Action: Mouse pressed left at (376, 342)
Screenshot: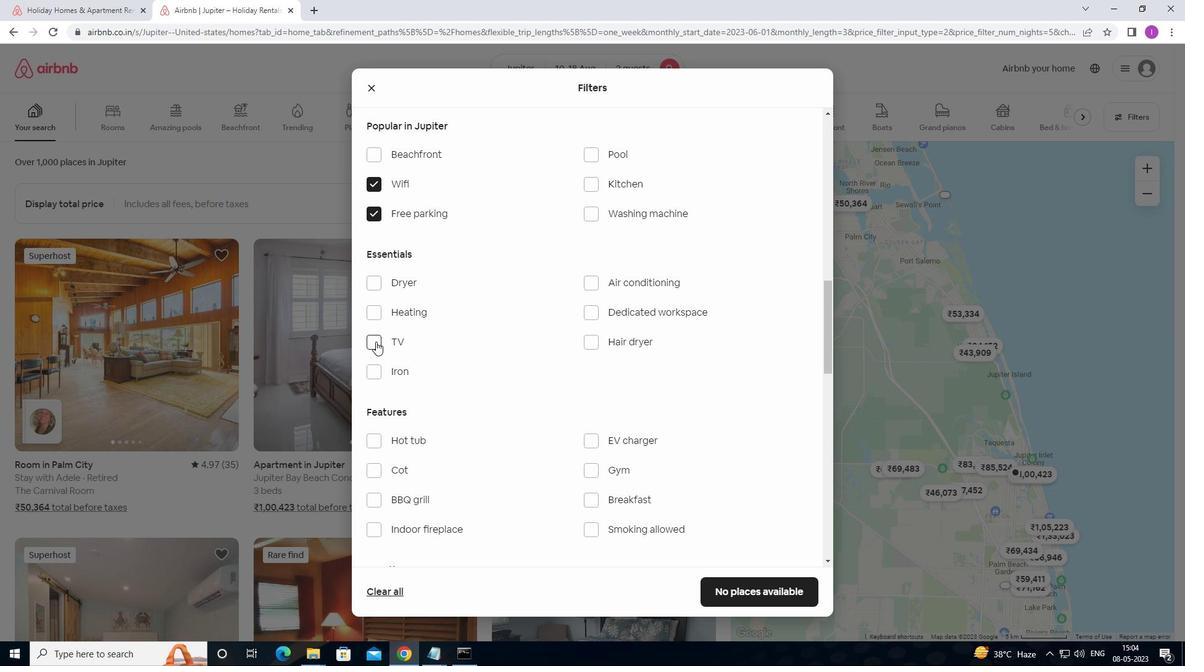 
Action: Mouse moved to (601, 470)
Screenshot: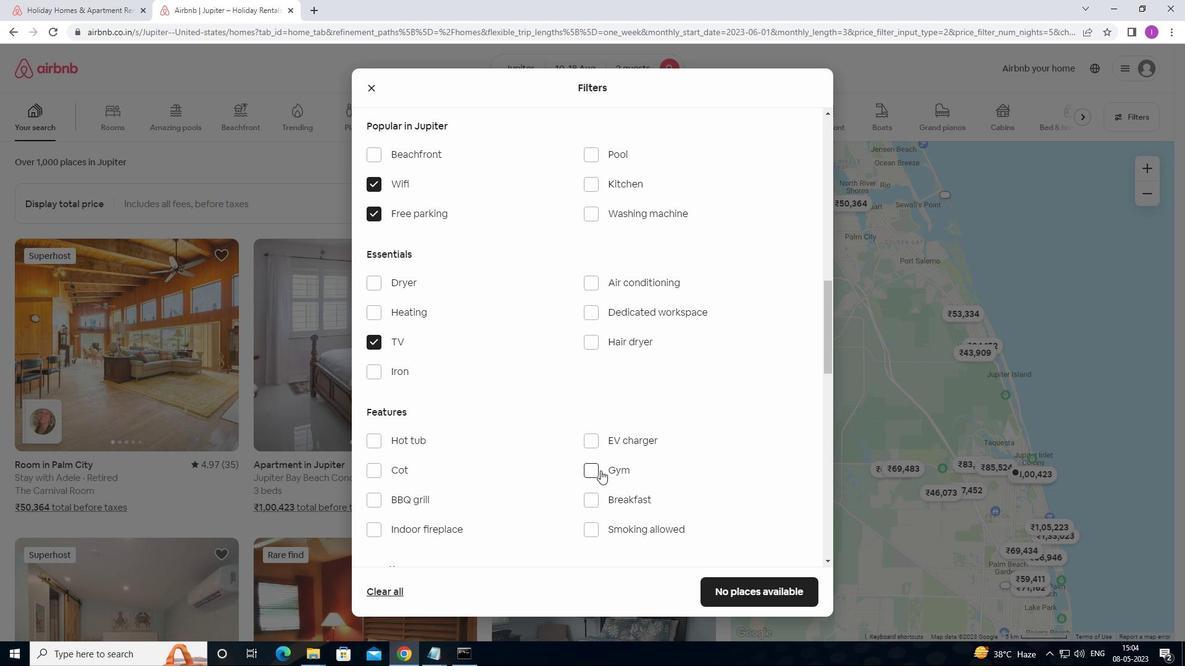 
Action: Mouse pressed left at (601, 470)
Screenshot: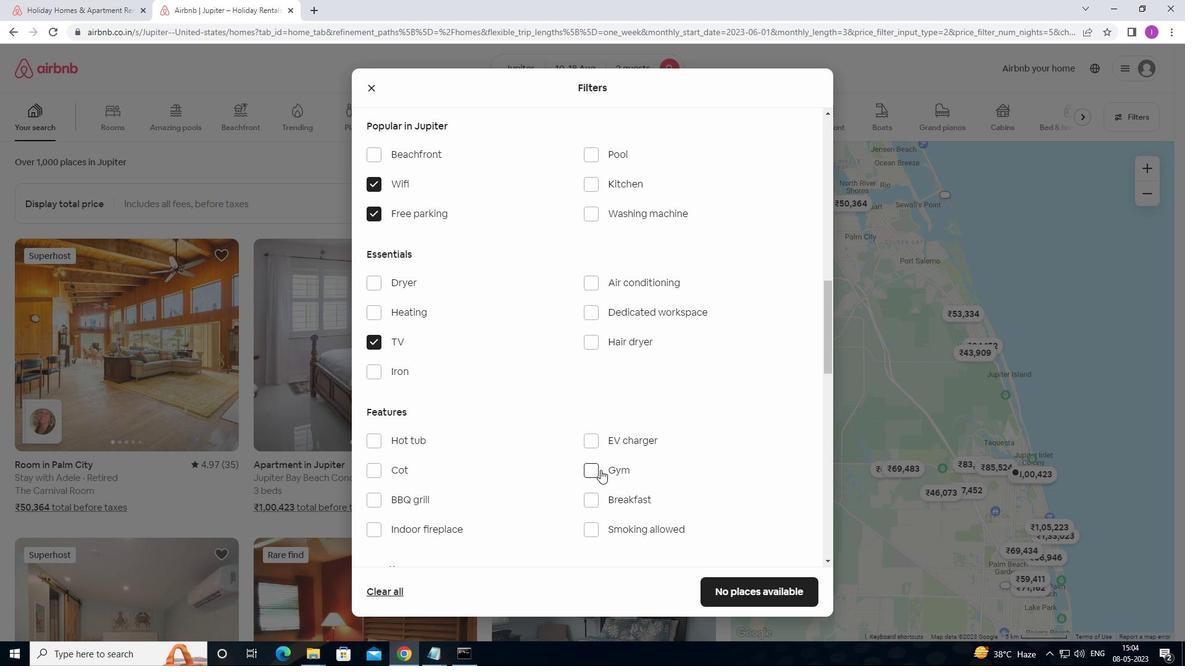 
Action: Mouse moved to (592, 497)
Screenshot: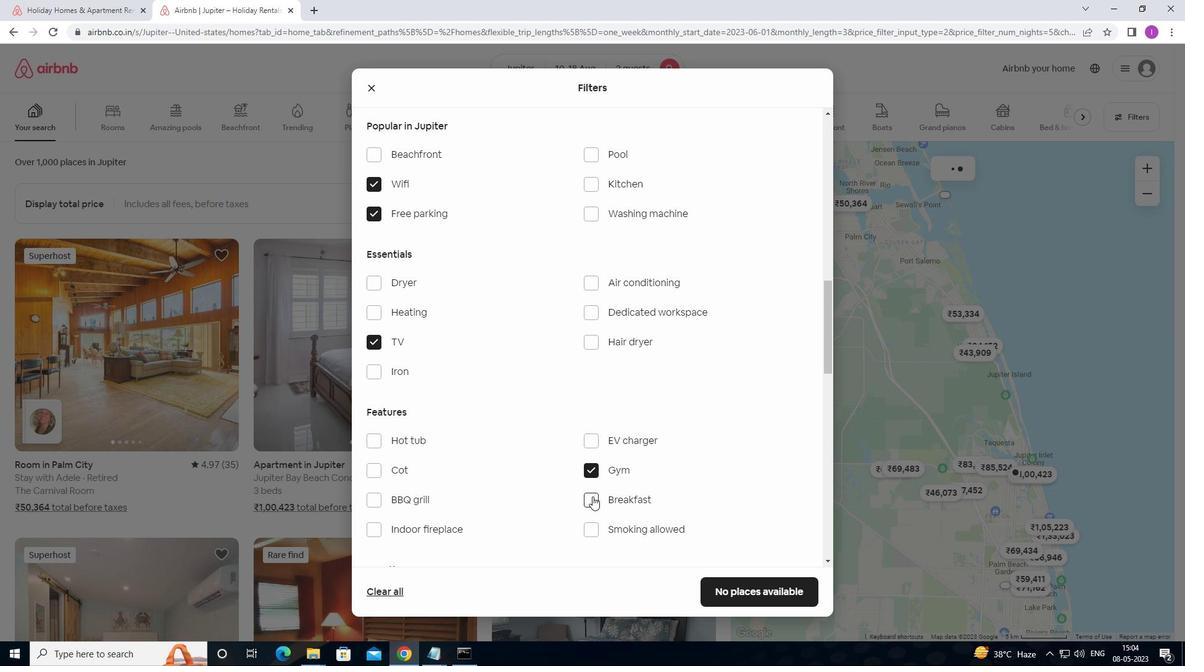 
Action: Mouse pressed left at (592, 497)
Screenshot: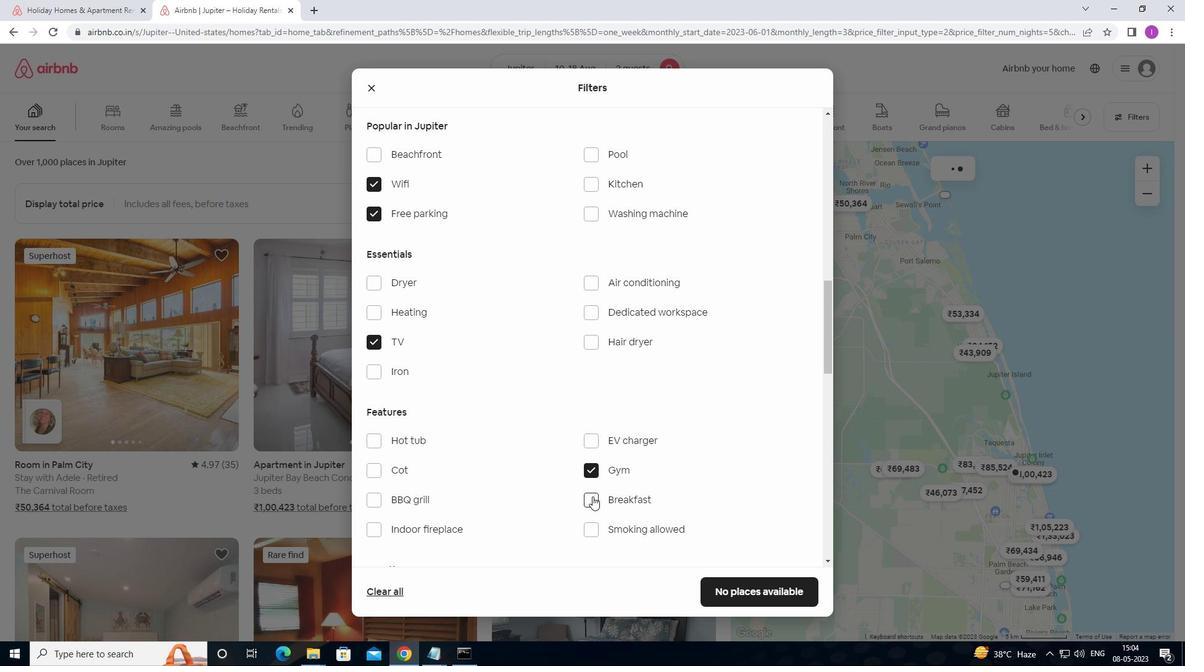 
Action: Mouse moved to (485, 459)
Screenshot: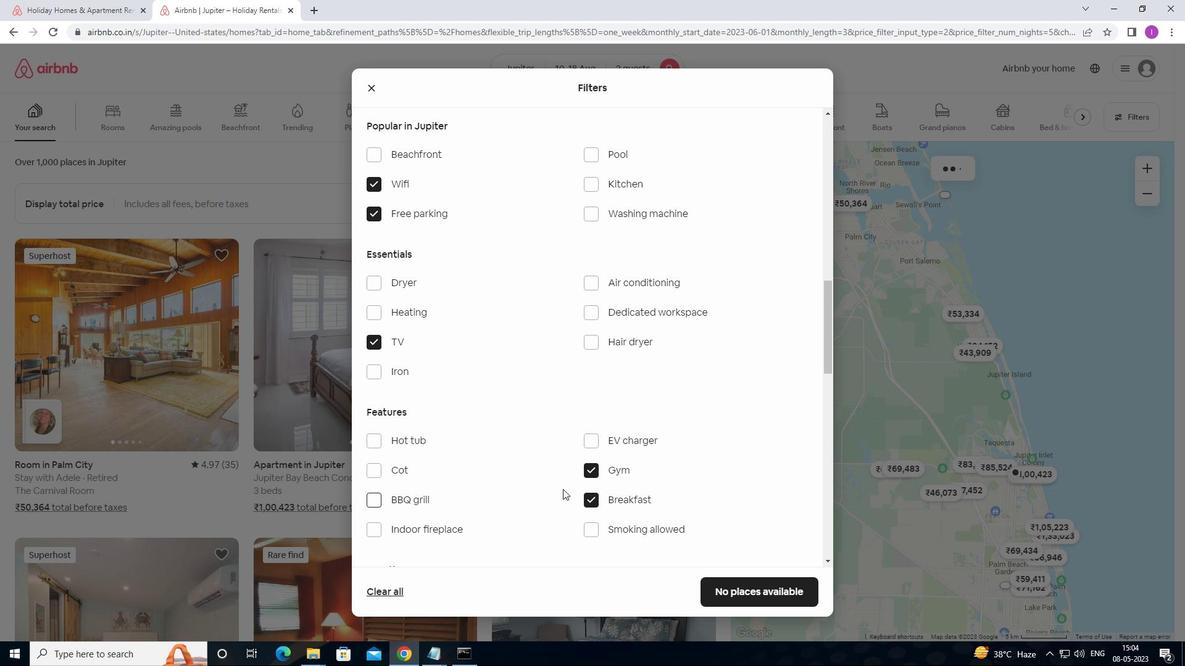 
Action: Mouse scrolled (485, 458) with delta (0, 0)
Screenshot: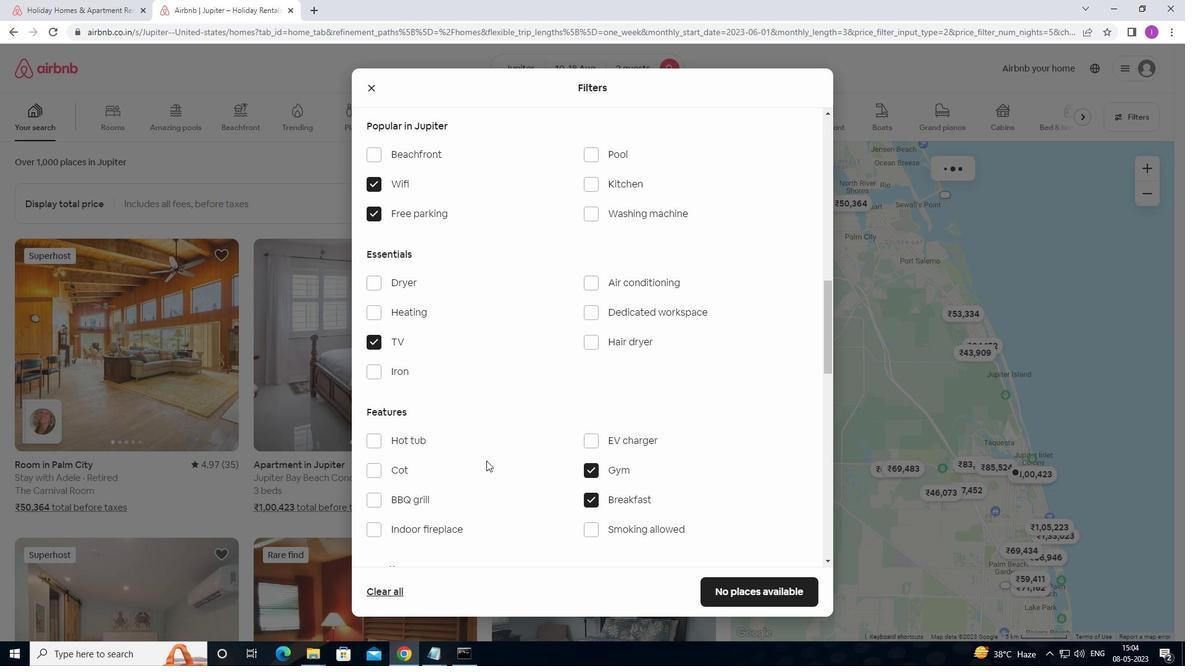 
Action: Mouse scrolled (485, 458) with delta (0, 0)
Screenshot: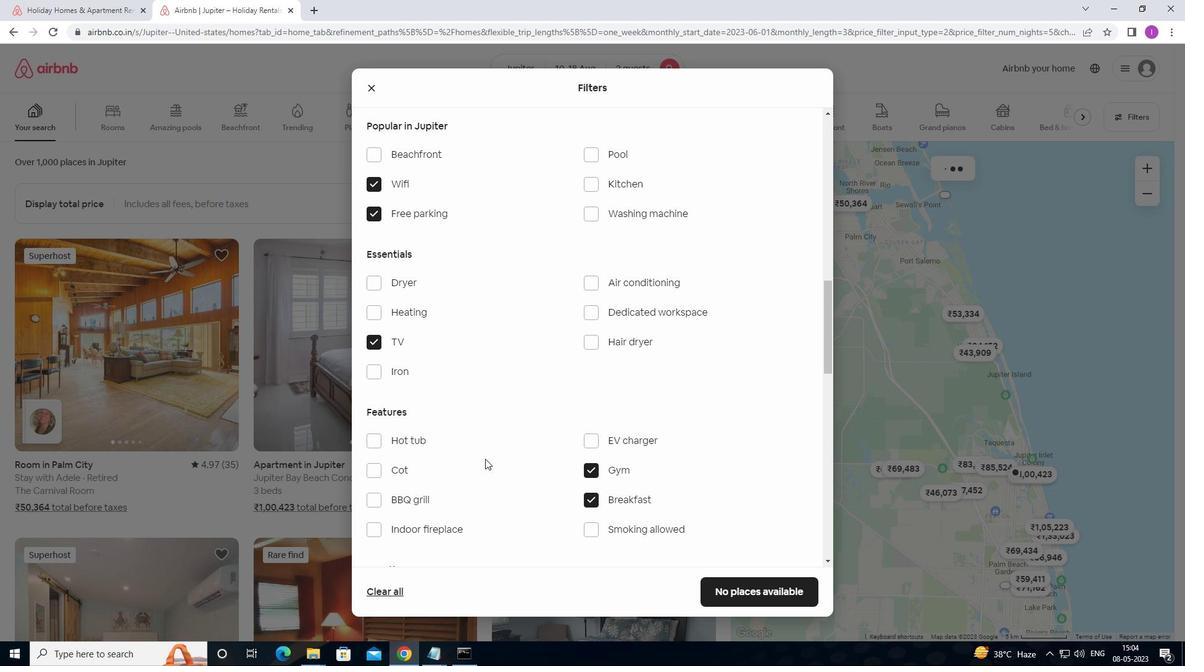 
Action: Mouse scrolled (485, 458) with delta (0, 0)
Screenshot: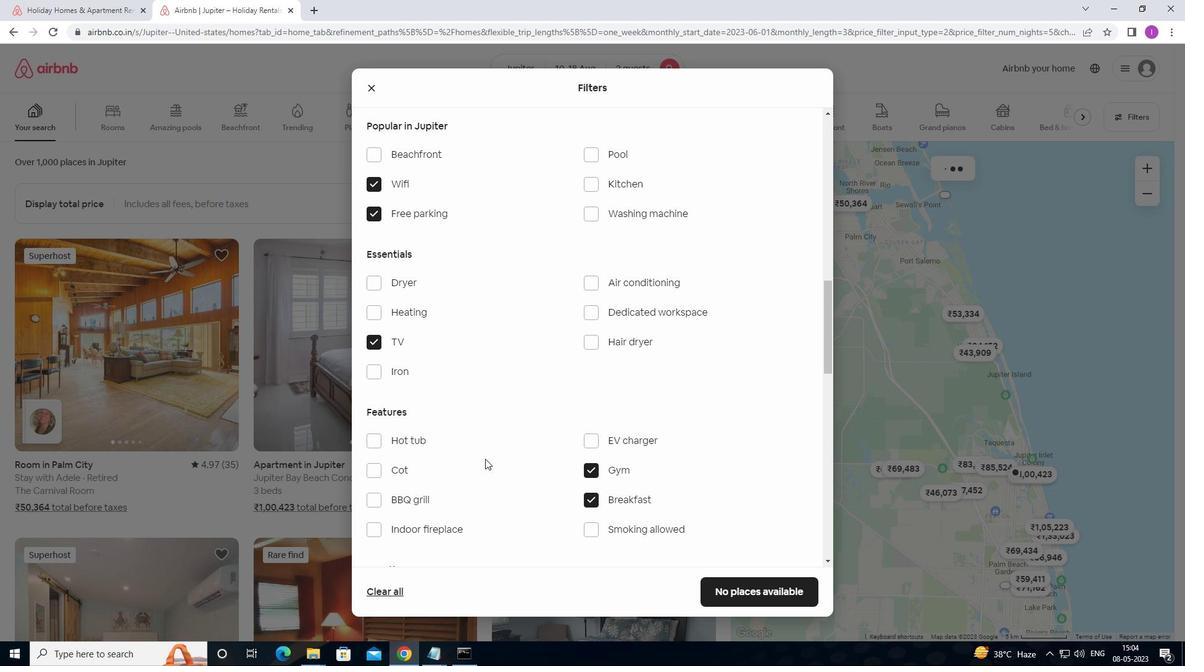
Action: Mouse scrolled (485, 458) with delta (0, 0)
Screenshot: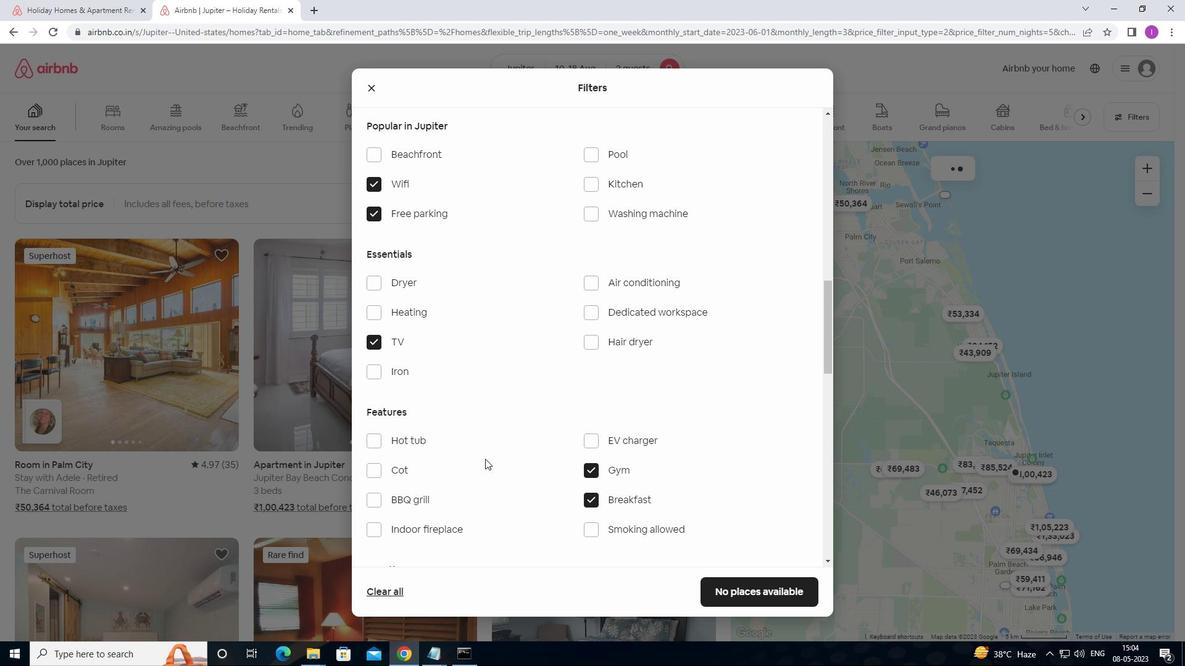 
Action: Mouse moved to (486, 455)
Screenshot: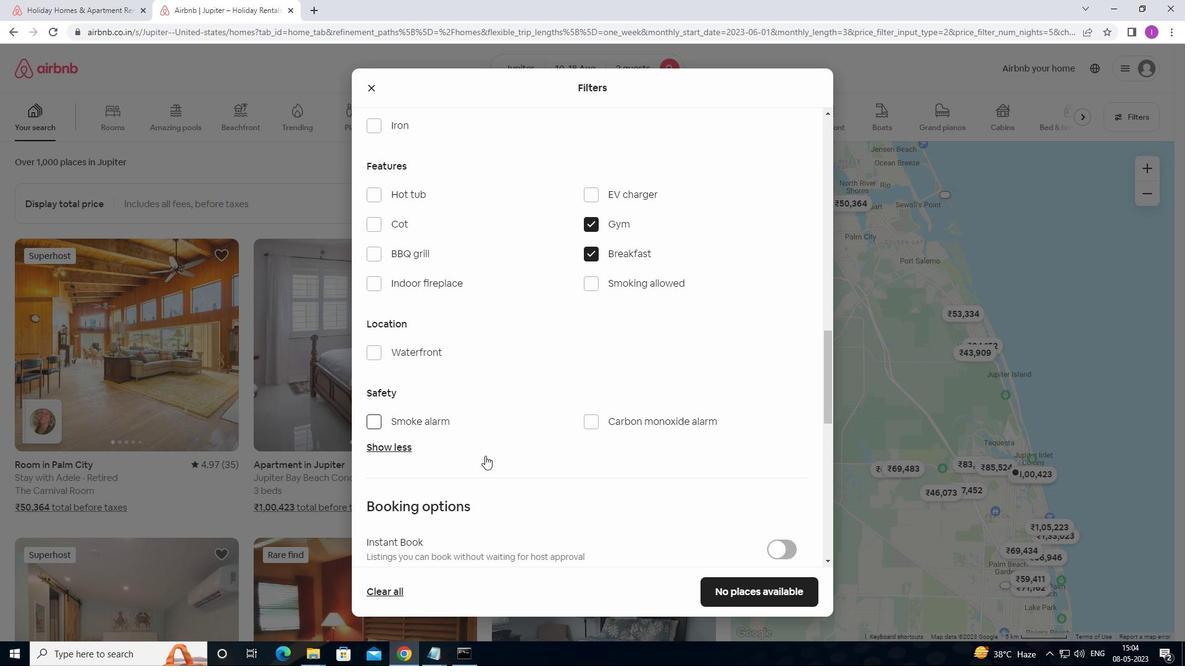 
Action: Mouse scrolled (486, 455) with delta (0, 0)
Screenshot: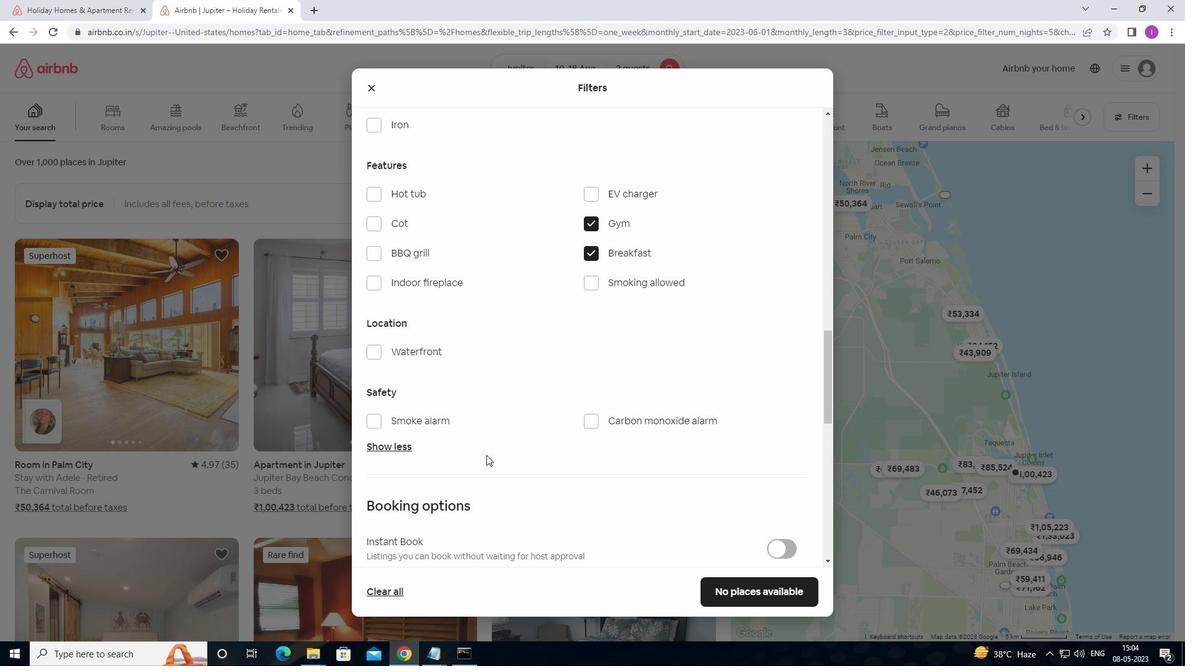 
Action: Mouse moved to (487, 455)
Screenshot: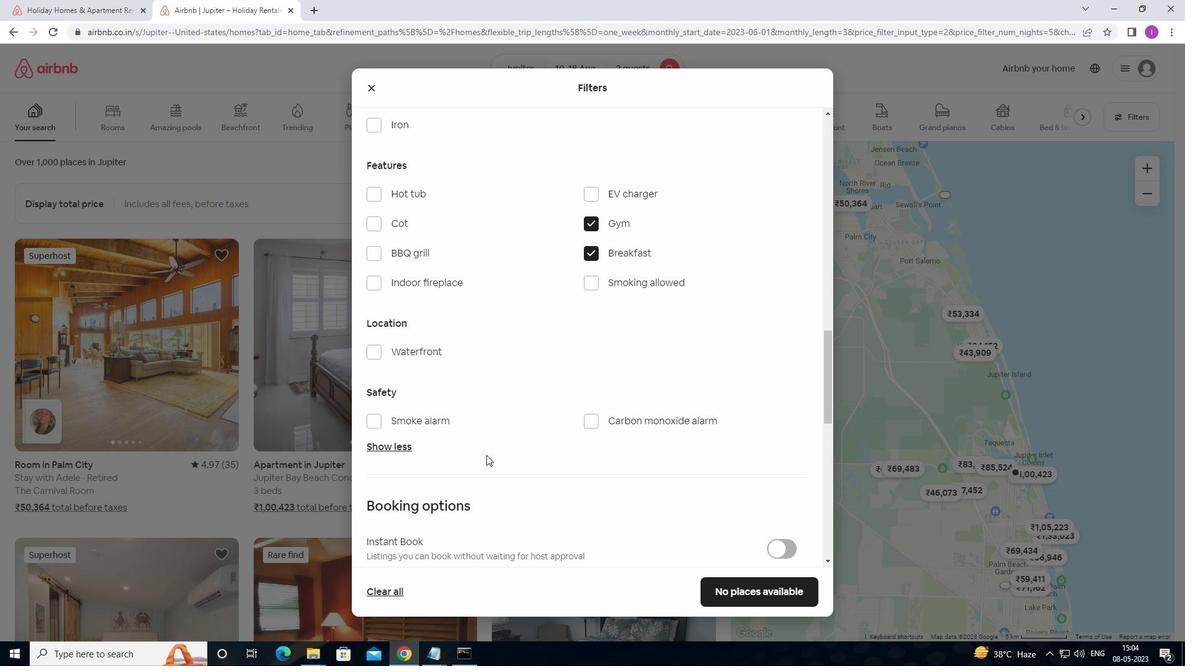 
Action: Mouse scrolled (487, 455) with delta (0, 0)
Screenshot: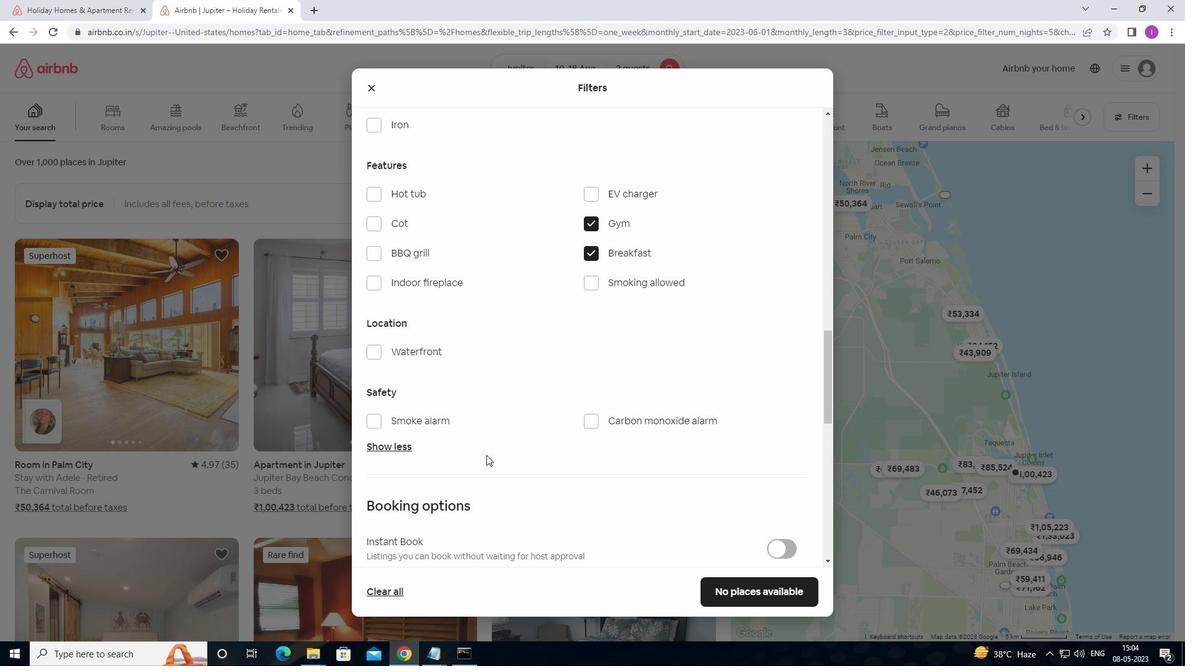 
Action: Mouse scrolled (487, 455) with delta (0, 0)
Screenshot: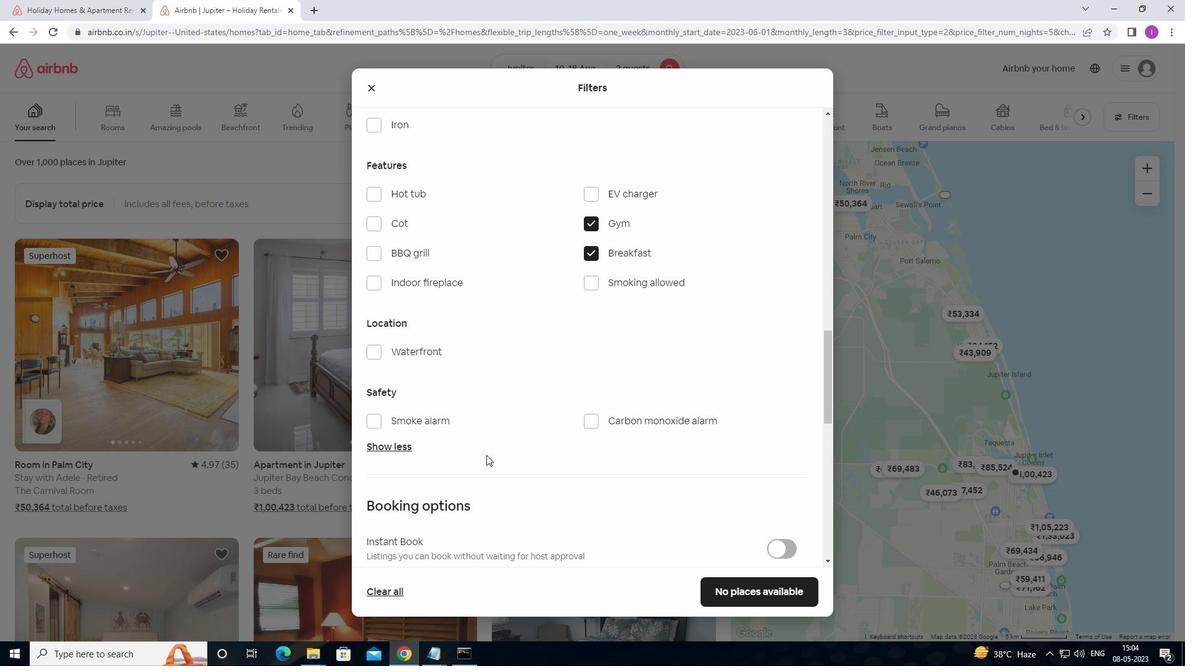
Action: Mouse moved to (785, 406)
Screenshot: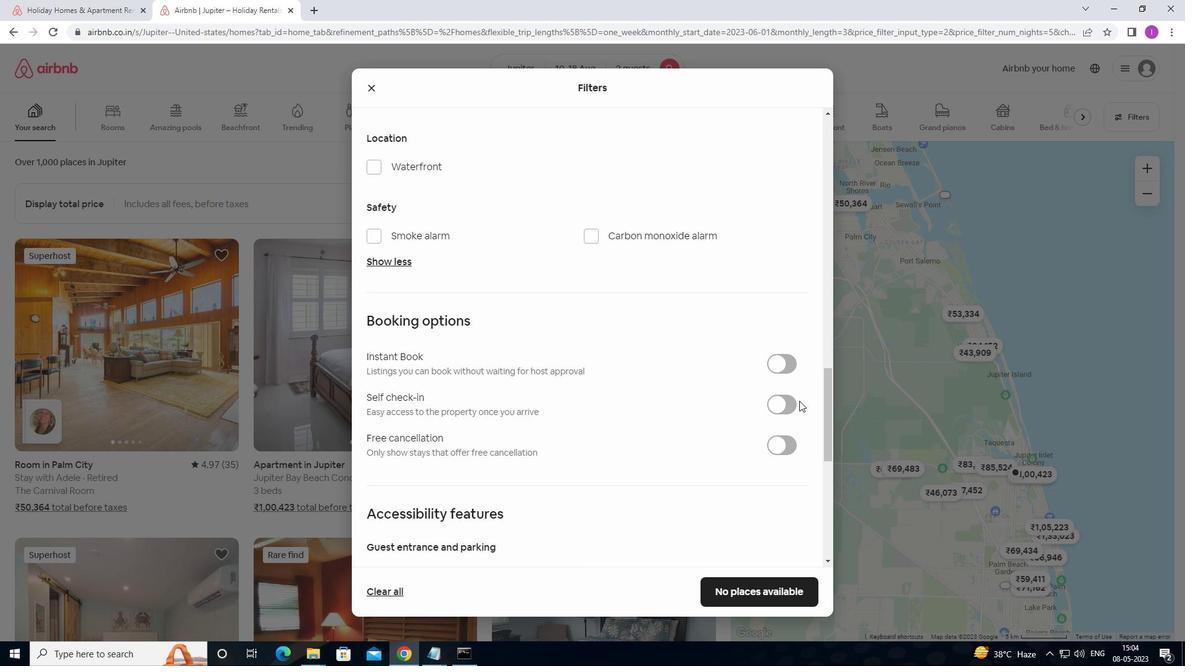 
Action: Mouse pressed left at (785, 406)
Screenshot: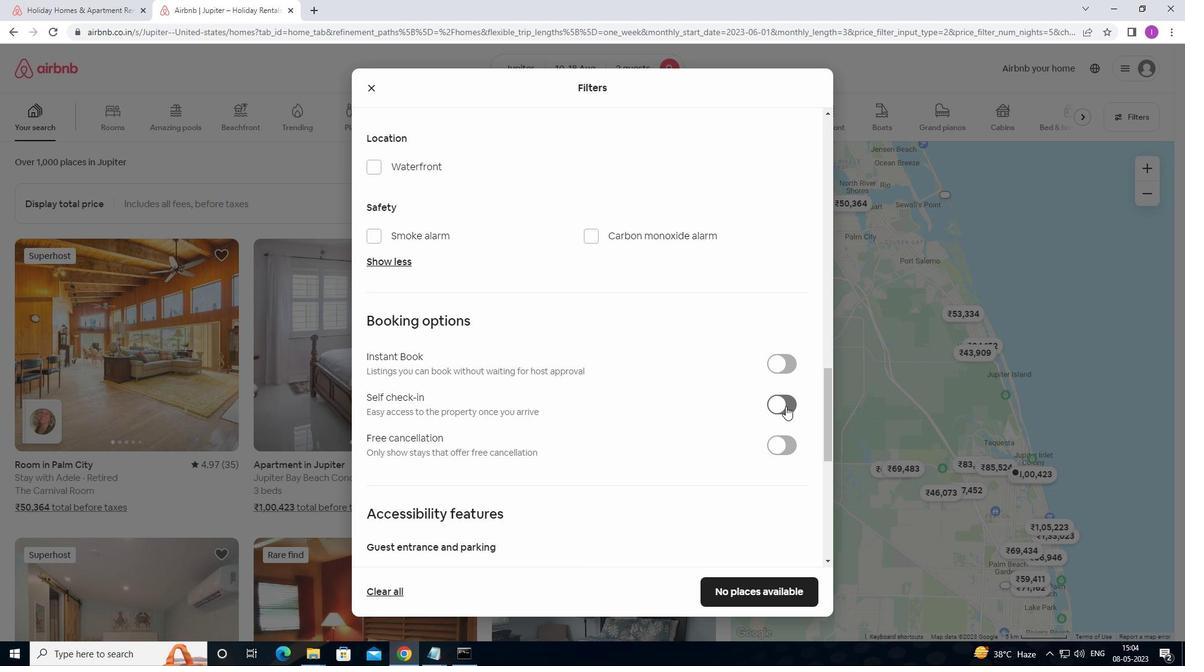 
Action: Mouse moved to (577, 431)
Screenshot: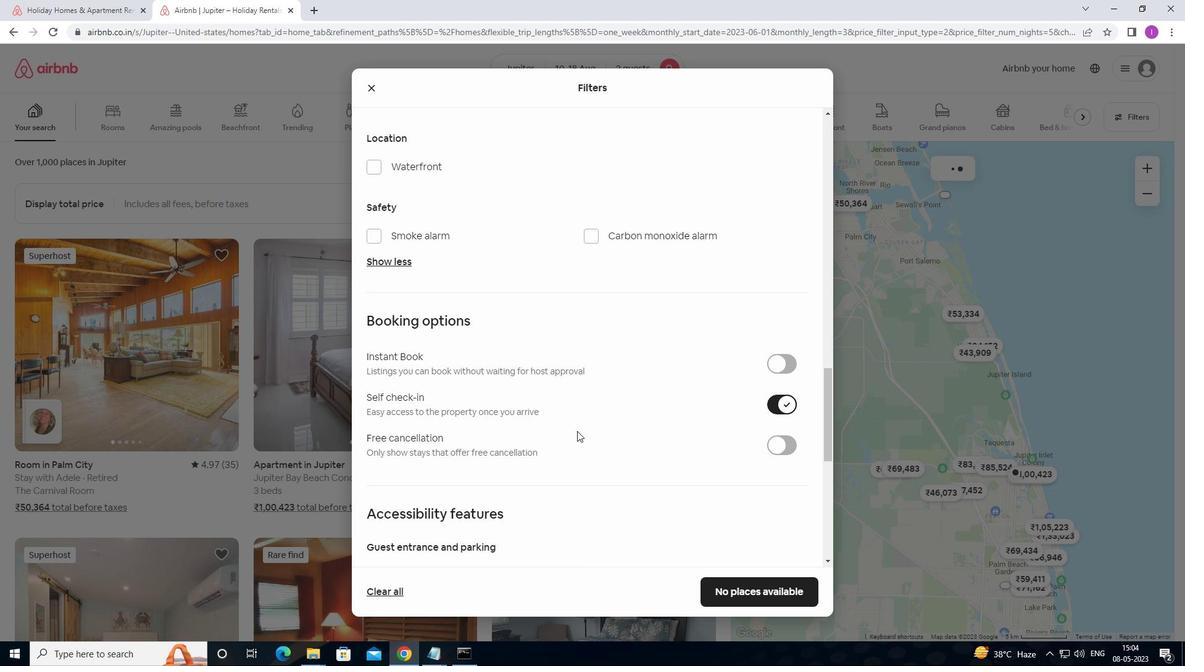 
Action: Mouse scrolled (577, 430) with delta (0, 0)
Screenshot: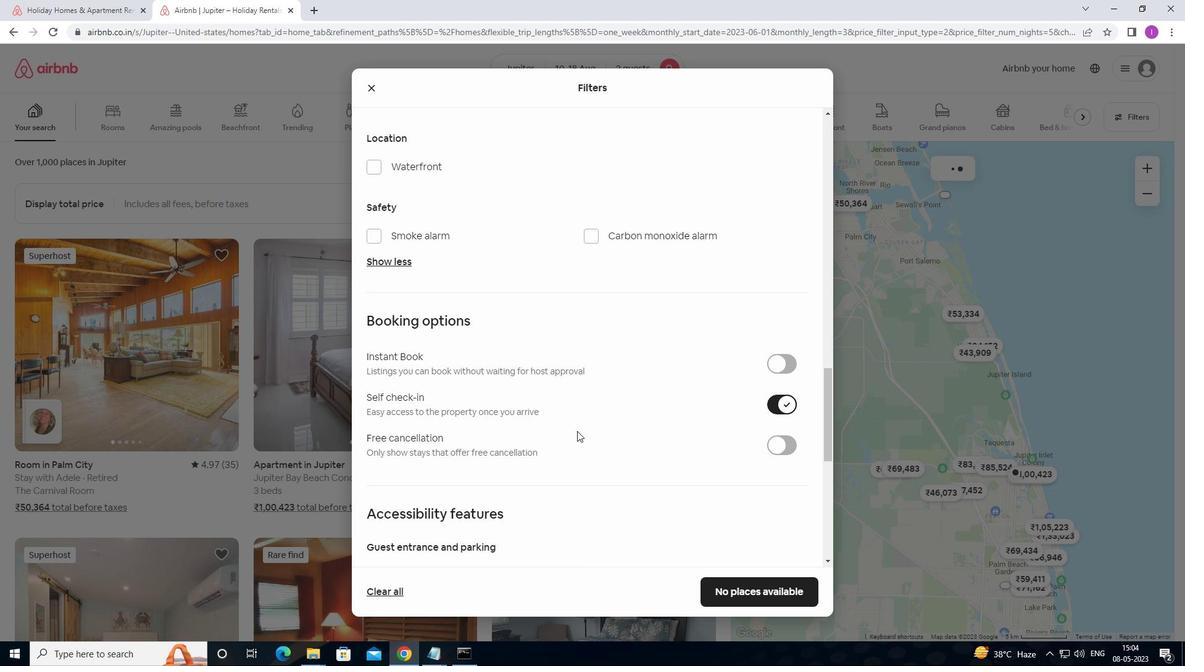 
Action: Mouse moved to (577, 432)
Screenshot: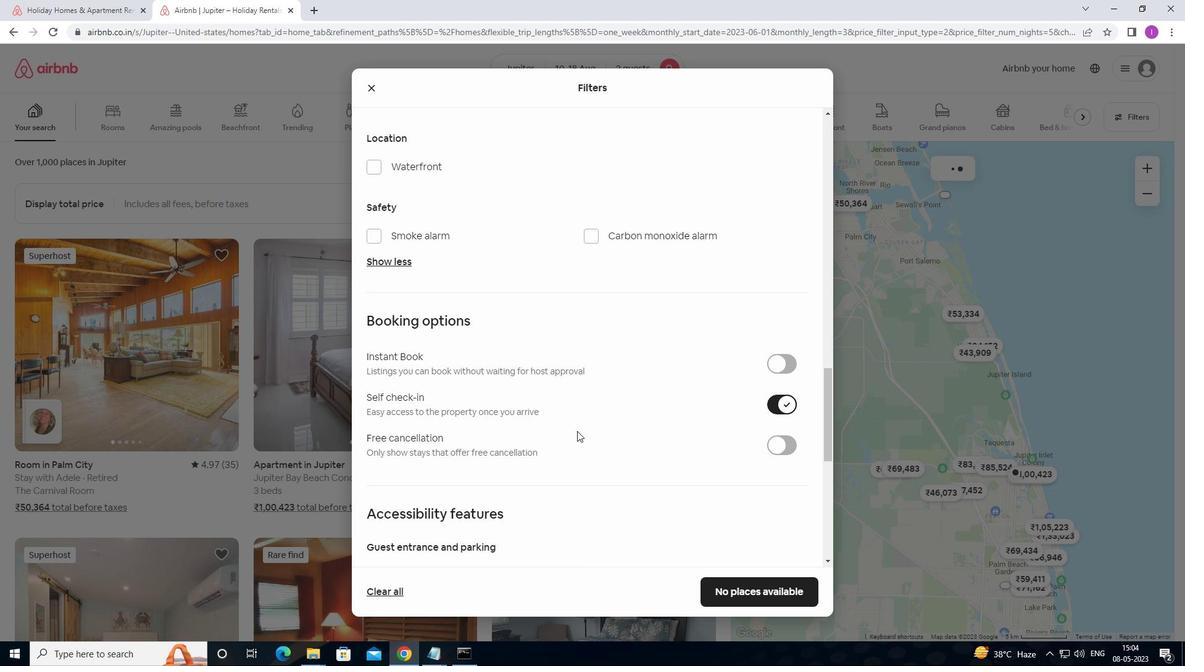 
Action: Mouse scrolled (577, 431) with delta (0, 0)
Screenshot: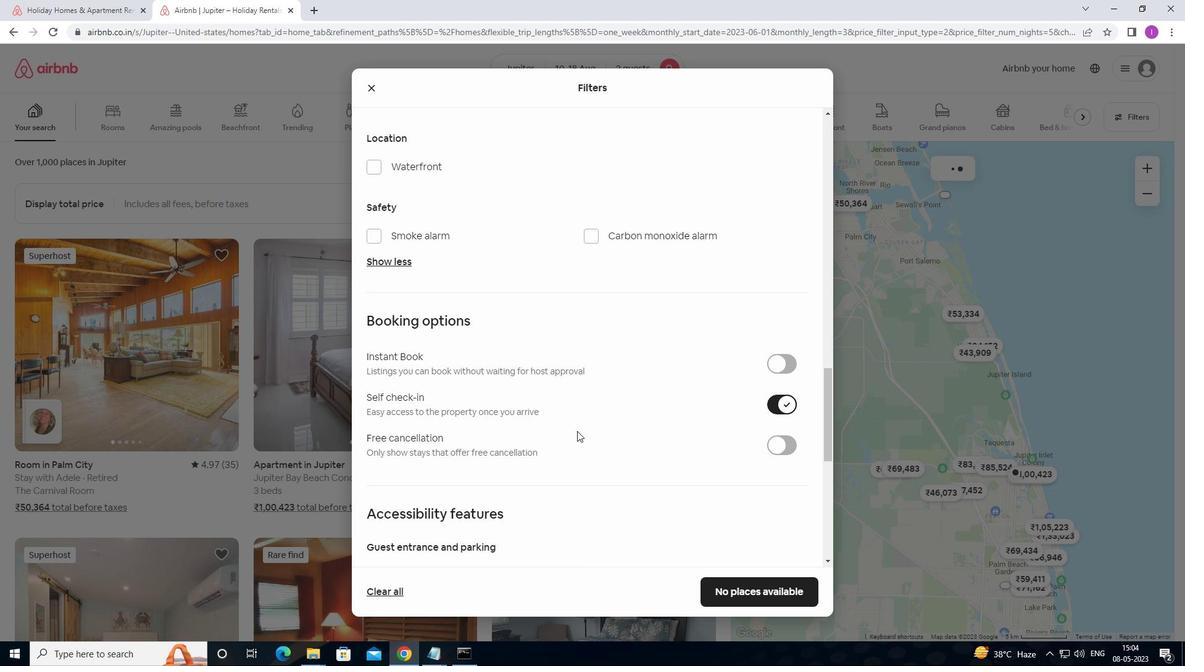 
Action: Mouse scrolled (577, 431) with delta (0, 0)
Screenshot: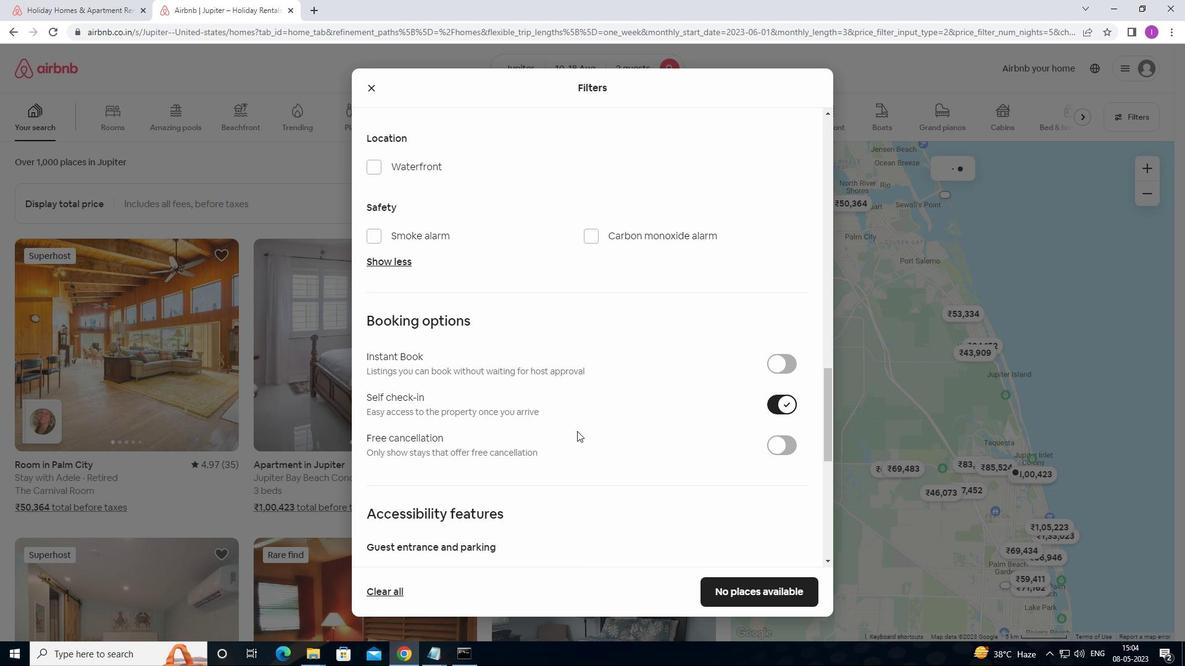 
Action: Mouse scrolled (577, 431) with delta (0, 0)
Screenshot: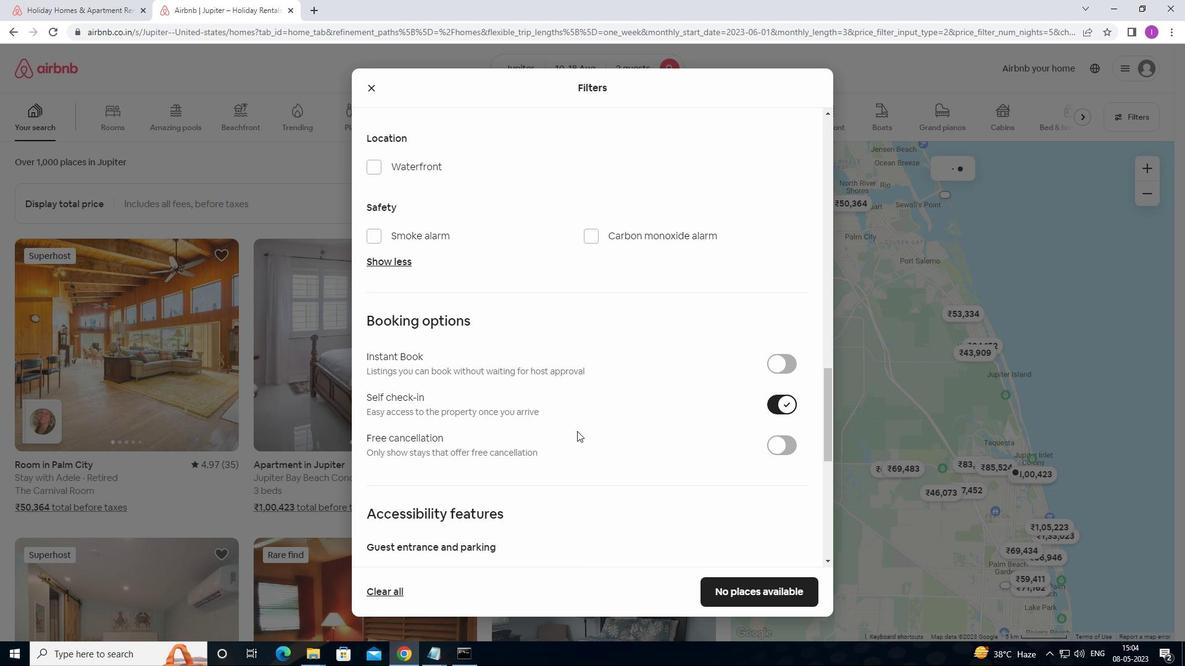 
Action: Mouse moved to (577, 432)
Screenshot: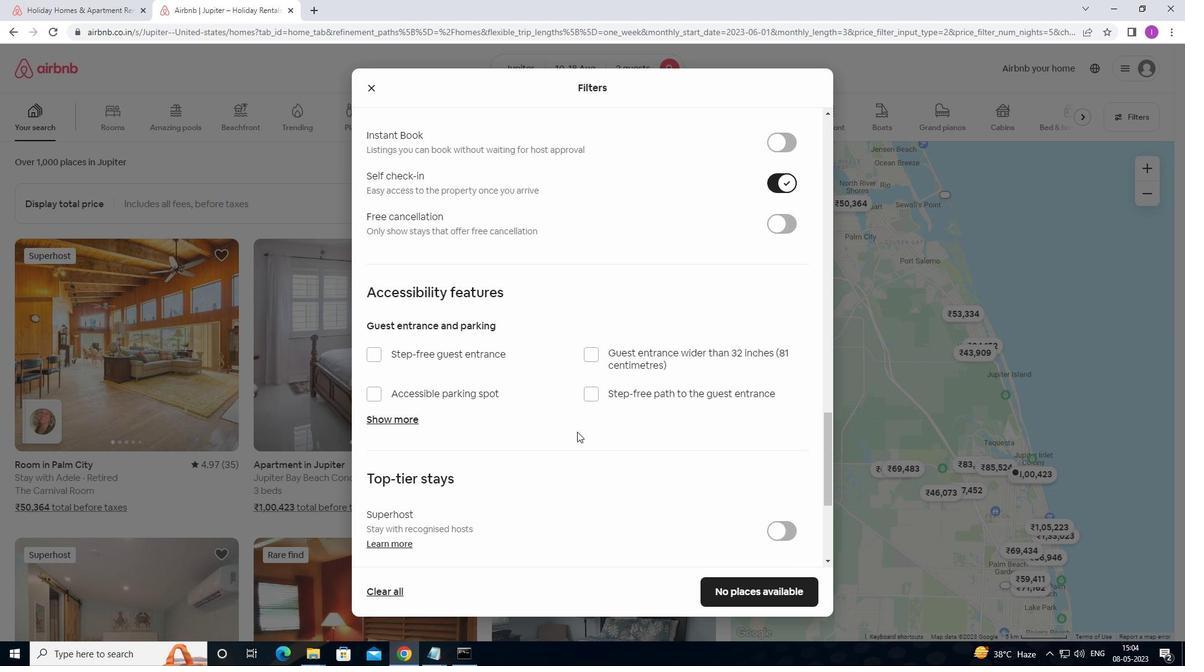 
Action: Mouse scrolled (577, 431) with delta (0, 0)
Screenshot: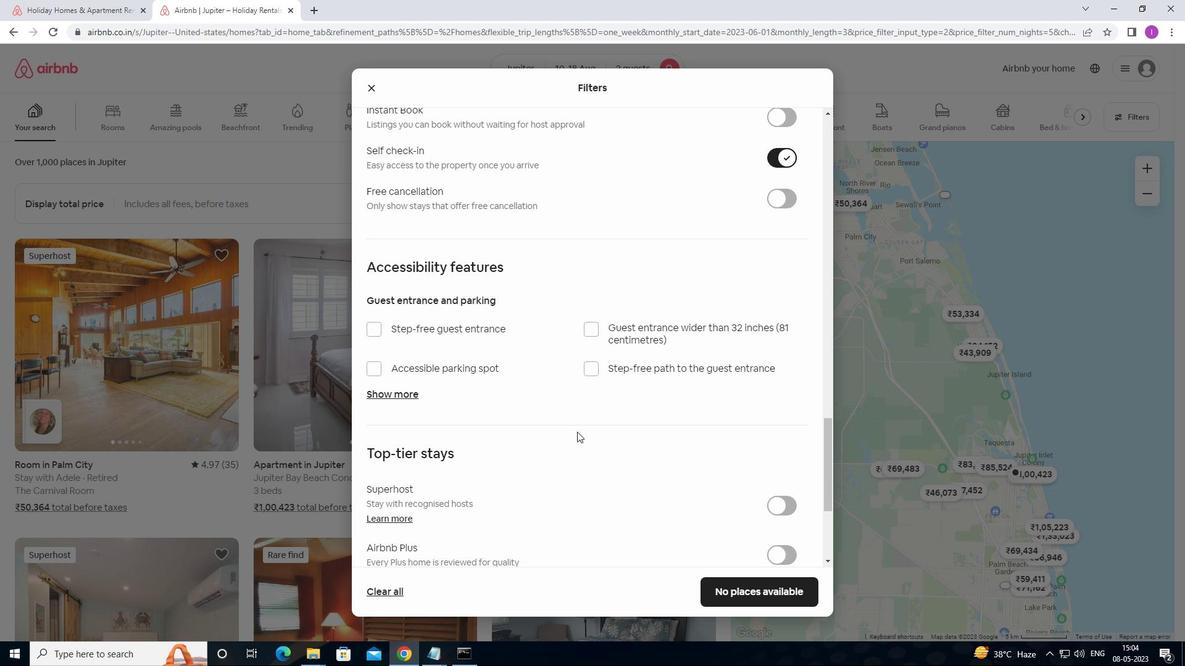 
Action: Mouse scrolled (577, 431) with delta (0, 0)
Screenshot: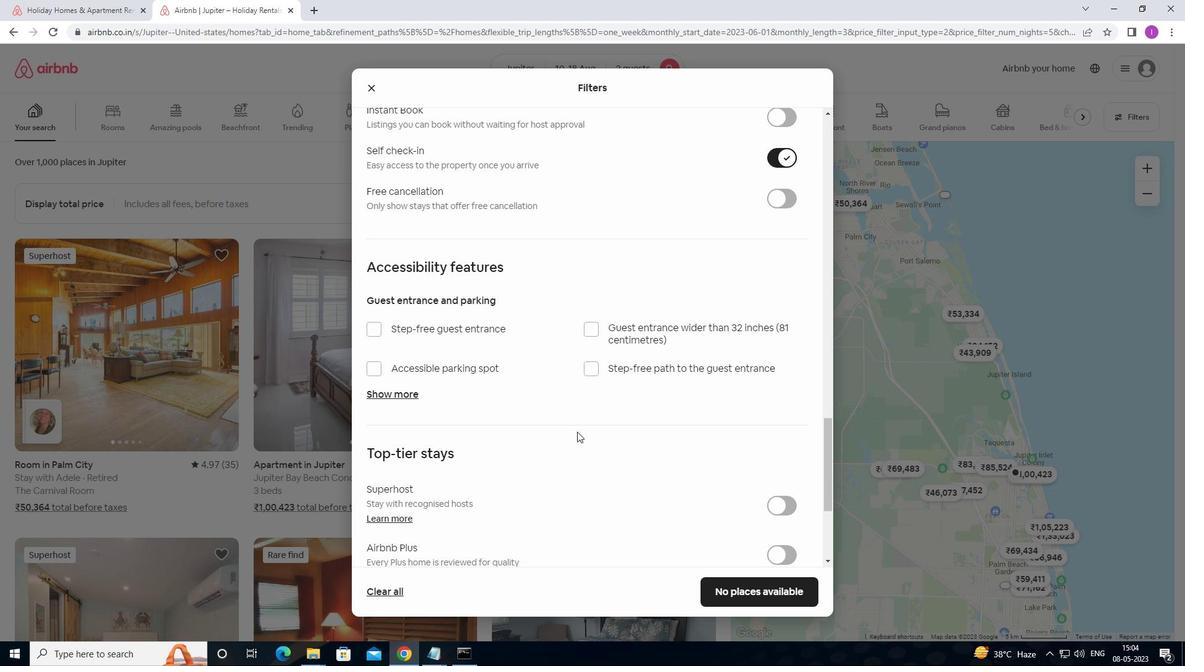 
Action: Mouse moved to (581, 432)
Screenshot: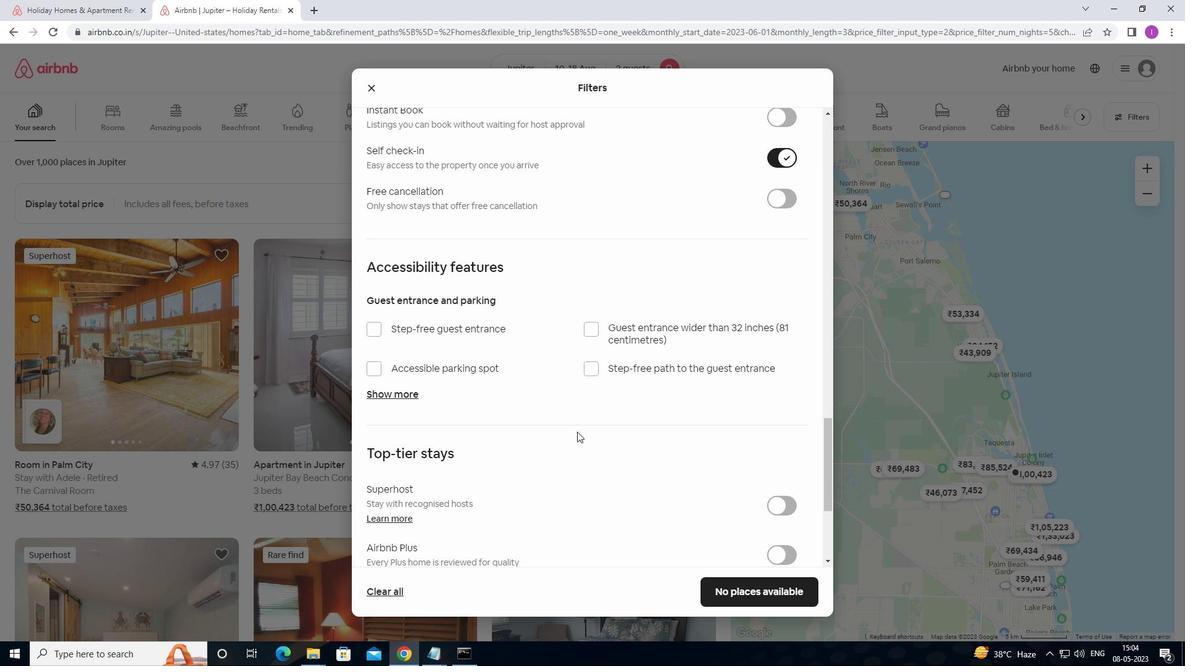 
Action: Mouse scrolled (581, 431) with delta (0, 0)
Screenshot: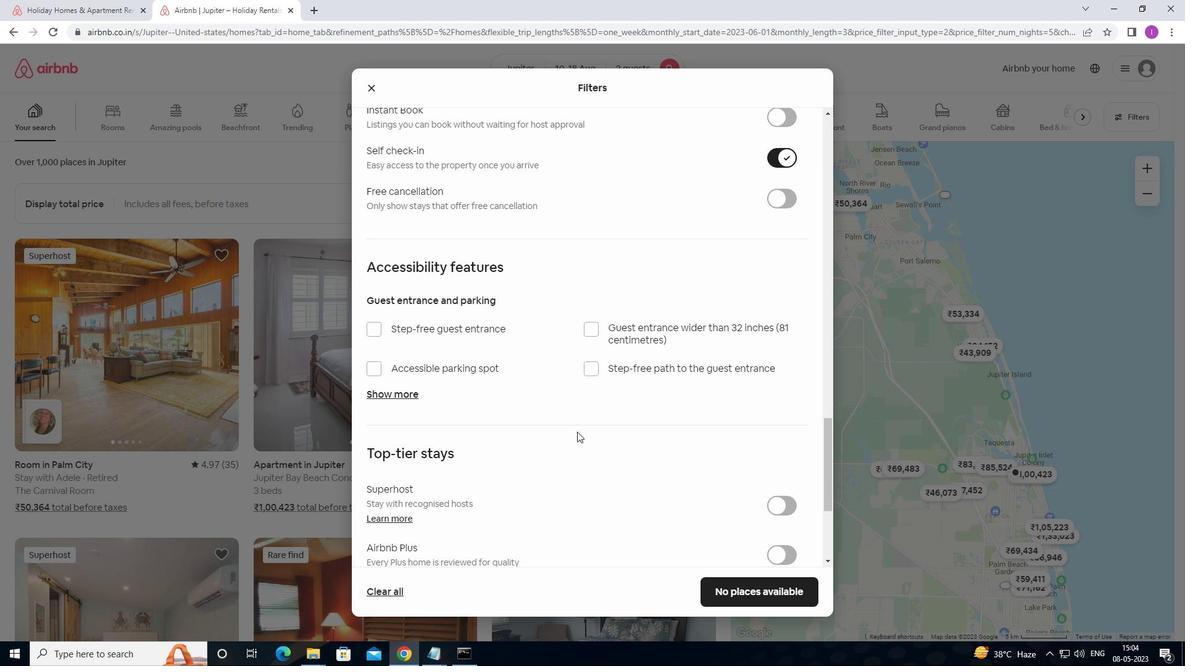 
Action: Mouse moved to (614, 438)
Screenshot: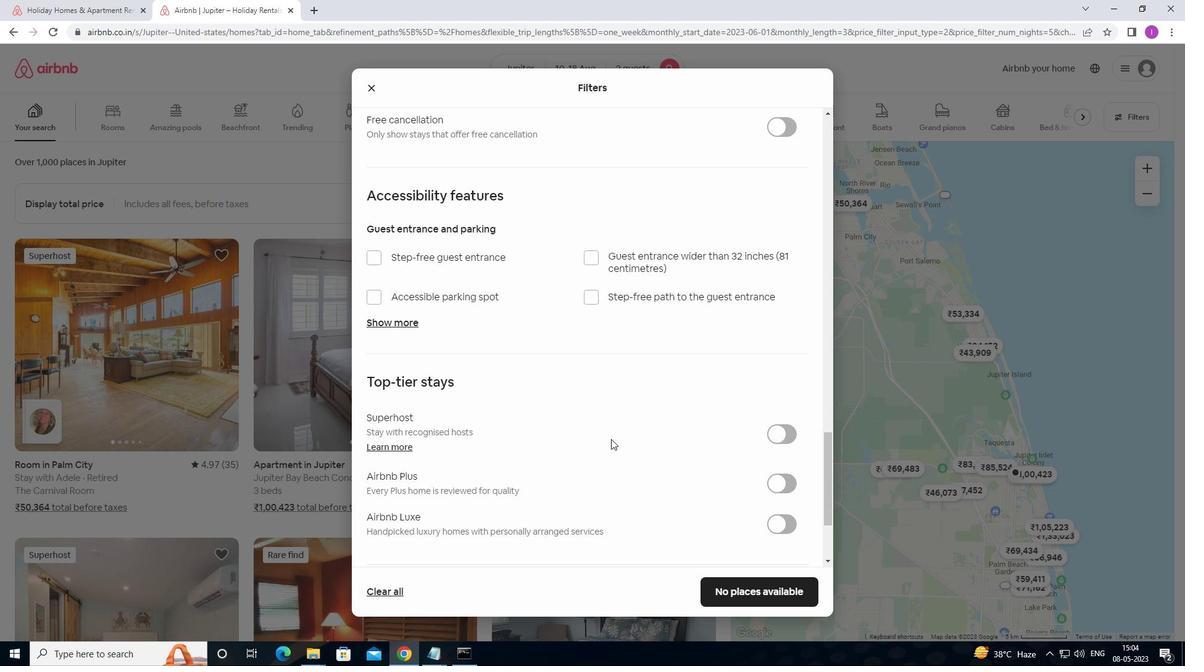 
Action: Mouse scrolled (614, 438) with delta (0, 0)
Screenshot: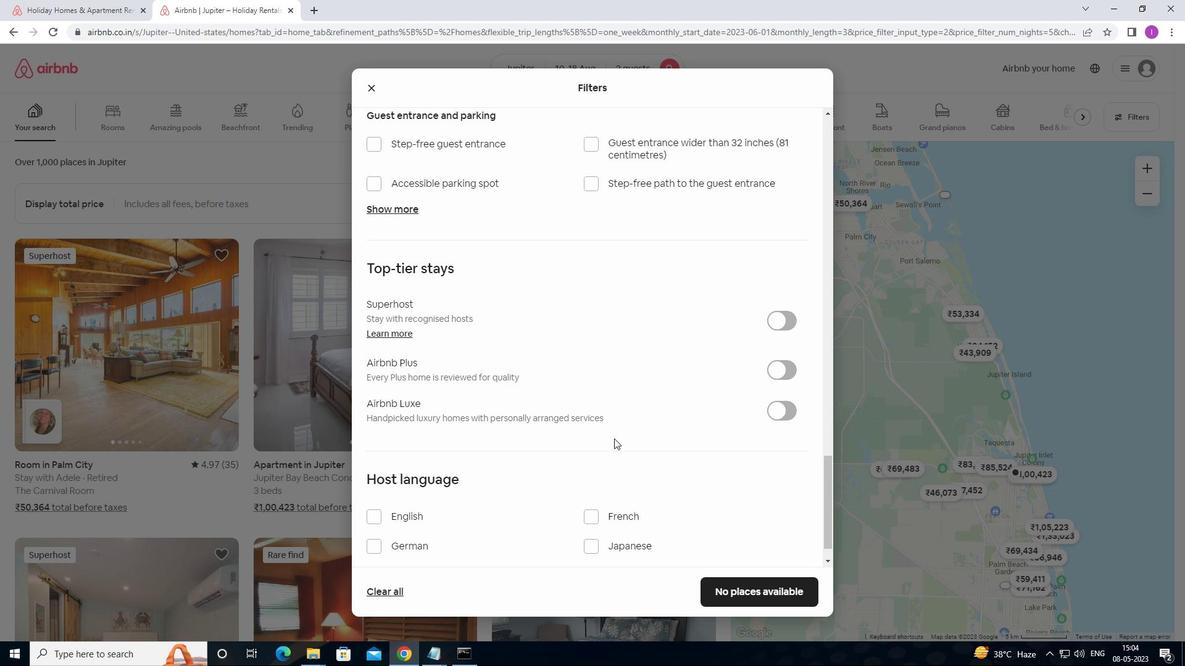 
Action: Mouse moved to (614, 438)
Screenshot: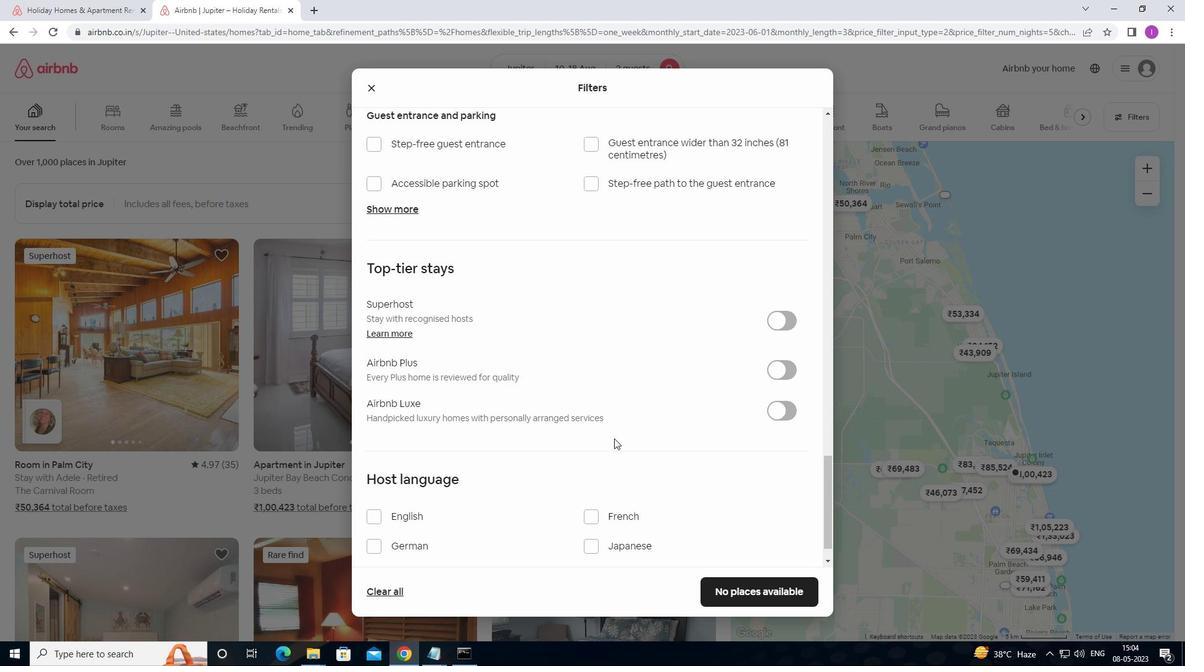 
Action: Mouse scrolled (614, 438) with delta (0, 0)
Screenshot: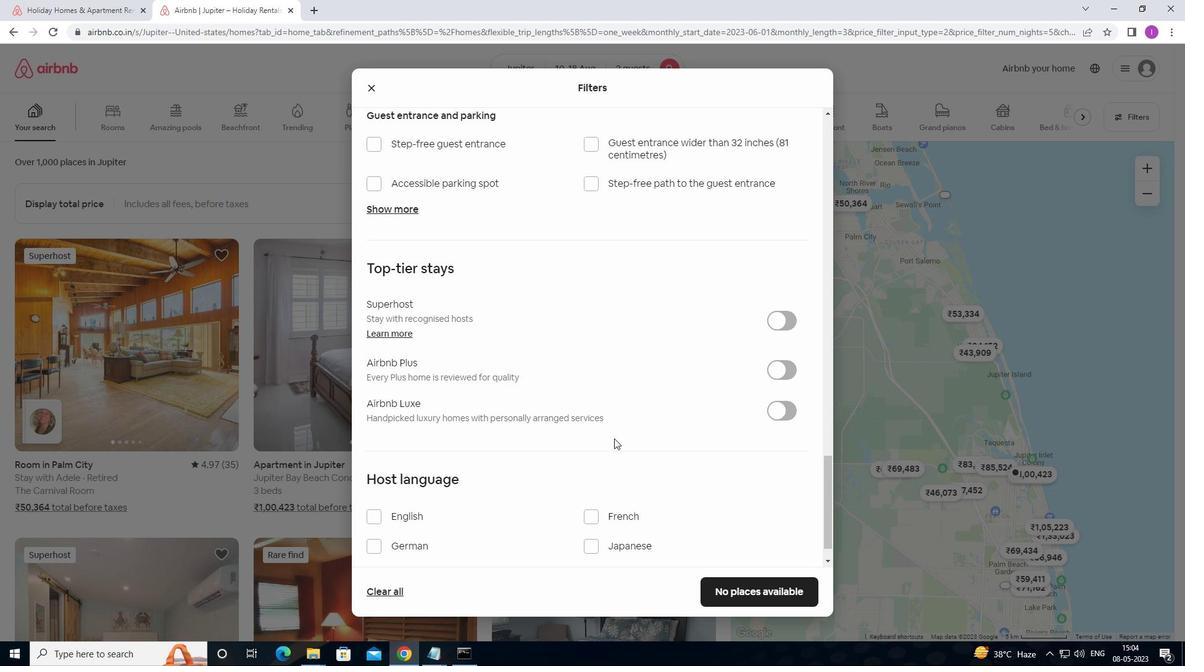 
Action: Mouse scrolled (614, 438) with delta (0, 0)
Screenshot: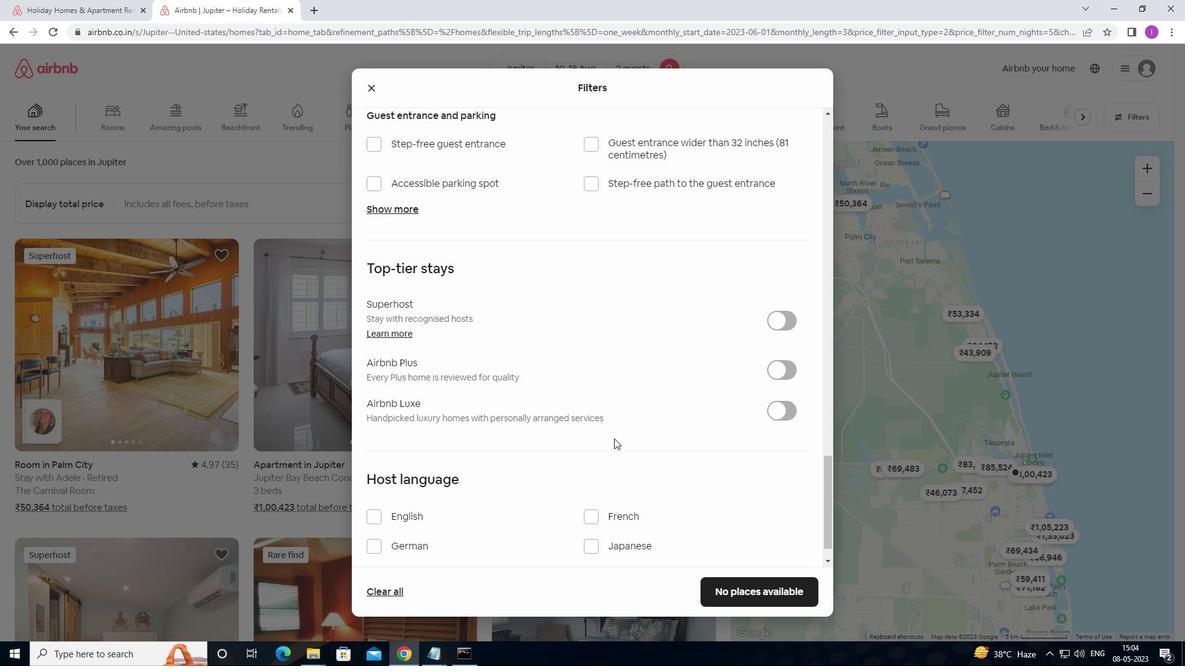 
Action: Mouse moved to (614, 438)
Screenshot: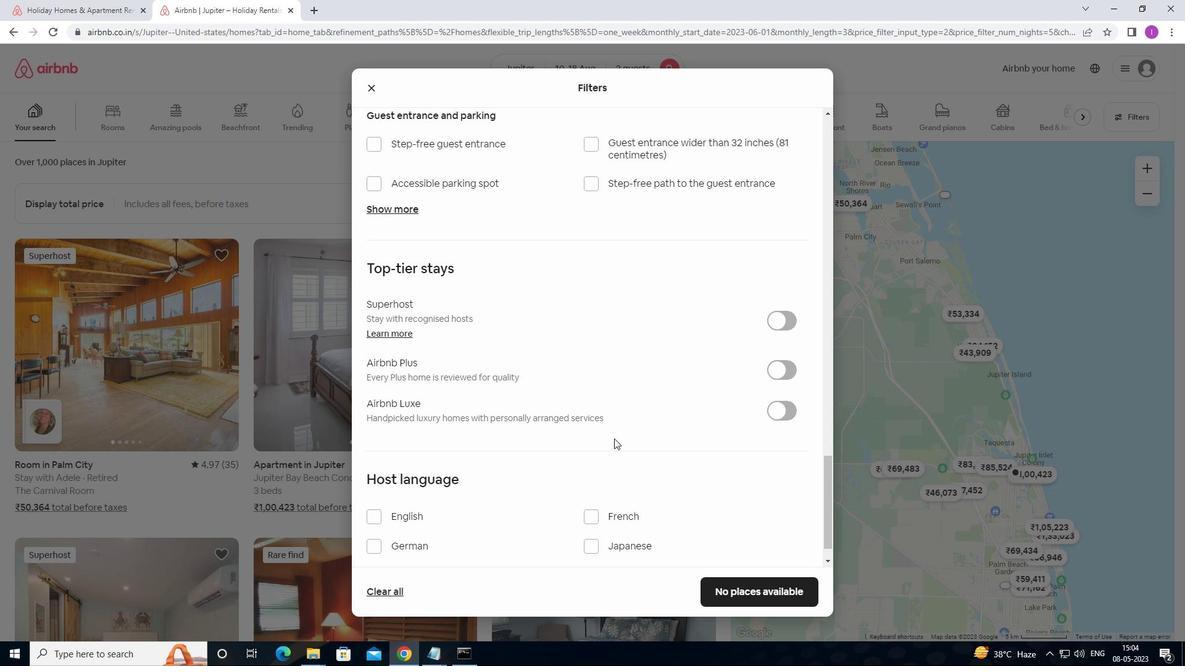 
Action: Mouse scrolled (614, 438) with delta (0, 0)
Screenshot: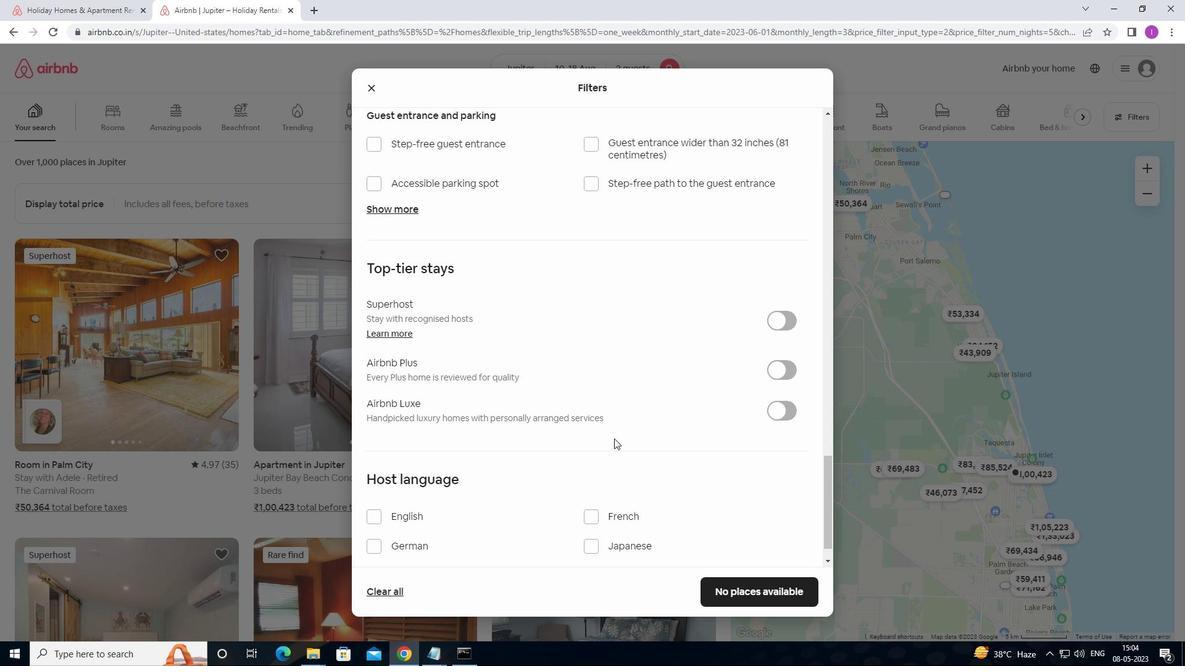
Action: Mouse moved to (552, 444)
Screenshot: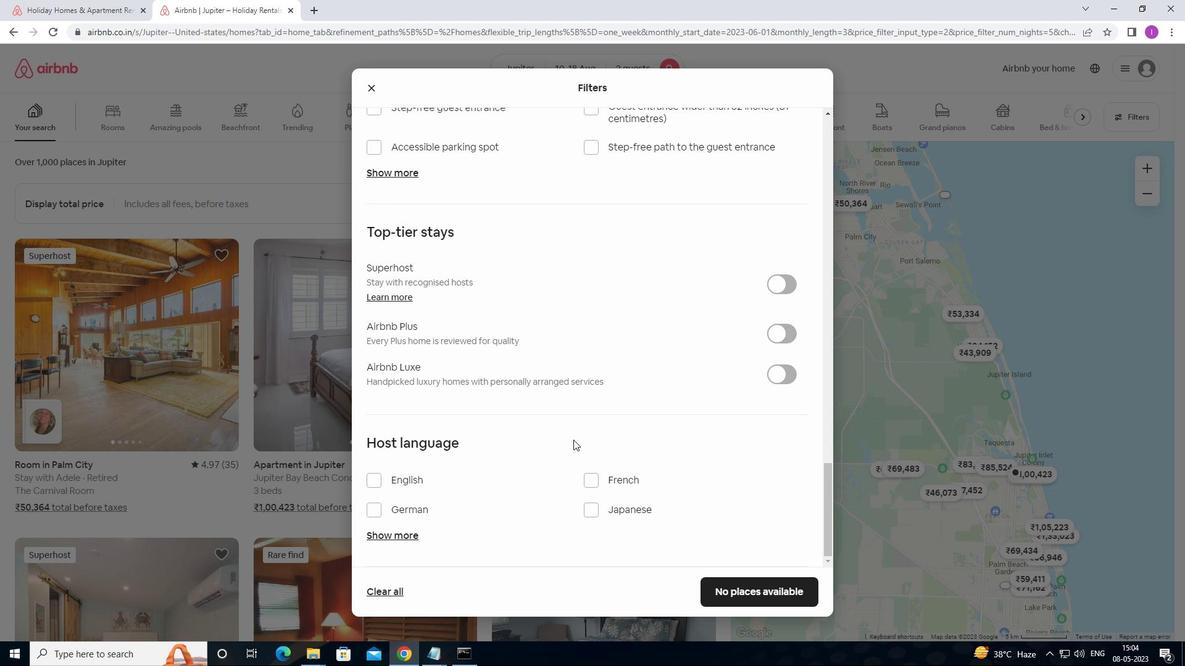
Action: Mouse scrolled (552, 443) with delta (0, 0)
Screenshot: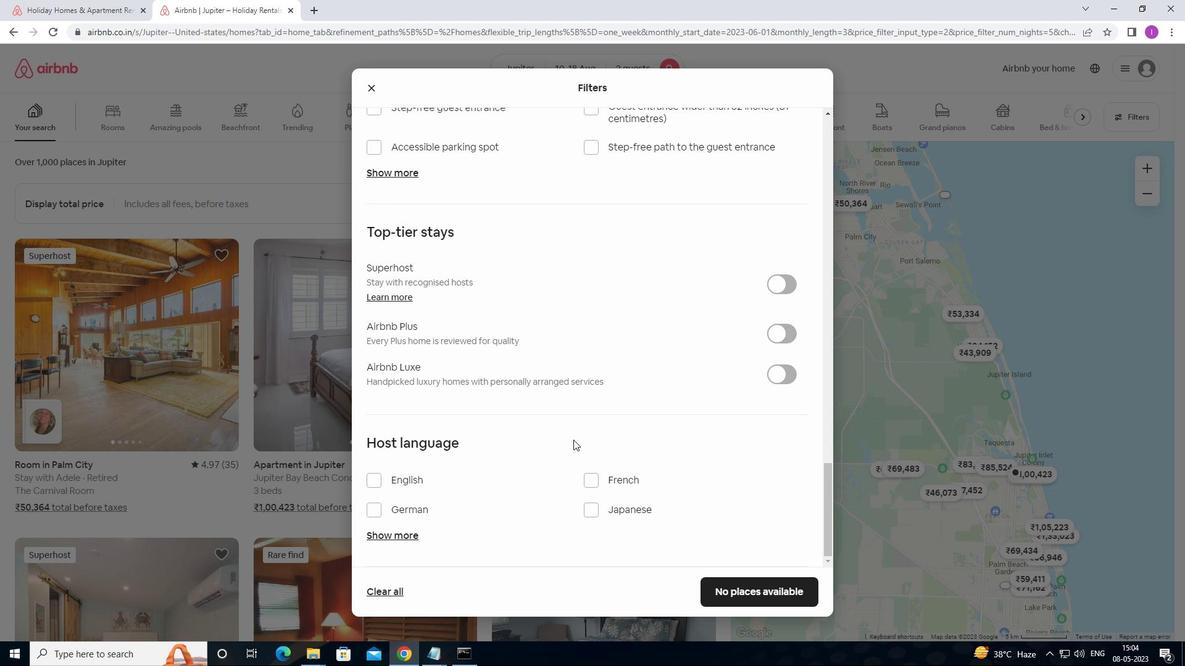 
Action: Mouse moved to (542, 455)
Screenshot: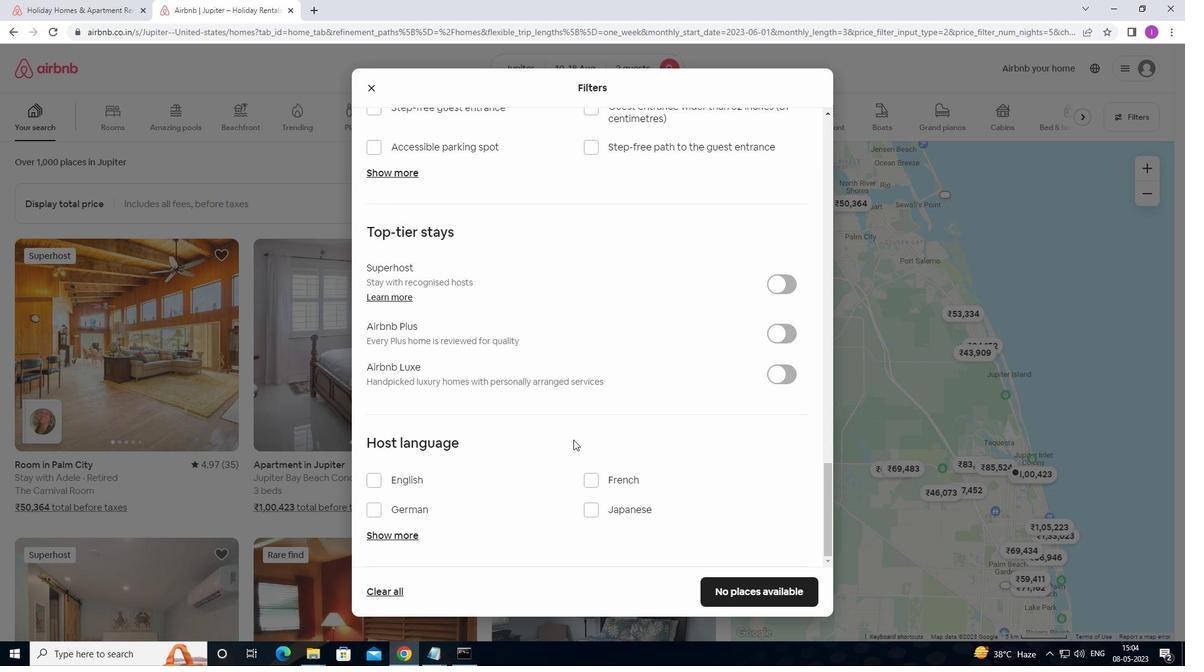 
Action: Mouse scrolled (542, 454) with delta (0, 0)
Screenshot: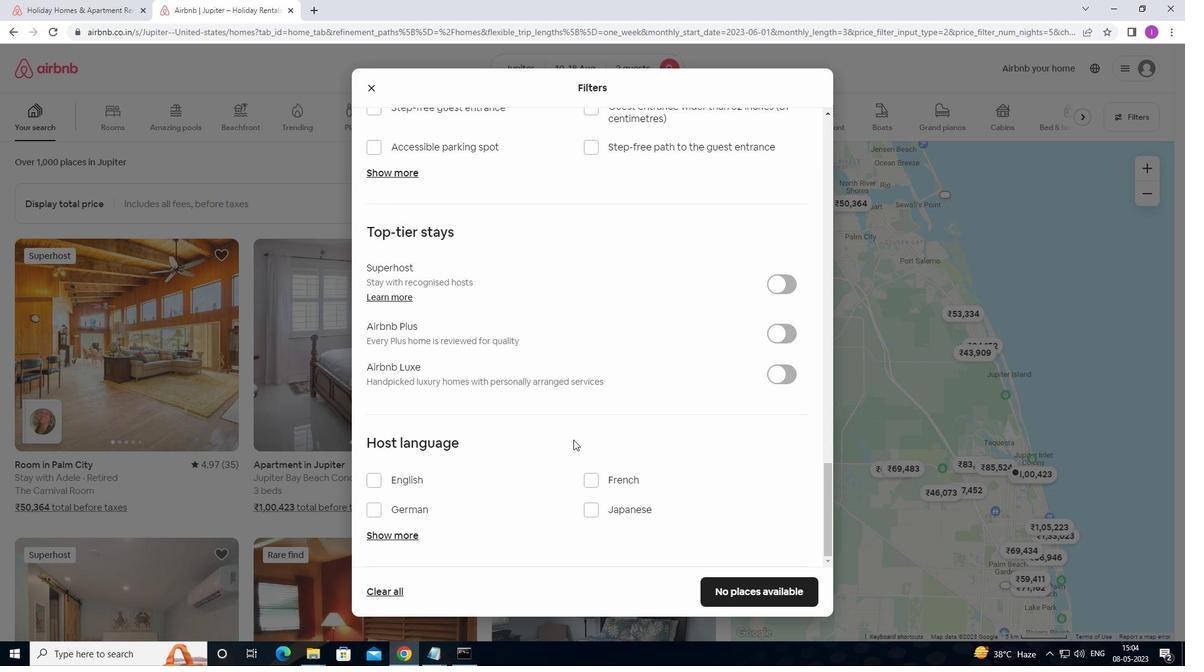 
Action: Mouse moved to (539, 457)
Screenshot: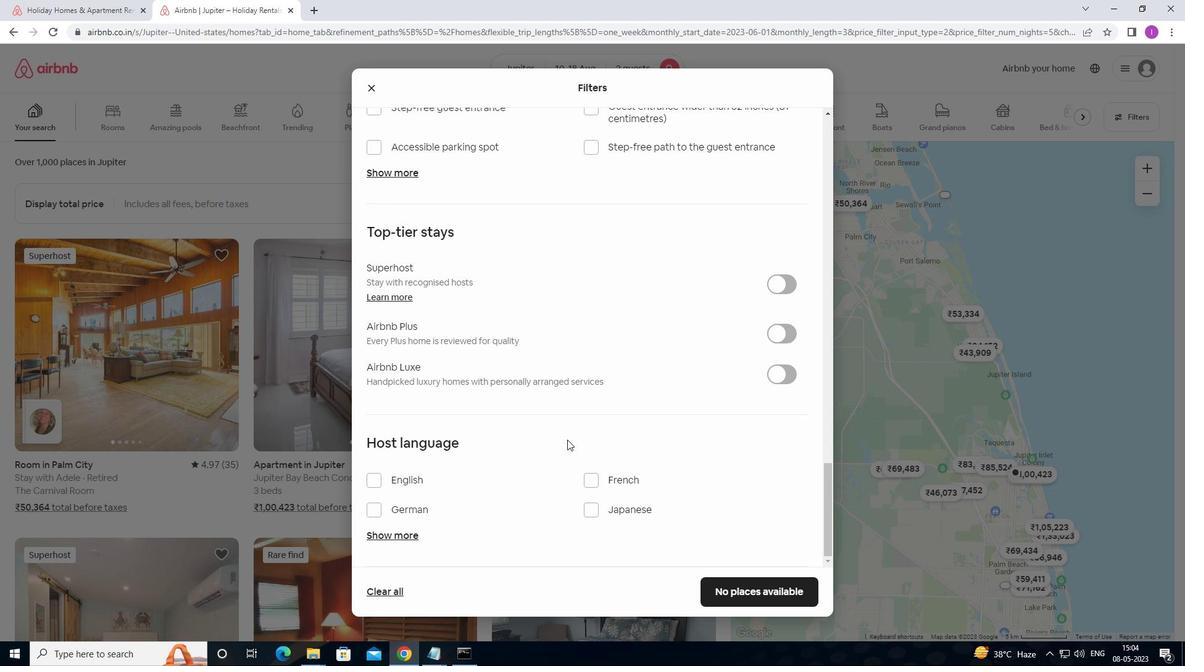 
Action: Mouse scrolled (539, 456) with delta (0, 0)
Screenshot: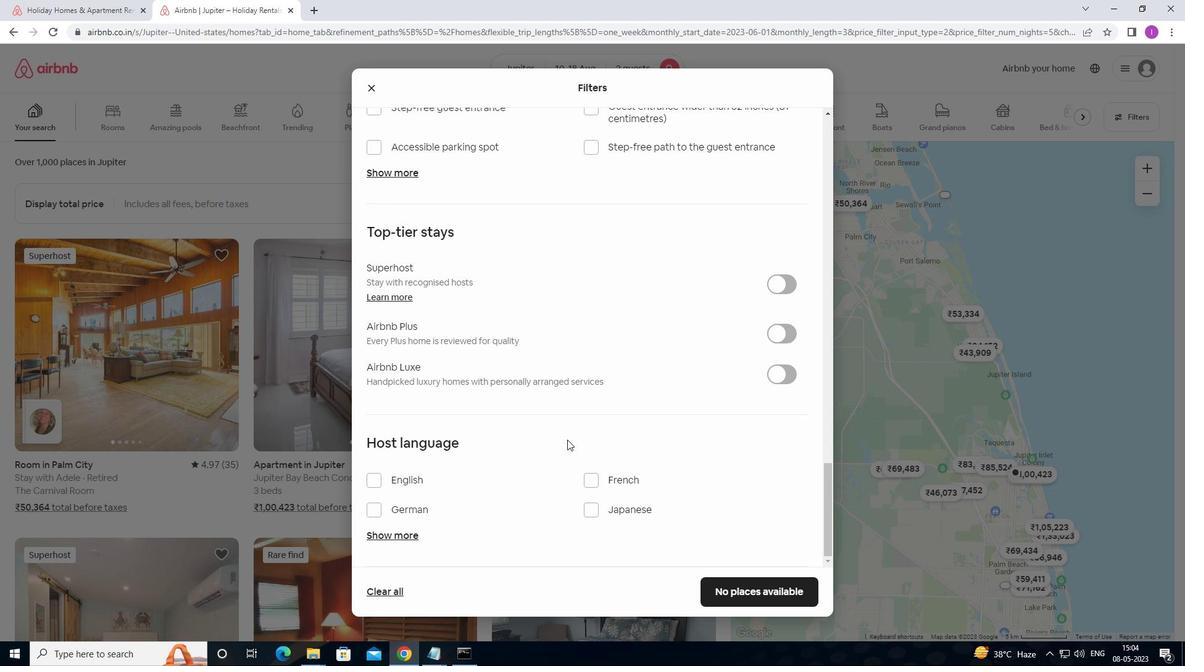 
Action: Mouse moved to (537, 460)
Screenshot: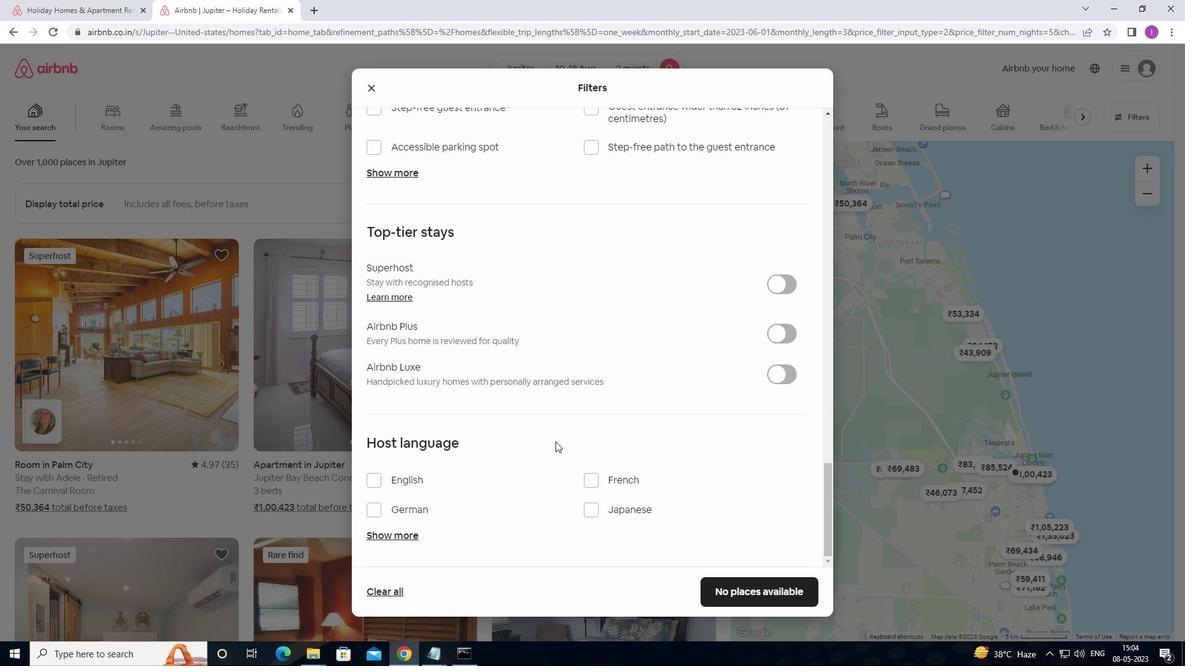 
Action: Mouse scrolled (537, 459) with delta (0, 0)
Screenshot: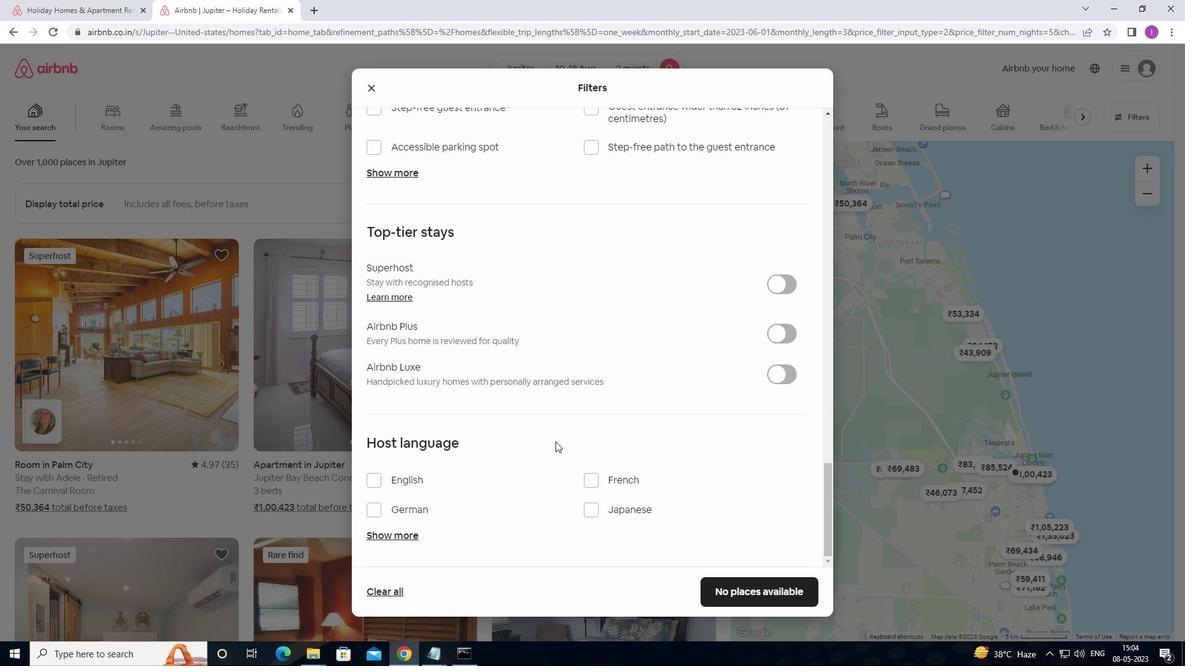 
Action: Mouse moved to (372, 484)
Screenshot: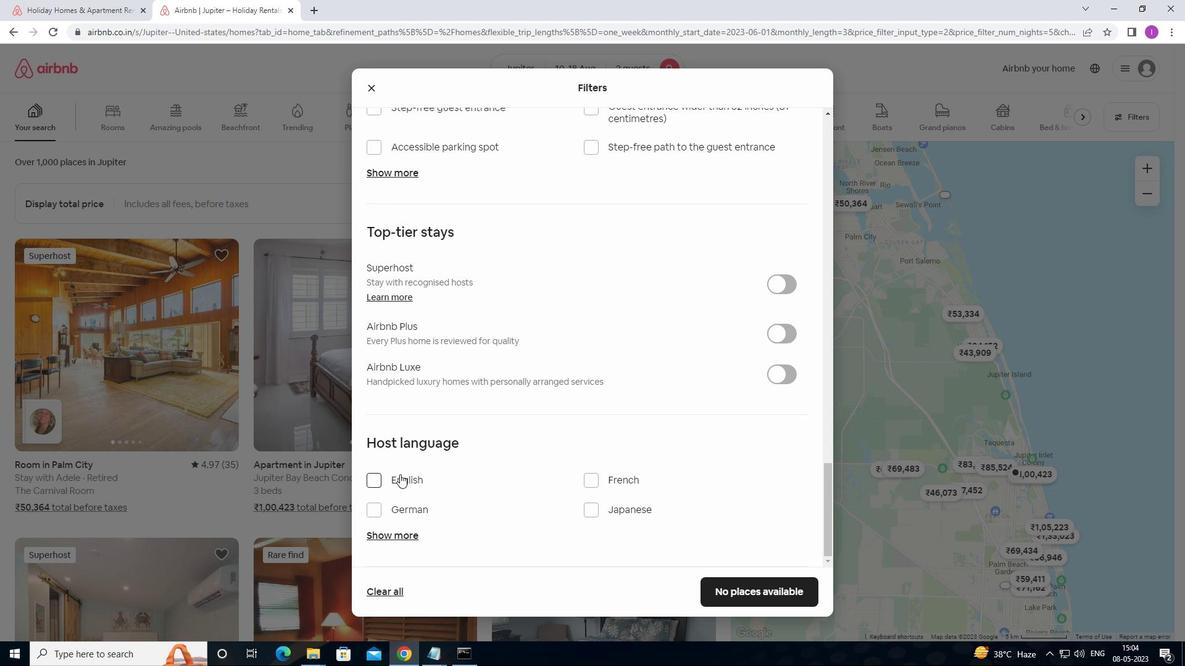 
Action: Mouse pressed left at (372, 484)
Screenshot: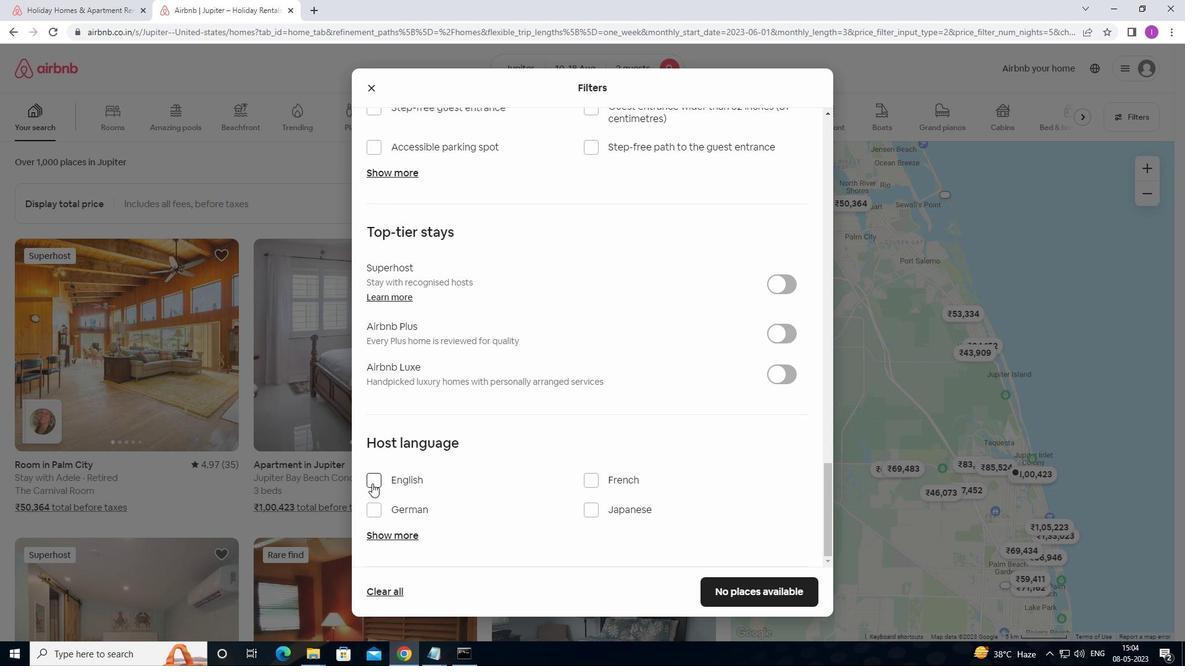 
Action: Mouse moved to (740, 592)
Screenshot: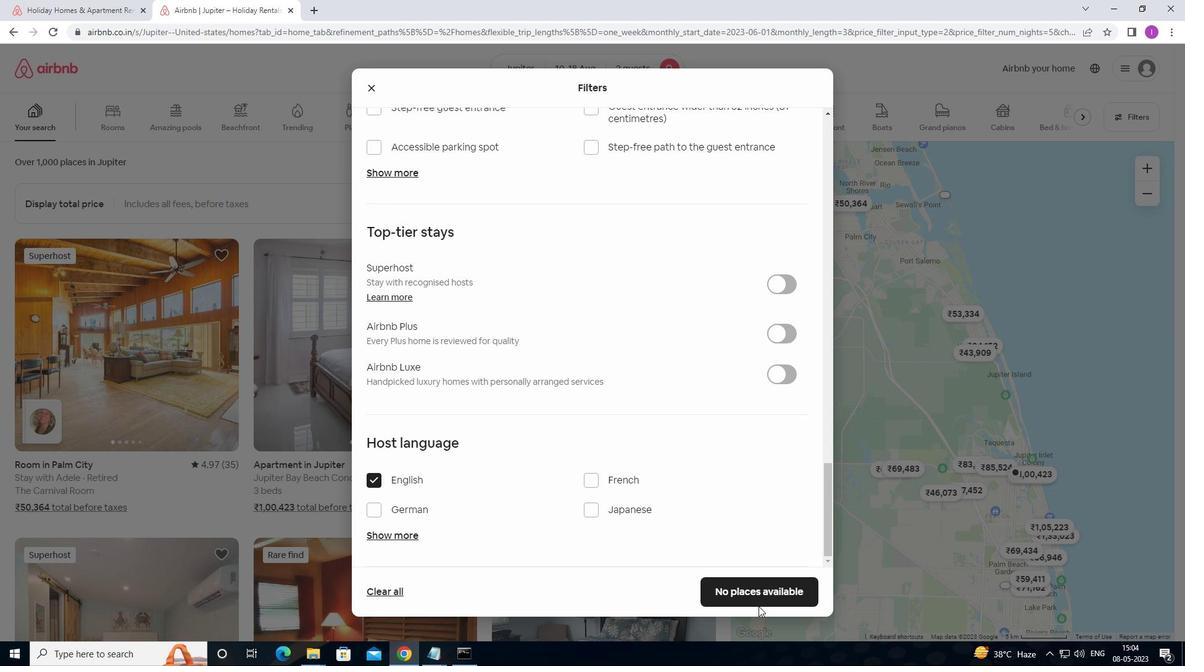 
Action: Mouse pressed left at (740, 592)
Screenshot: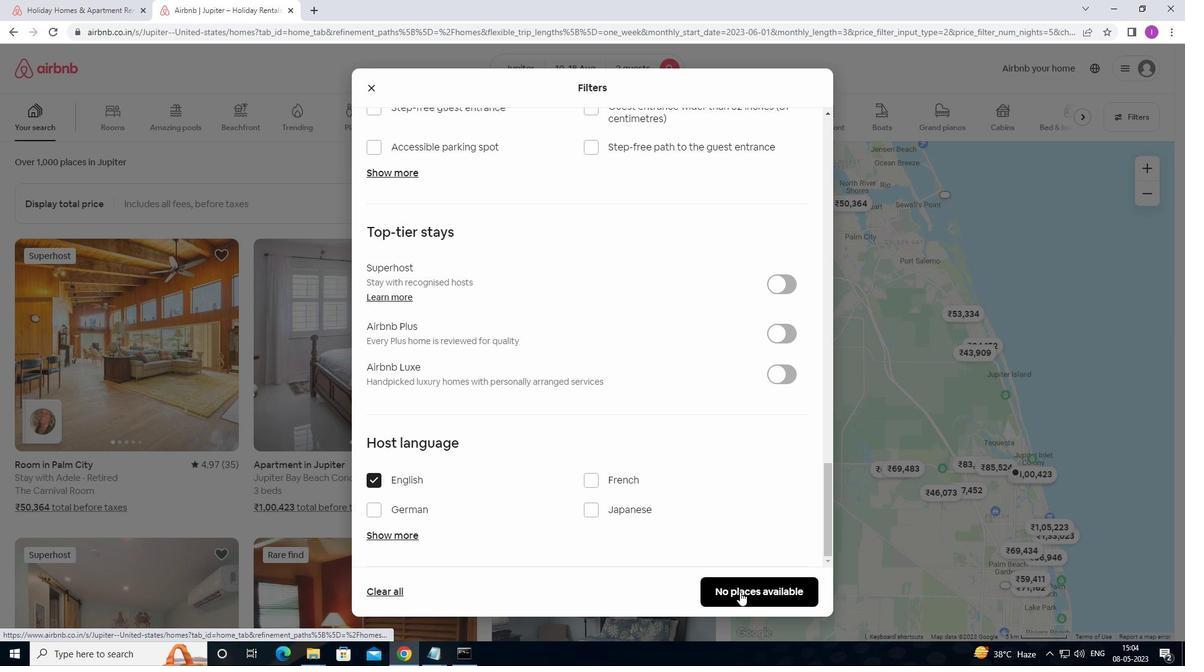 
Action: Mouse moved to (595, 509)
Screenshot: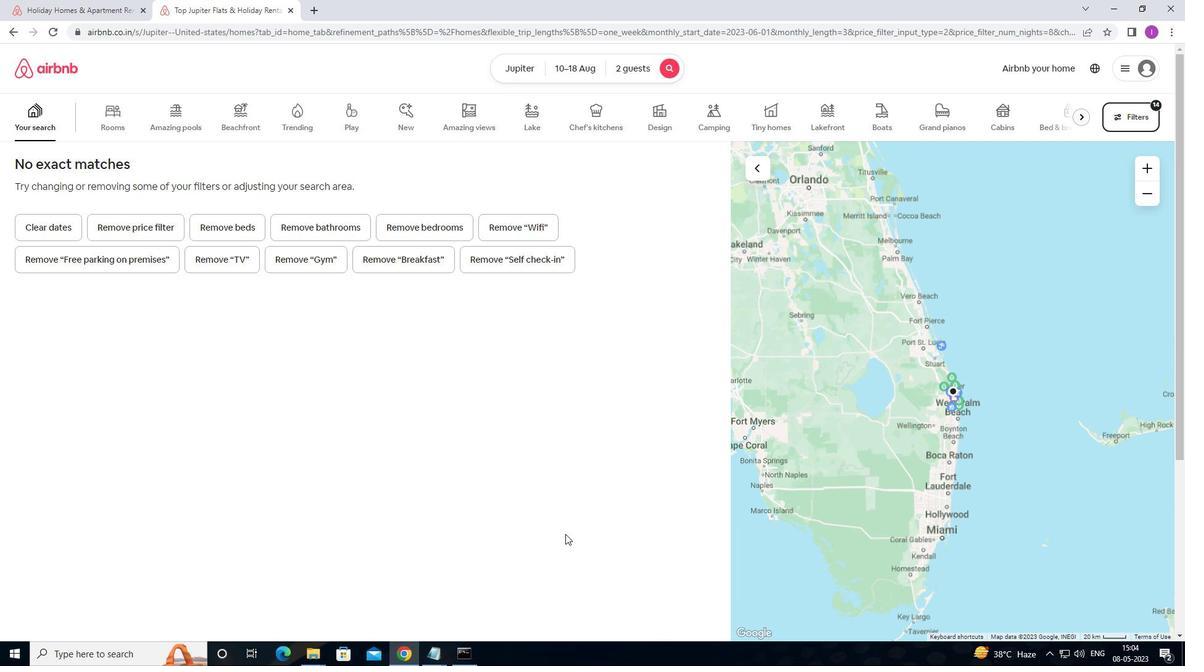 
